 Task: Check the traffic conditions on Interstate 71 in Columbus.
Action: Key pressed <Key.caps_lock>I<Key.caps_lock>nterstate<Key.space>71,<Key.caps_lock>C<Key.caps_lock>olumbus
Screenshot: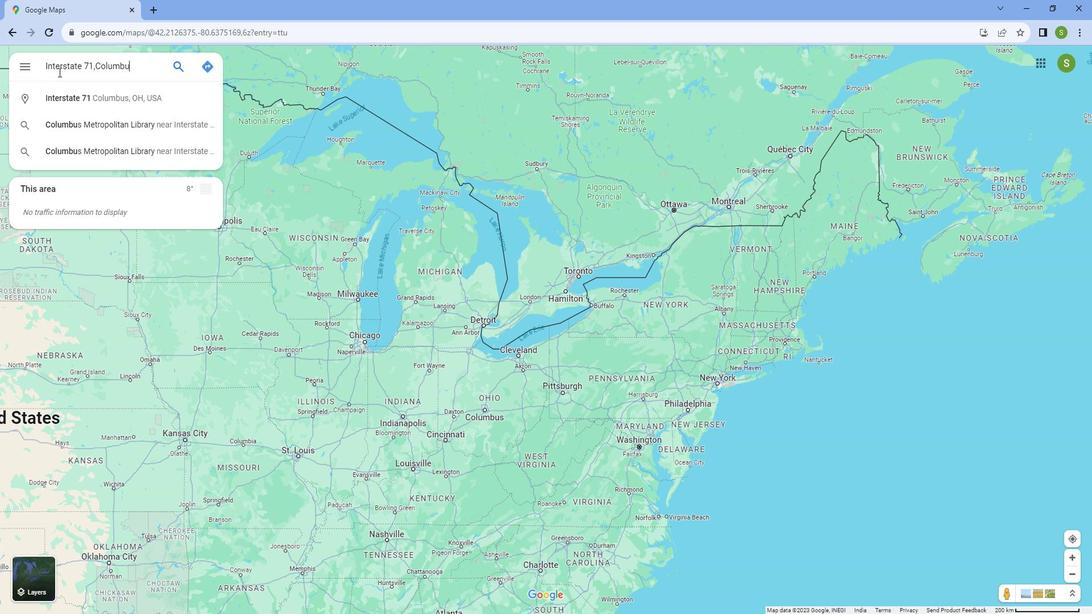 
Action: Mouse moved to (122, 92)
Screenshot: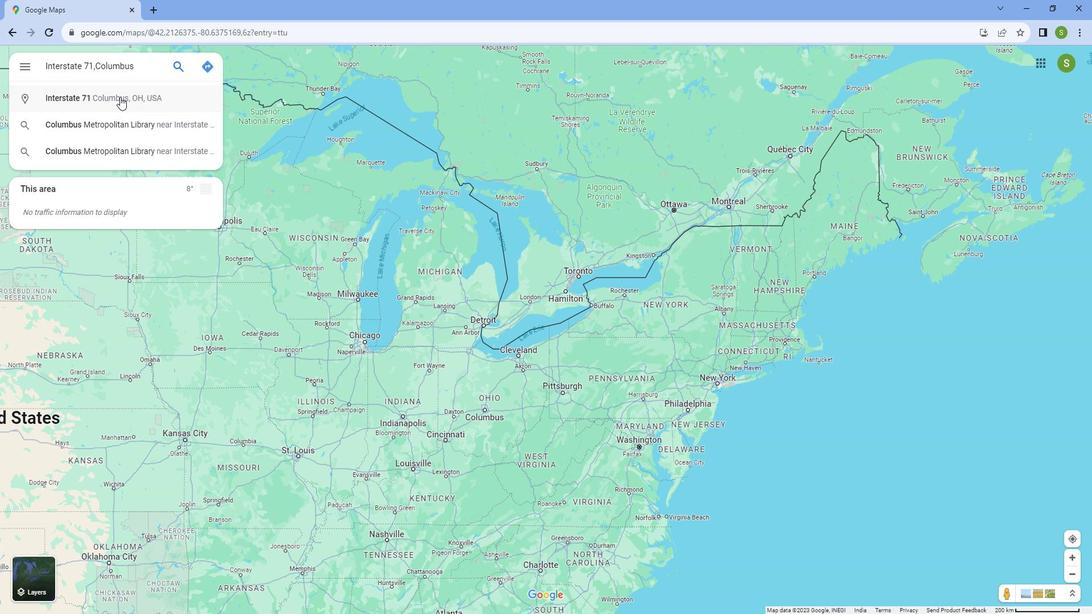 
Action: Mouse pressed left at (122, 92)
Screenshot: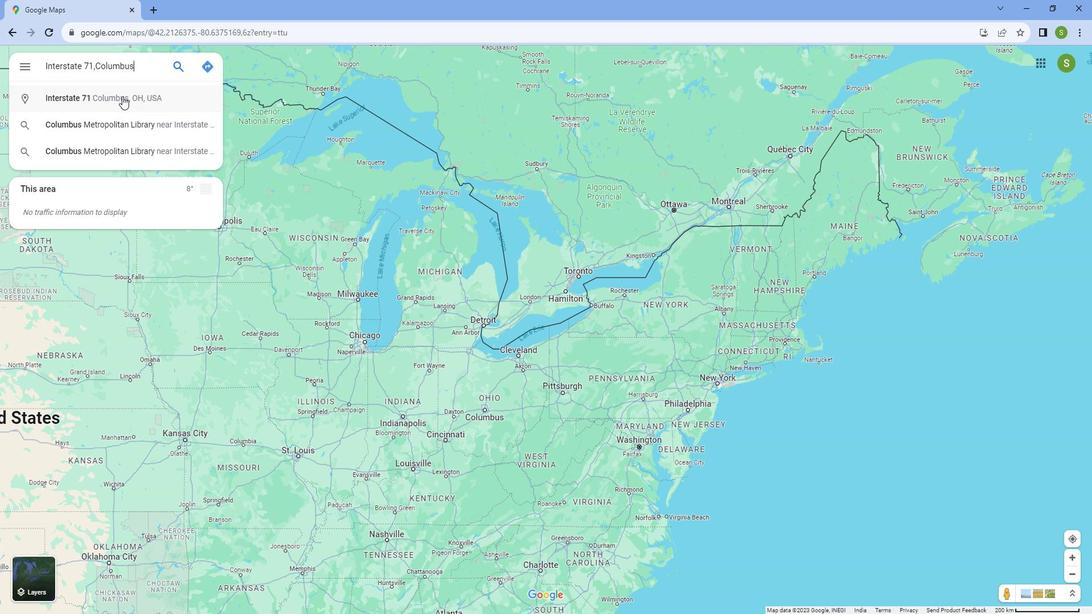 
Action: Mouse moved to (346, 557)
Screenshot: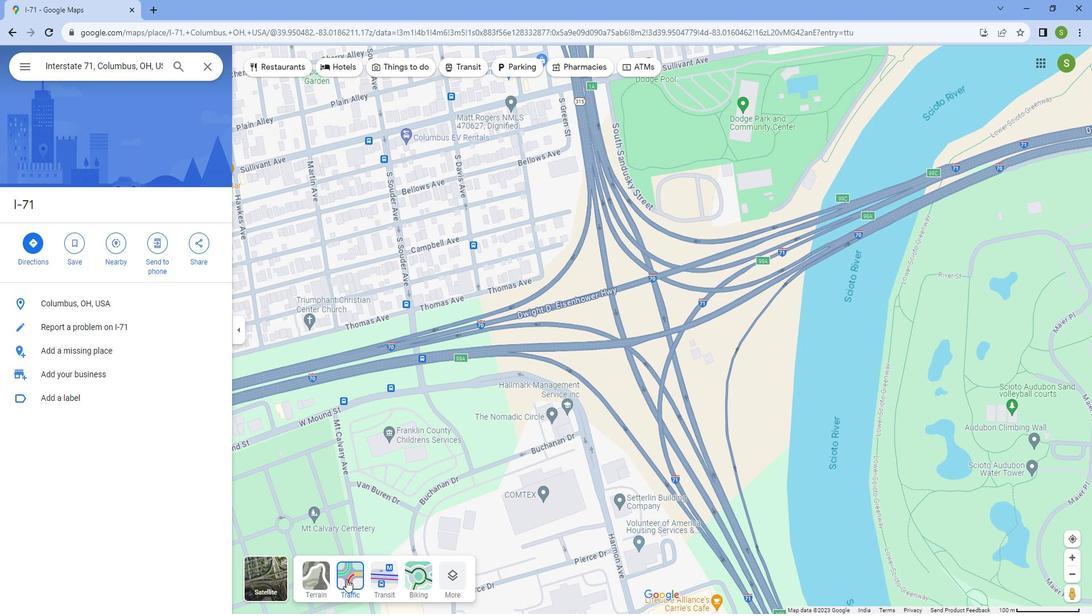 
Action: Mouse pressed left at (346, 557)
Screenshot: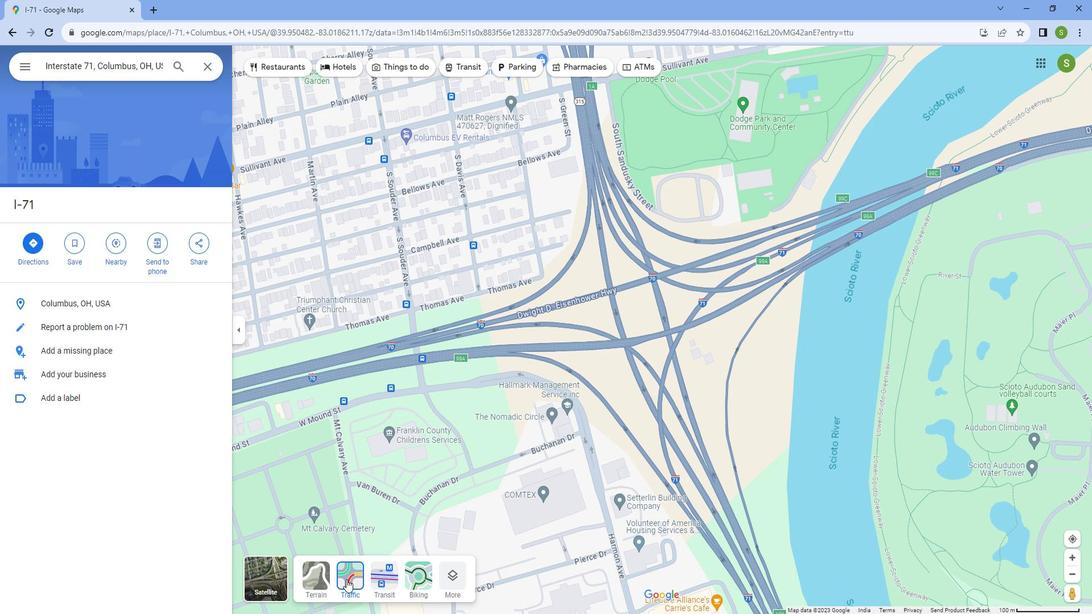 
Action: Mouse moved to (488, 376)
Screenshot: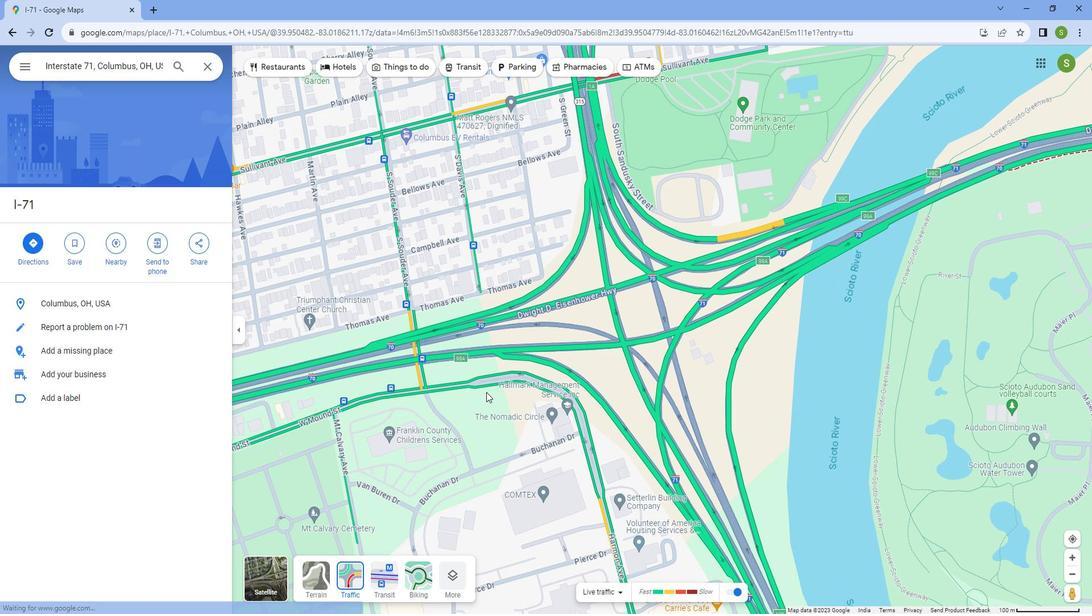
Action: Mouse scrolled (488, 375) with delta (0, 0)
Screenshot: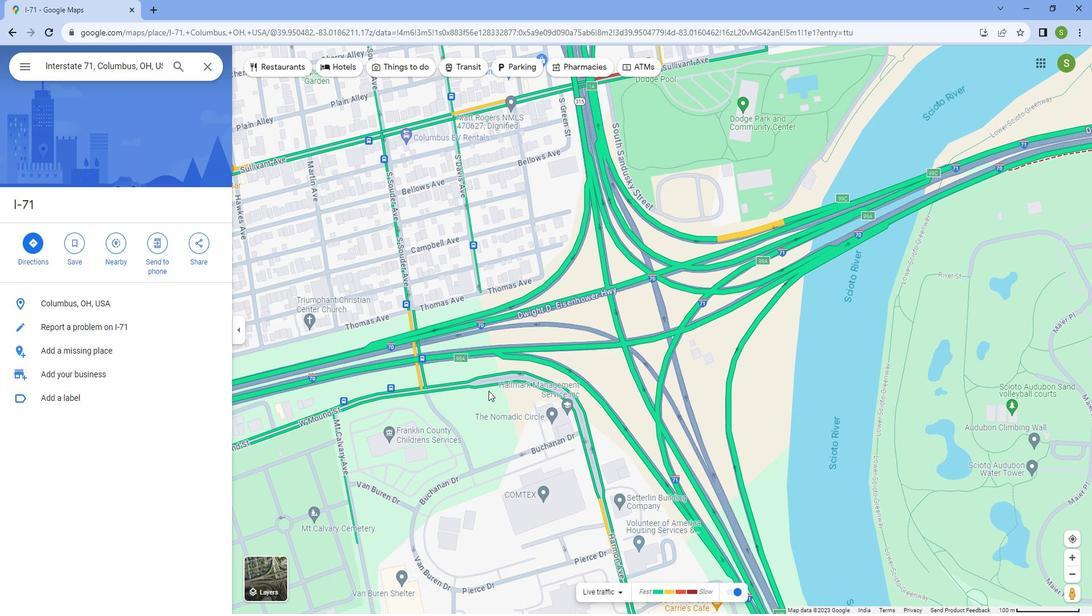 
Action: Mouse scrolled (488, 375) with delta (0, 0)
Screenshot: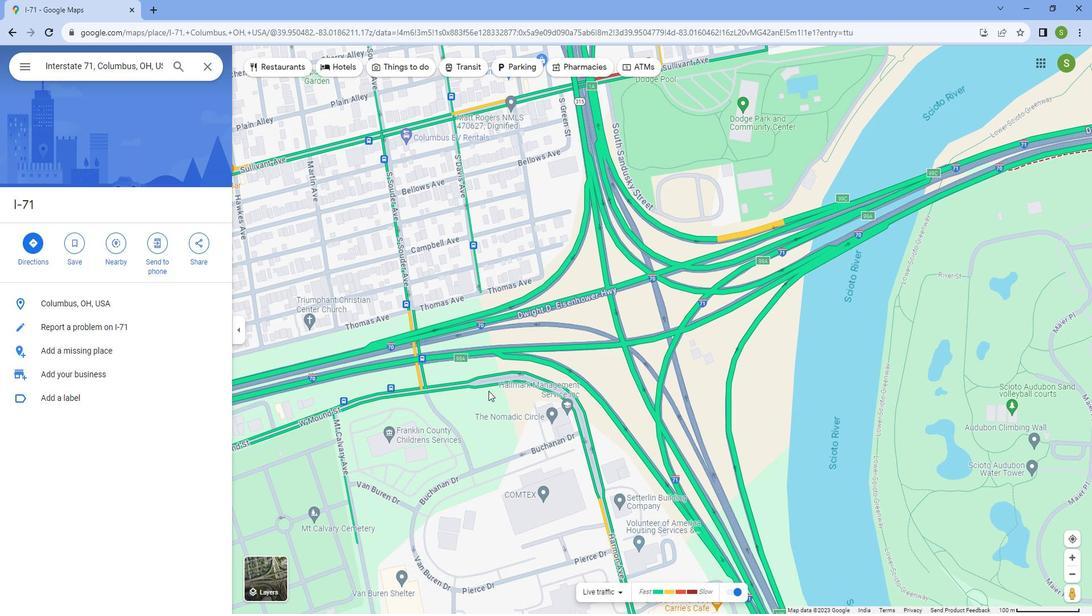 
Action: Mouse scrolled (488, 375) with delta (0, 0)
Screenshot: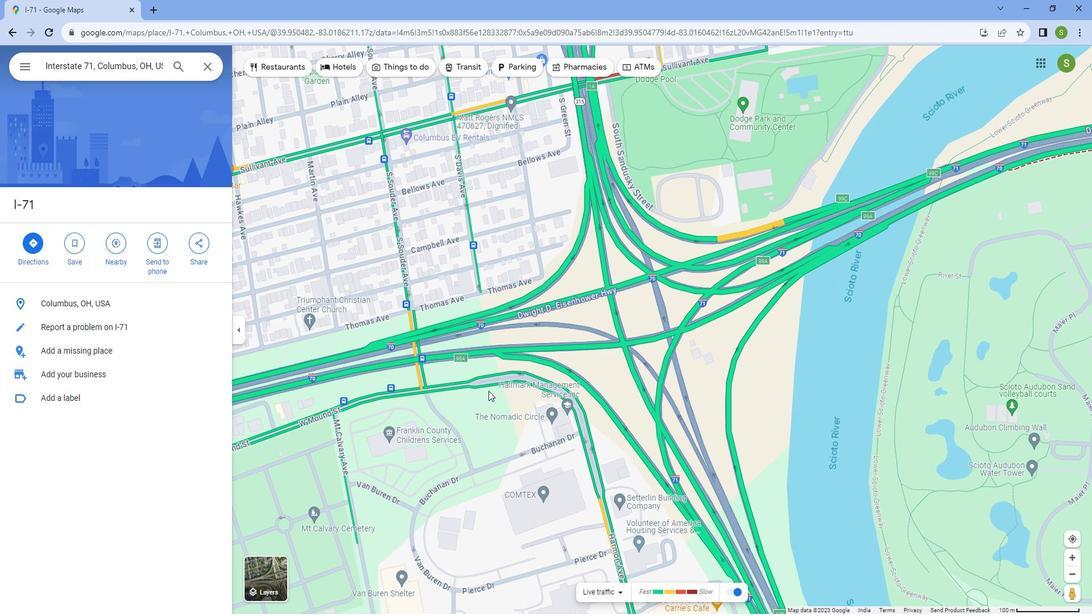 
Action: Mouse scrolled (488, 375) with delta (0, 0)
Screenshot: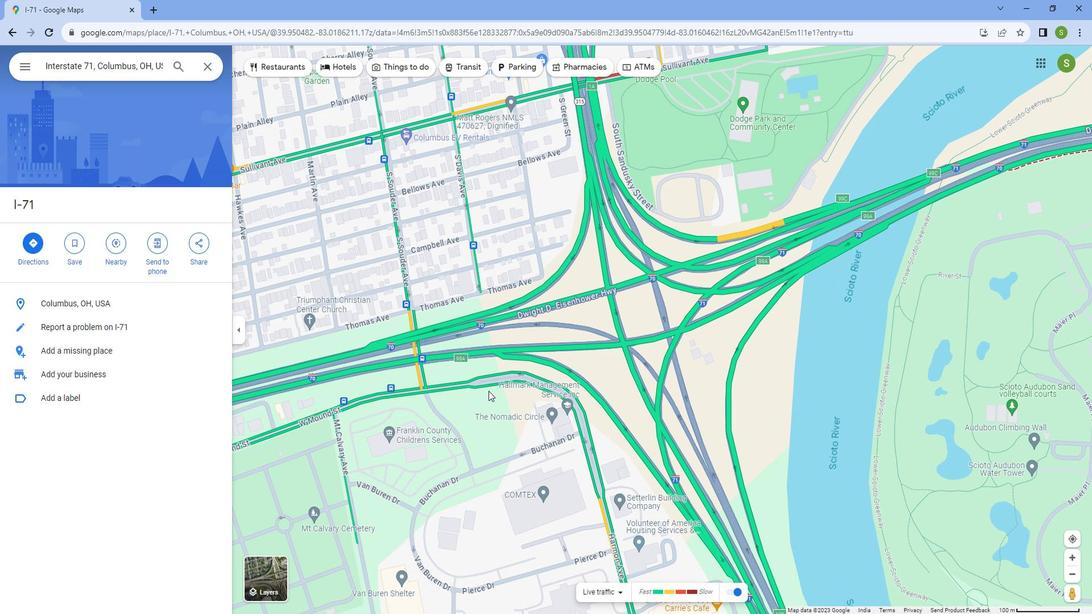 
Action: Mouse scrolled (488, 375) with delta (0, 0)
Screenshot: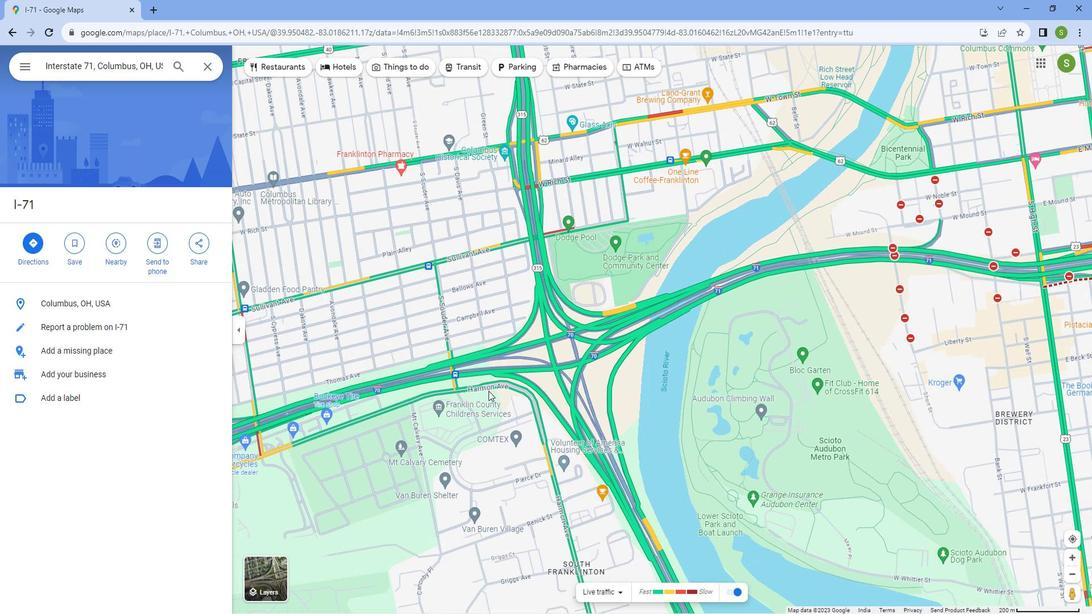 
Action: Mouse scrolled (488, 375) with delta (0, 0)
Screenshot: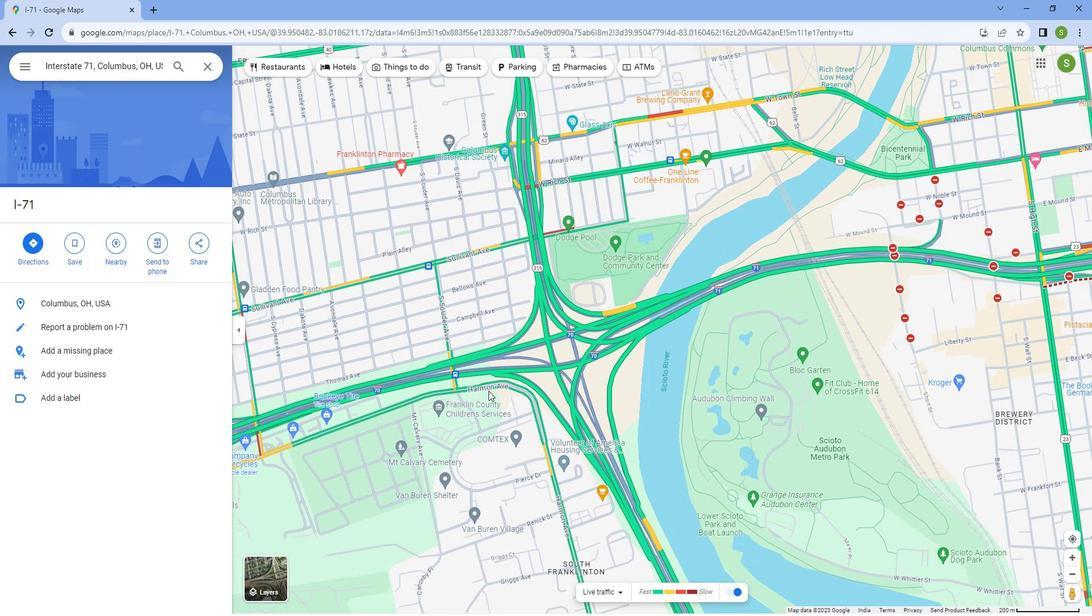 
Action: Mouse scrolled (488, 375) with delta (0, 0)
Screenshot: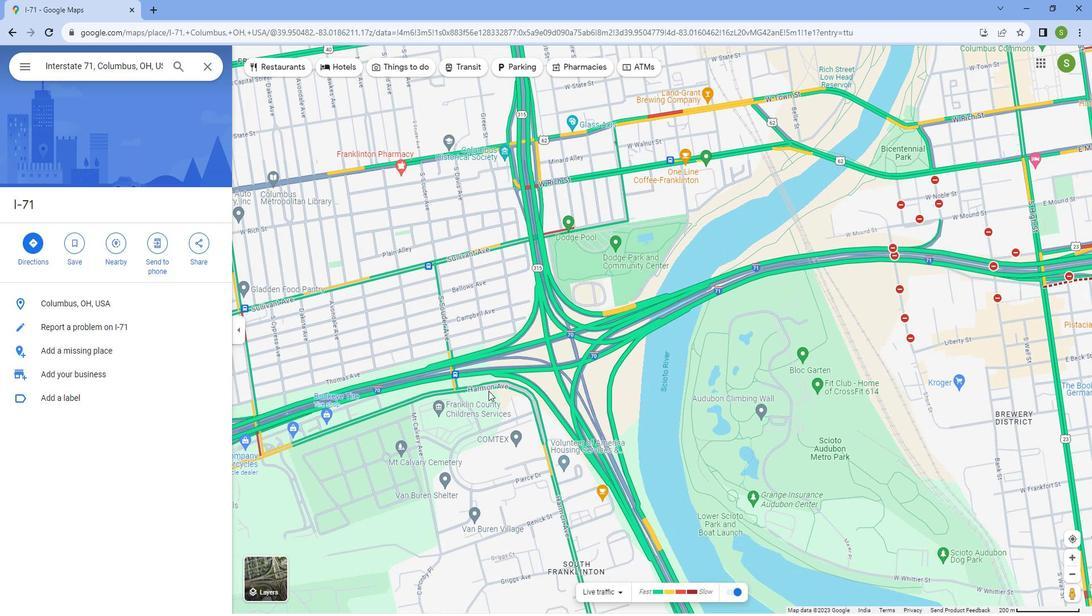 
Action: Mouse scrolled (488, 375) with delta (0, 0)
Screenshot: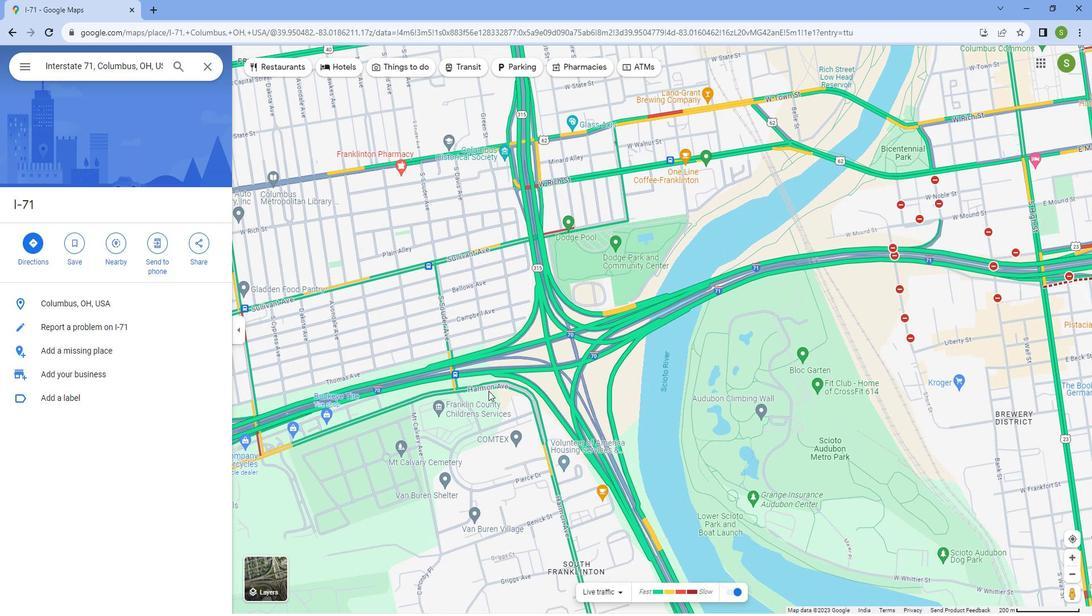 
Action: Mouse moved to (791, 354)
Screenshot: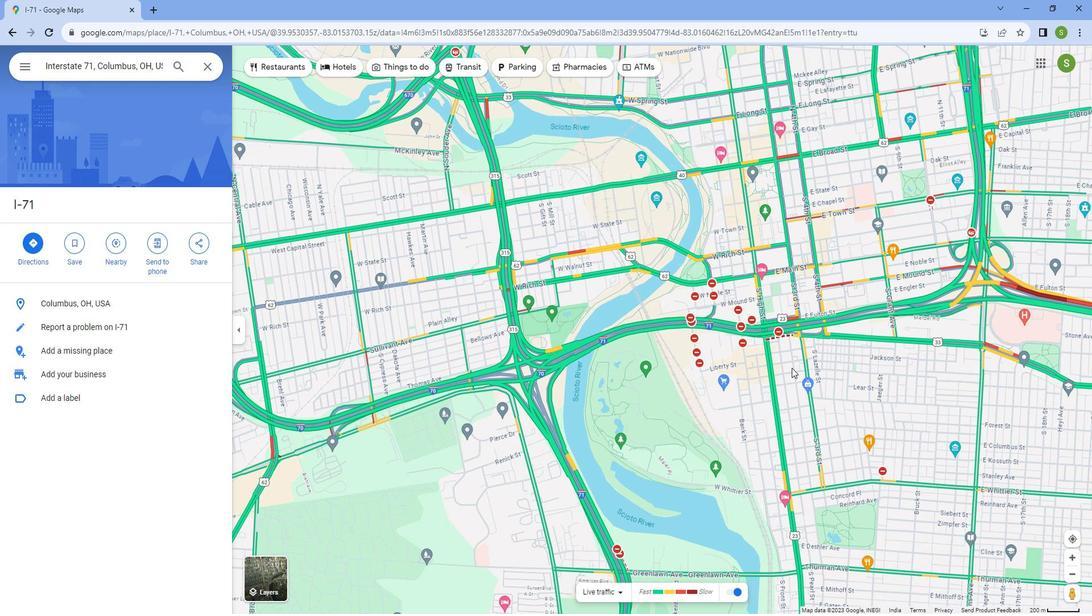 
Action: Mouse scrolled (791, 354) with delta (0, 0)
Screenshot: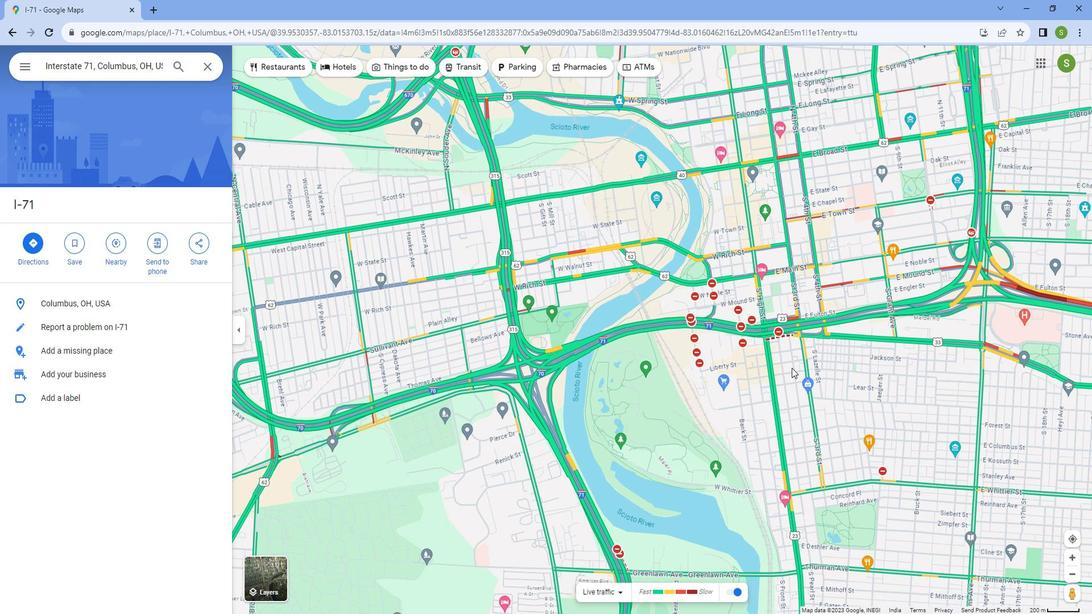 
Action: Mouse scrolled (791, 354) with delta (0, 0)
Screenshot: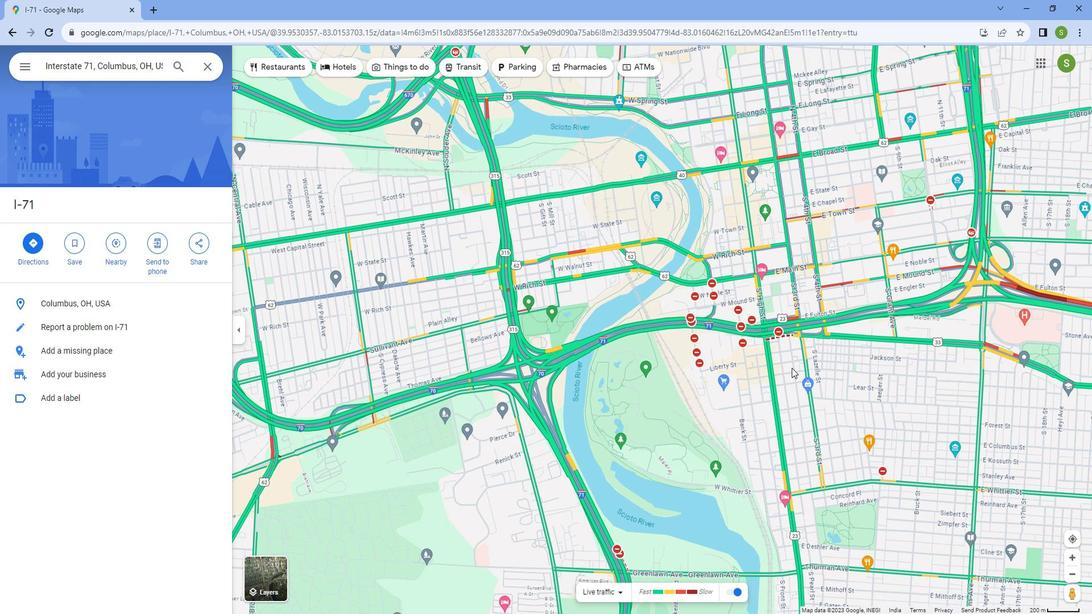 
Action: Mouse scrolled (791, 354) with delta (0, 0)
Screenshot: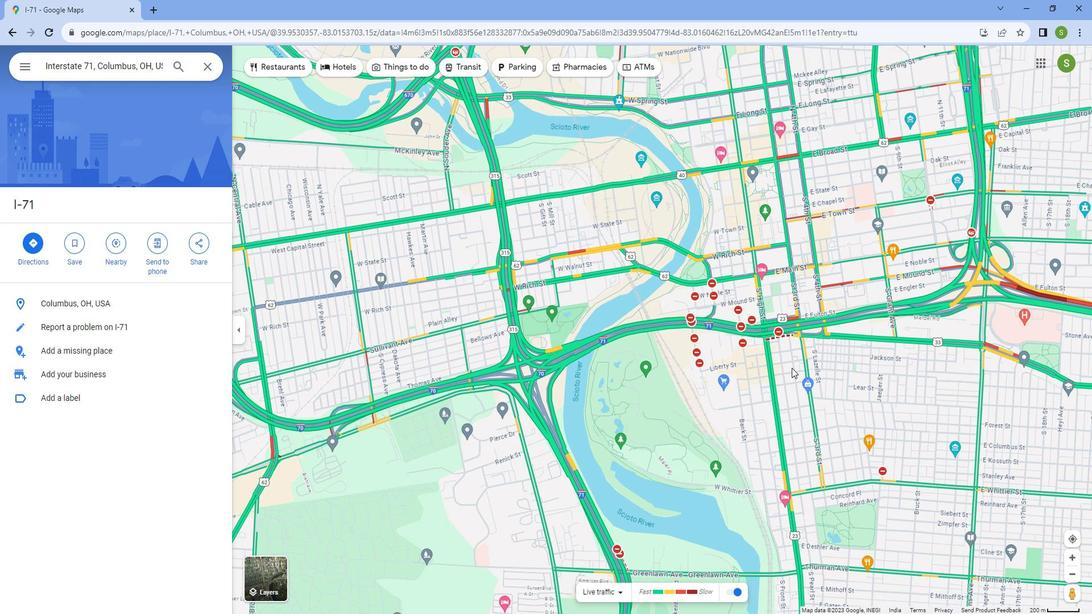 
Action: Mouse scrolled (791, 354) with delta (0, 0)
Screenshot: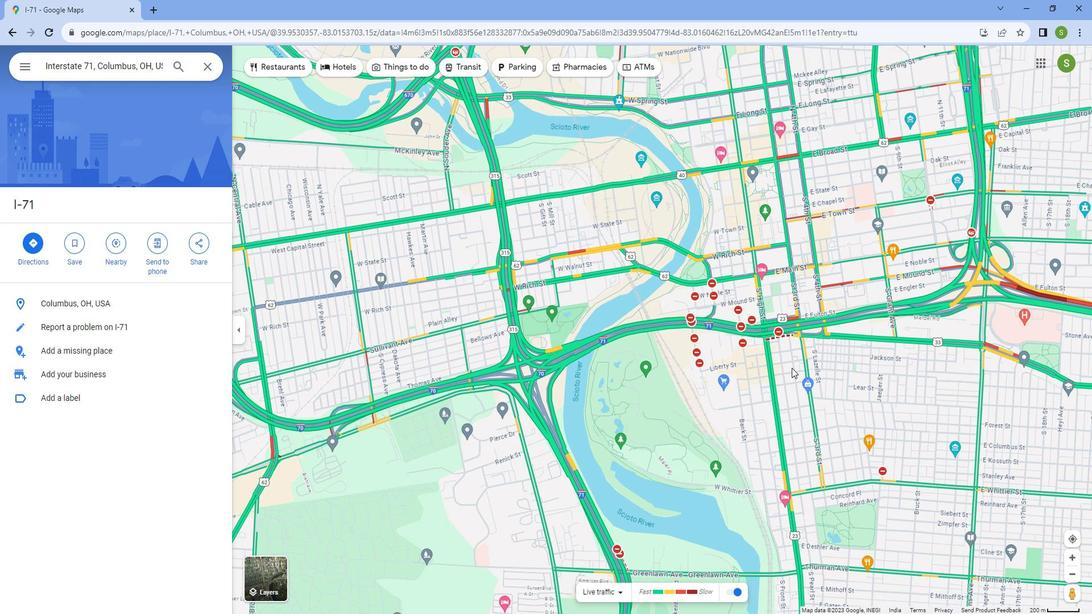 
Action: Mouse scrolled (791, 353) with delta (0, 0)
Screenshot: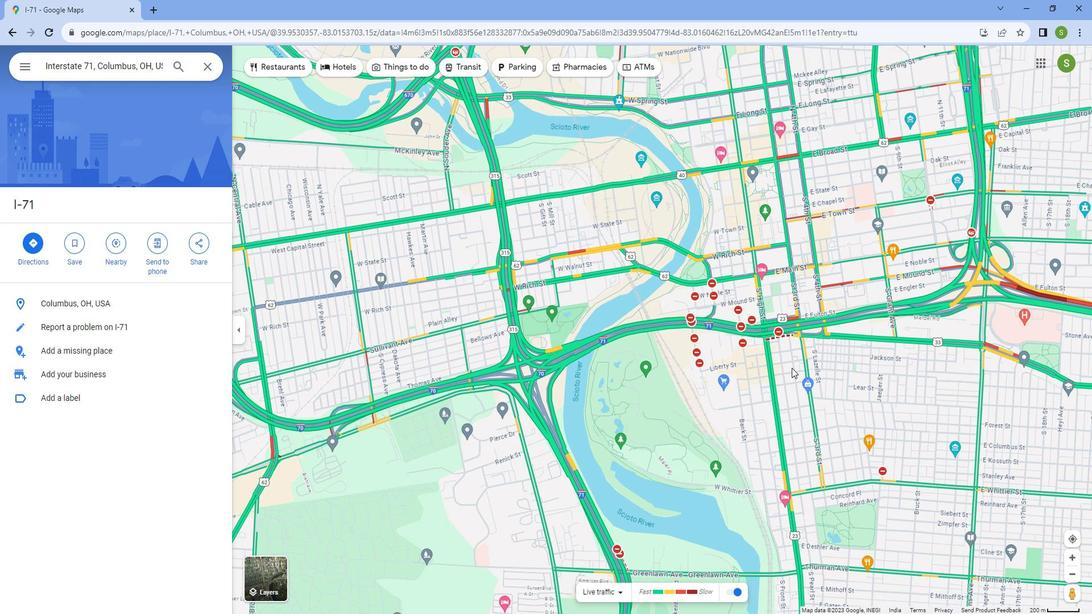
Action: Mouse moved to (718, 354)
Screenshot: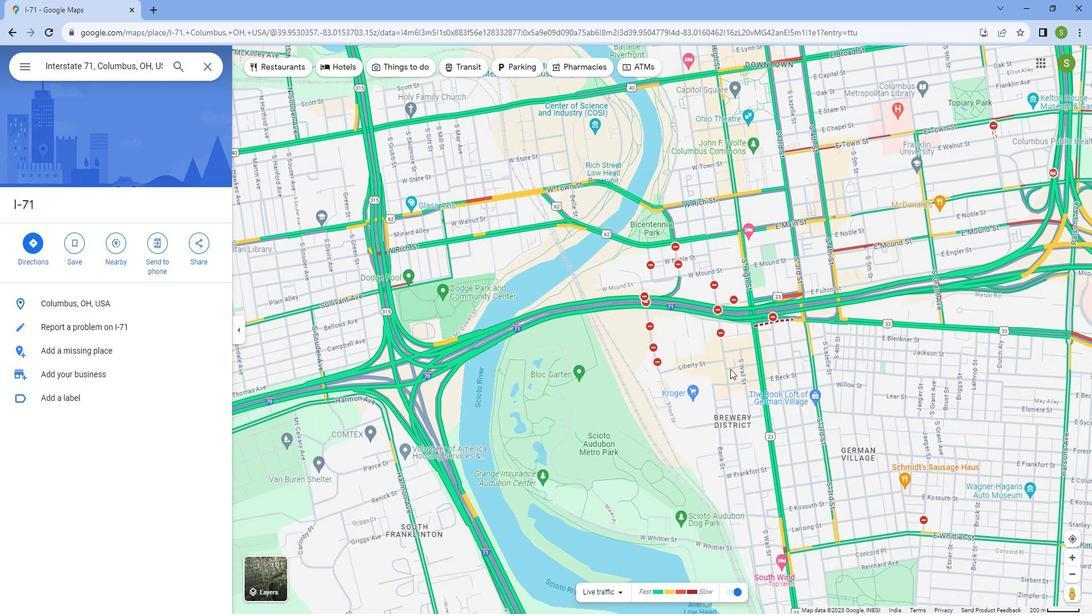 
Action: Mouse scrolled (718, 354) with delta (0, 0)
Screenshot: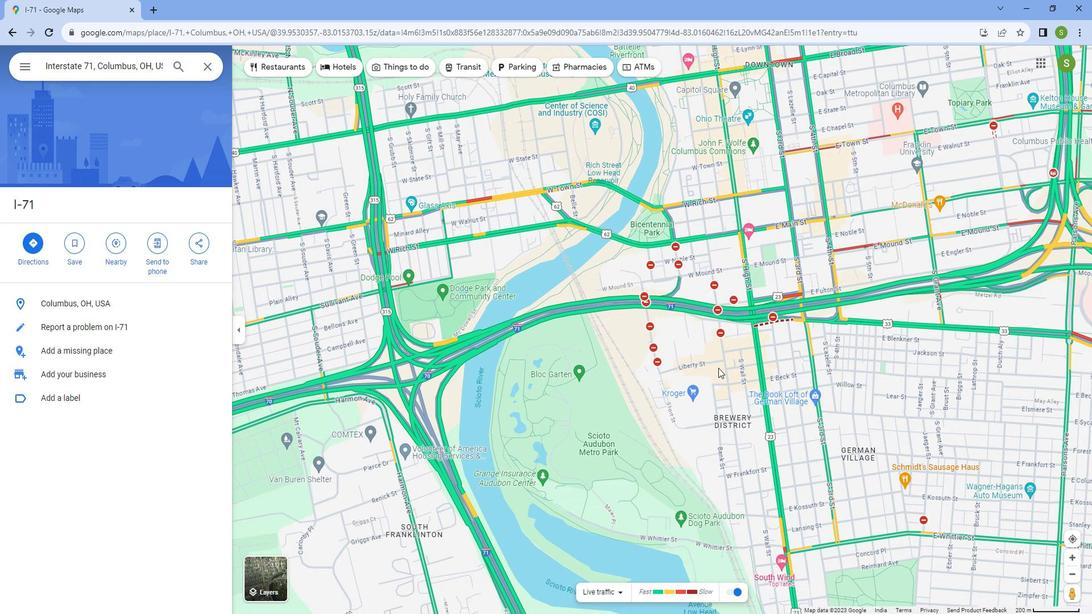 
Action: Mouse scrolled (718, 354) with delta (0, 0)
Screenshot: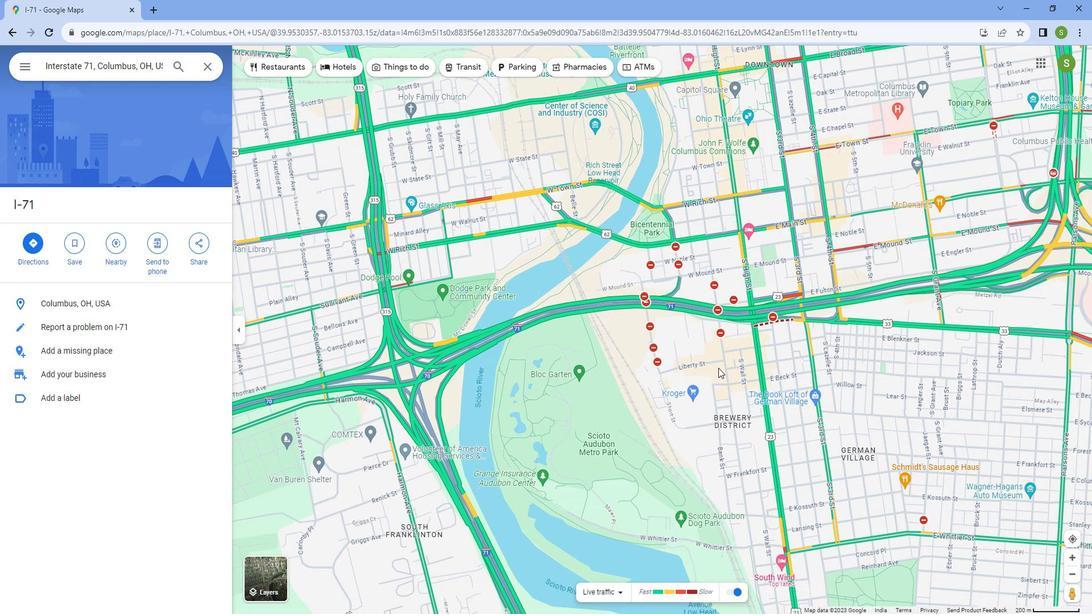 
Action: Mouse scrolled (718, 354) with delta (0, 0)
Screenshot: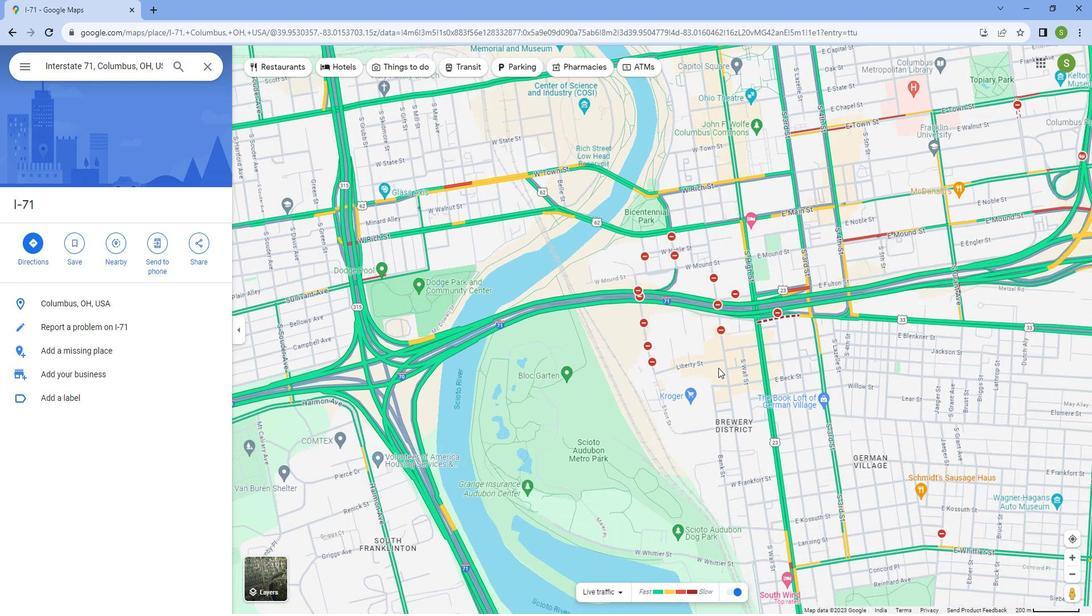 
Action: Mouse scrolled (718, 354) with delta (0, 0)
Screenshot: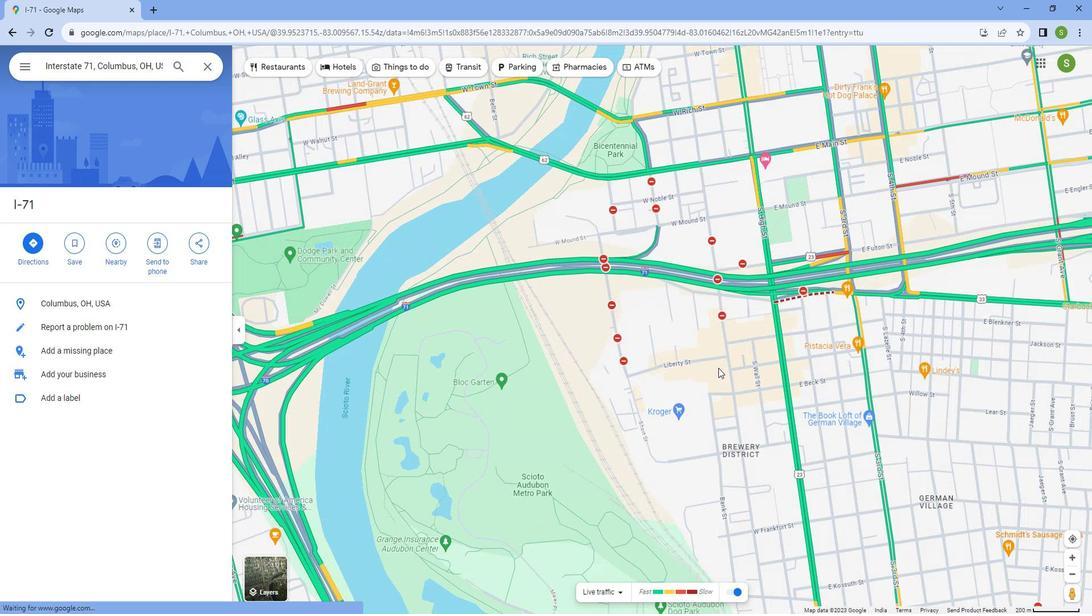 
Action: Mouse scrolled (718, 353) with delta (0, 0)
Screenshot: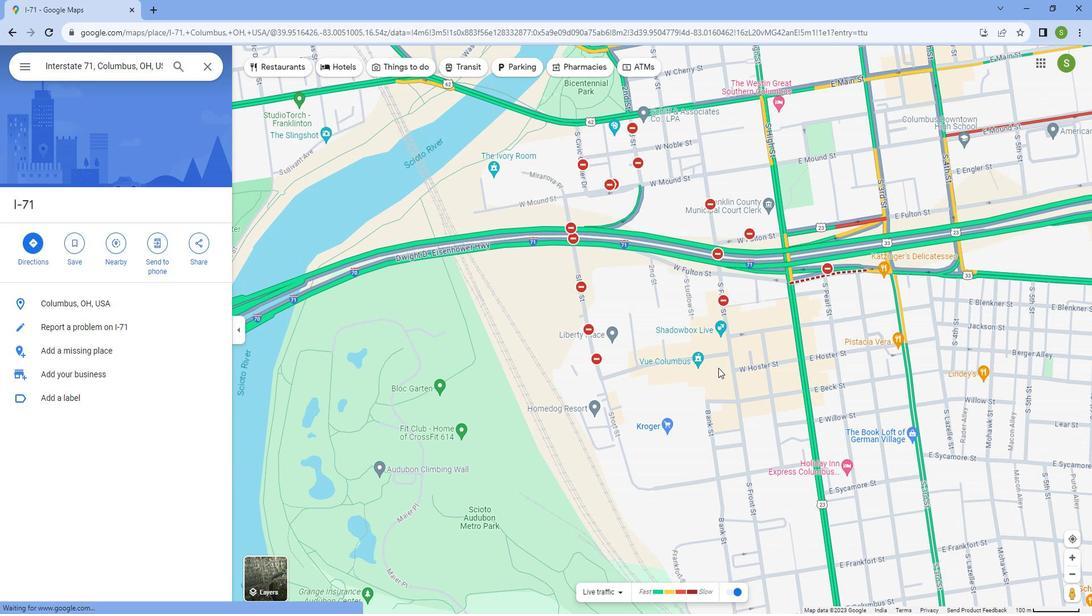 
Action: Mouse scrolled (718, 353) with delta (0, 0)
Screenshot: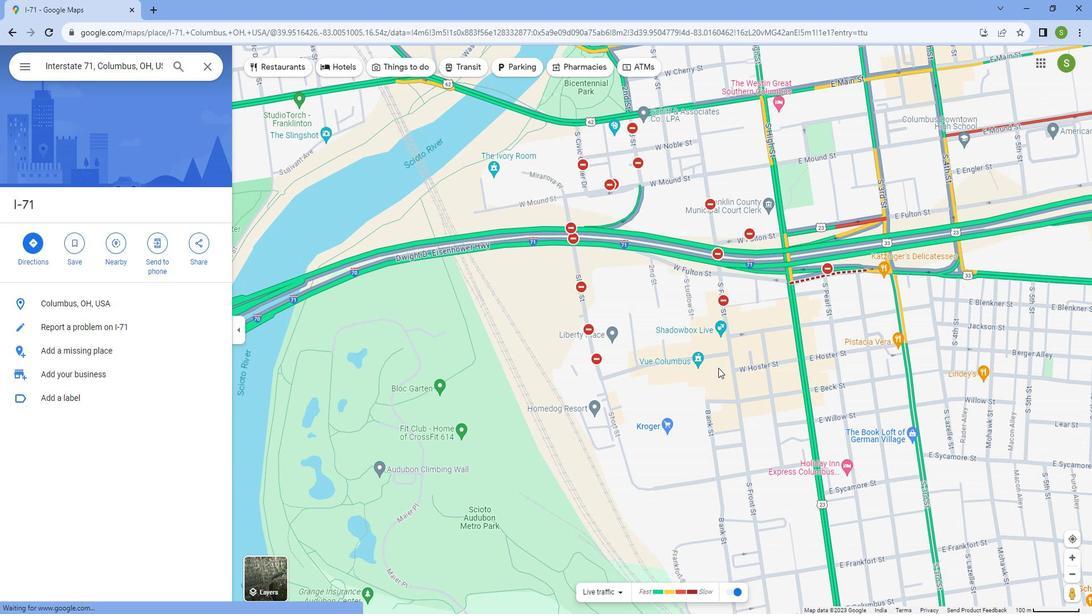 
Action: Mouse scrolled (718, 353) with delta (0, 0)
Screenshot: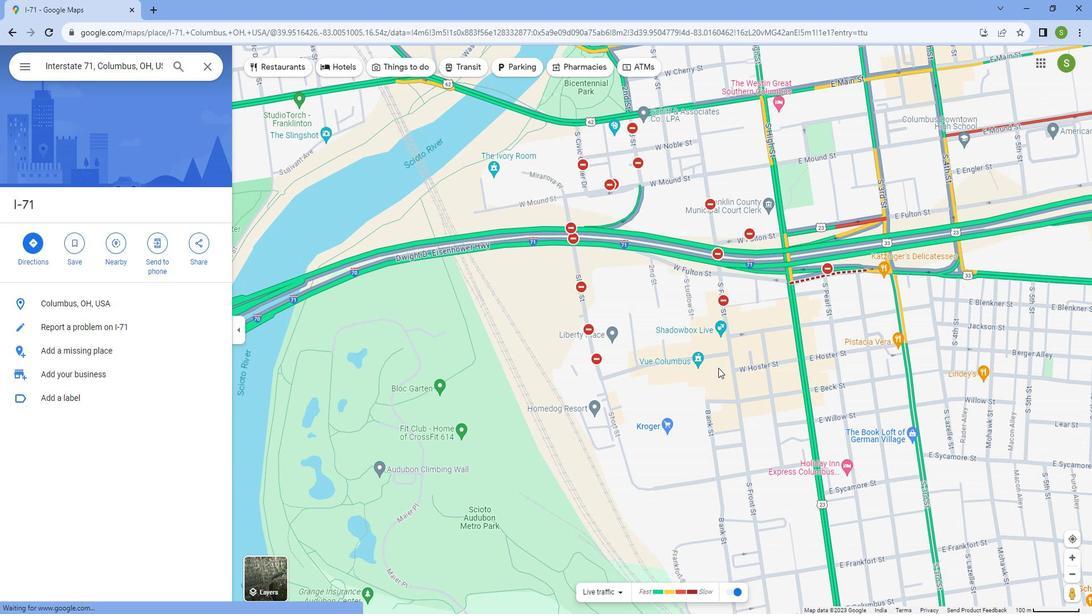 
Action: Mouse scrolled (718, 353) with delta (0, 0)
Screenshot: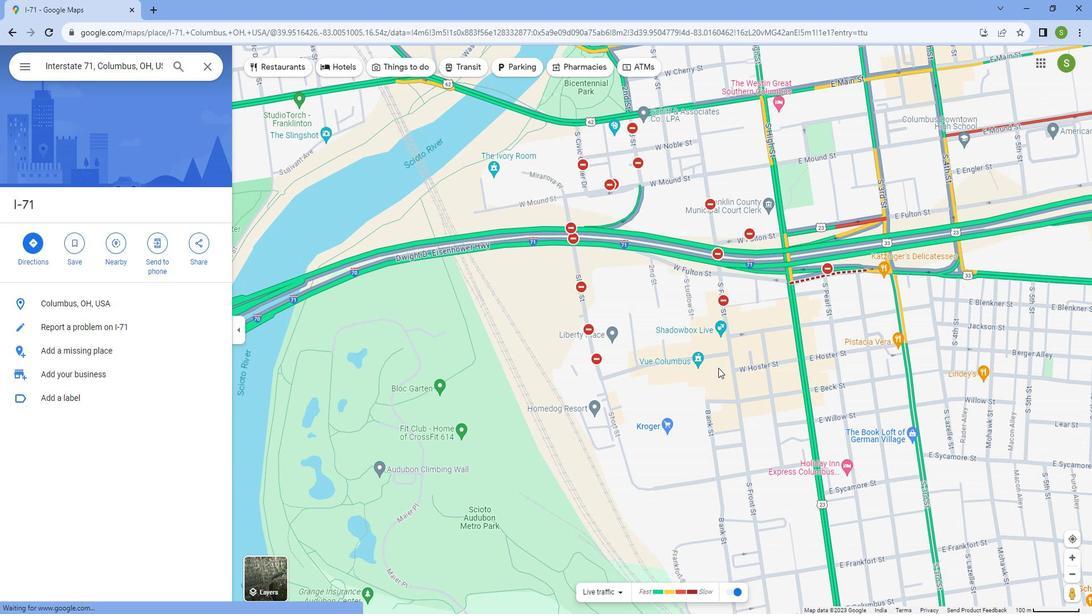 
Action: Mouse scrolled (718, 353) with delta (0, 0)
Screenshot: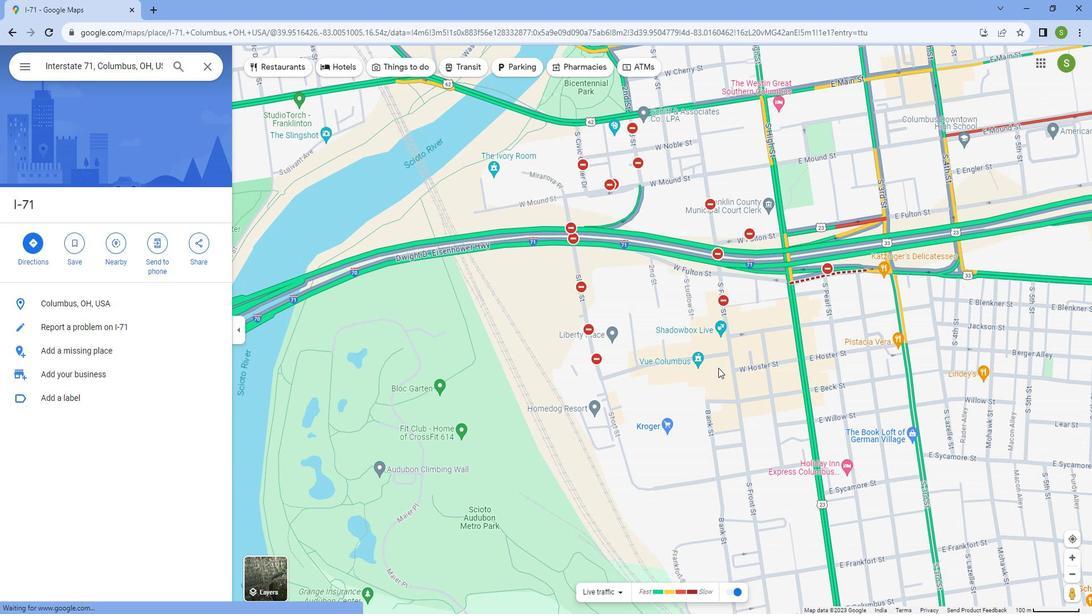 
Action: Mouse scrolled (718, 353) with delta (0, 0)
Screenshot: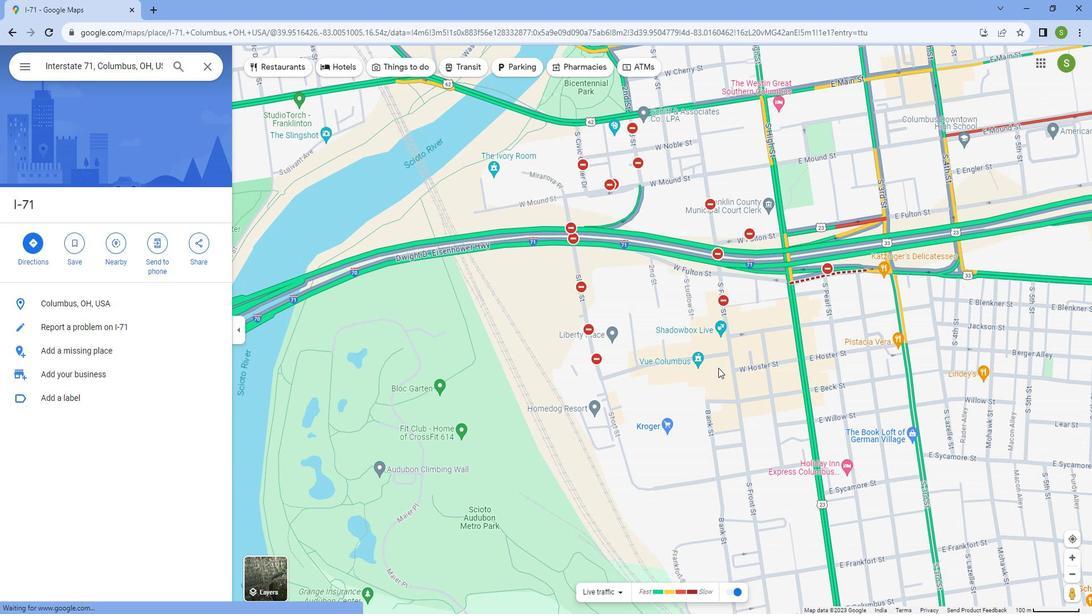 
Action: Mouse scrolled (718, 353) with delta (0, 0)
Screenshot: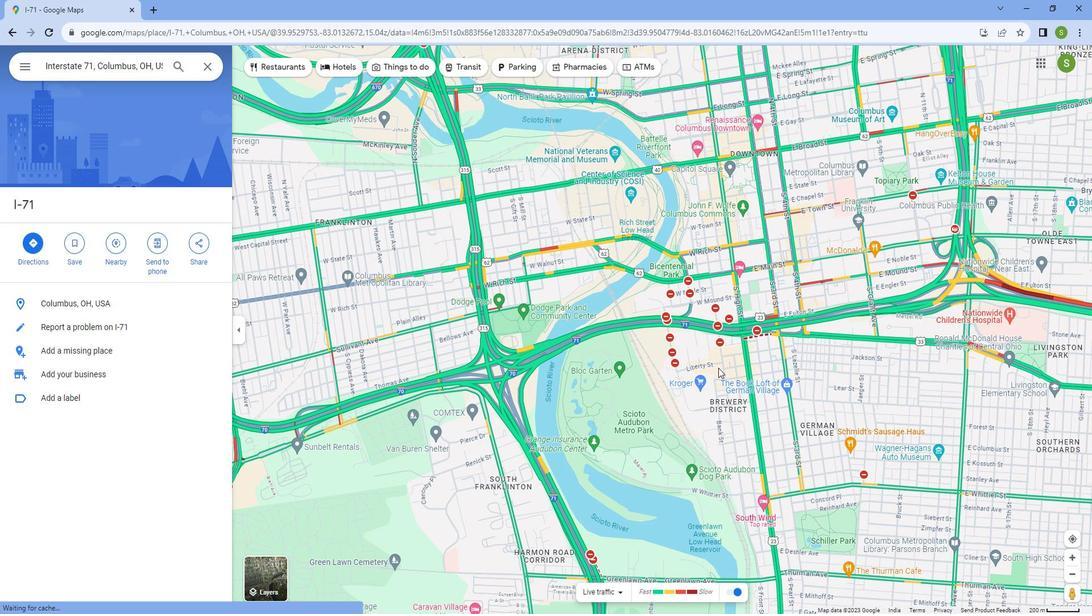 
Action: Mouse scrolled (718, 353) with delta (0, 0)
Screenshot: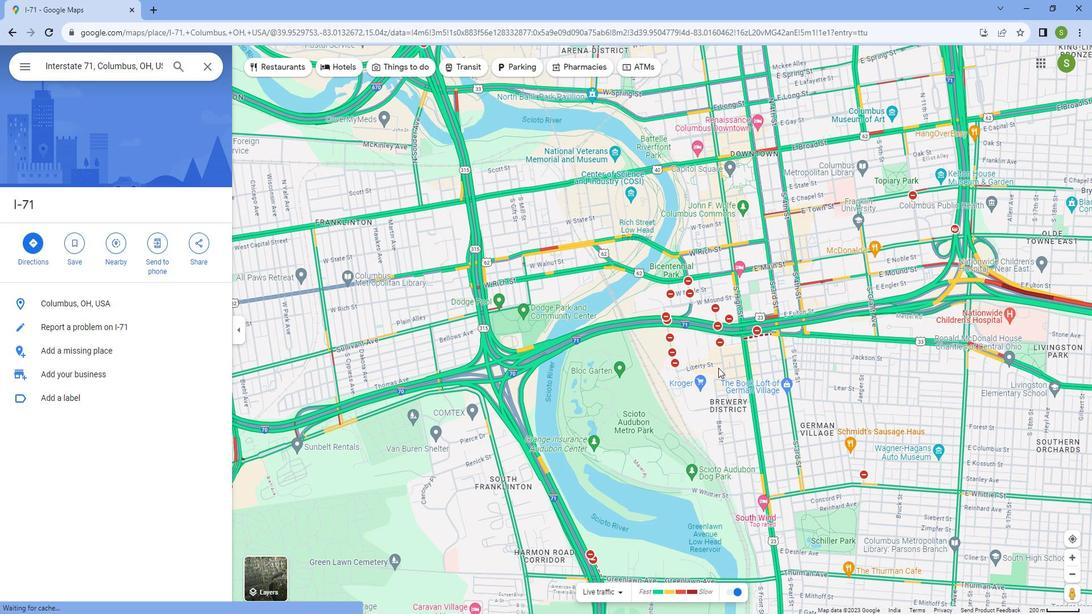 
Action: Mouse moved to (402, 329)
Screenshot: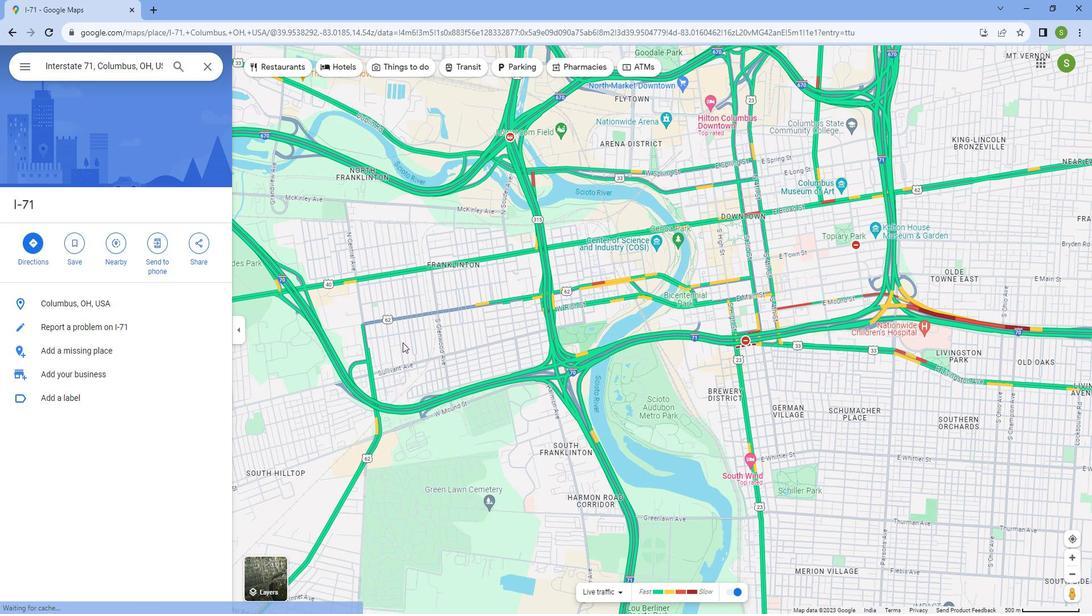 
Action: Mouse scrolled (402, 330) with delta (0, 0)
Screenshot: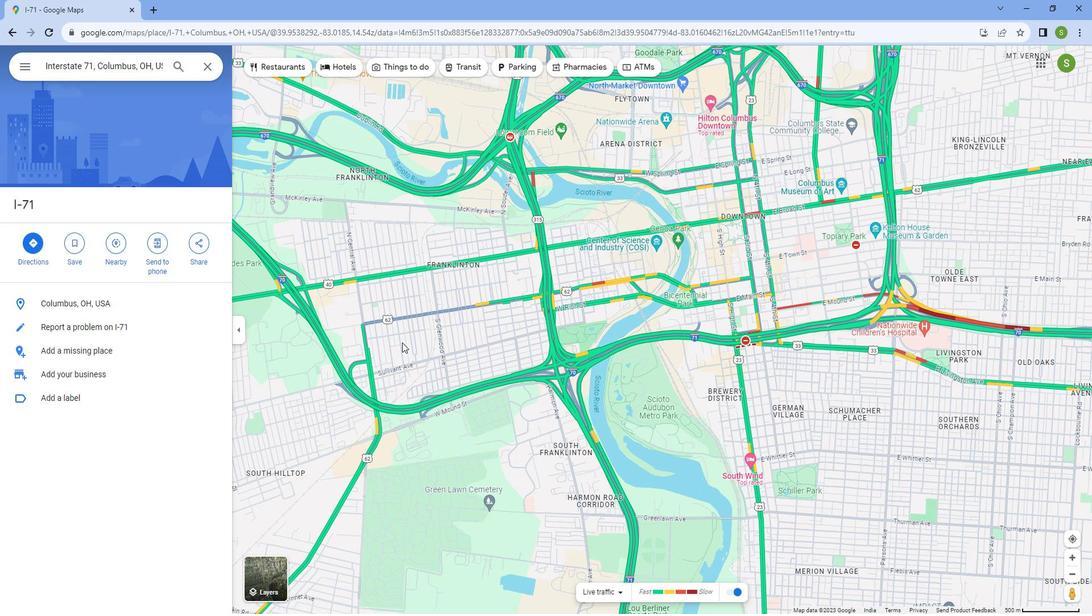 
Action: Mouse scrolled (402, 330) with delta (0, 0)
Screenshot: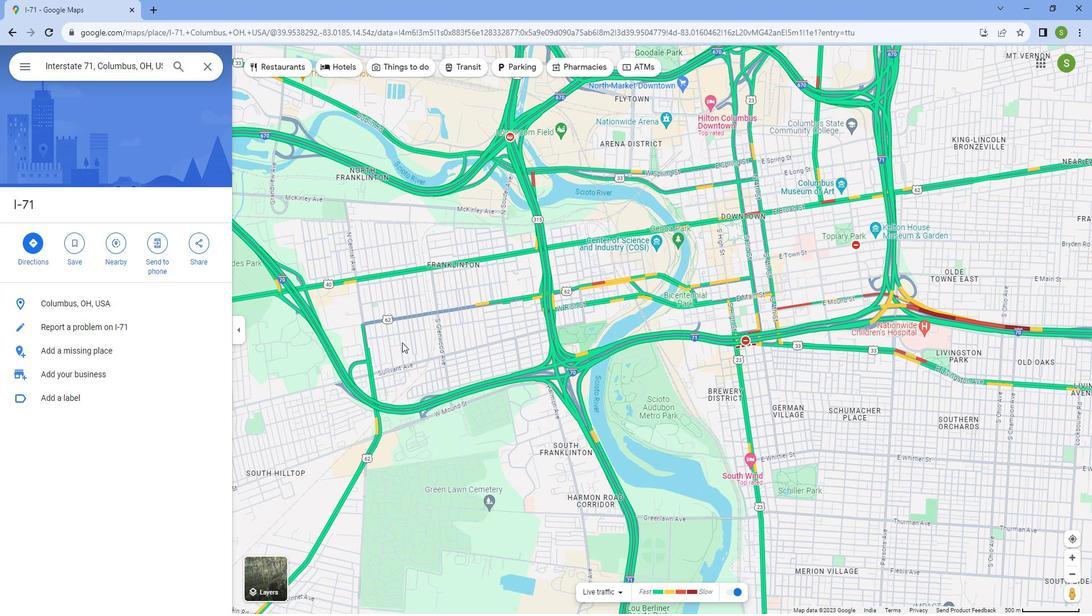 
Action: Mouse scrolled (402, 330) with delta (0, 0)
Screenshot: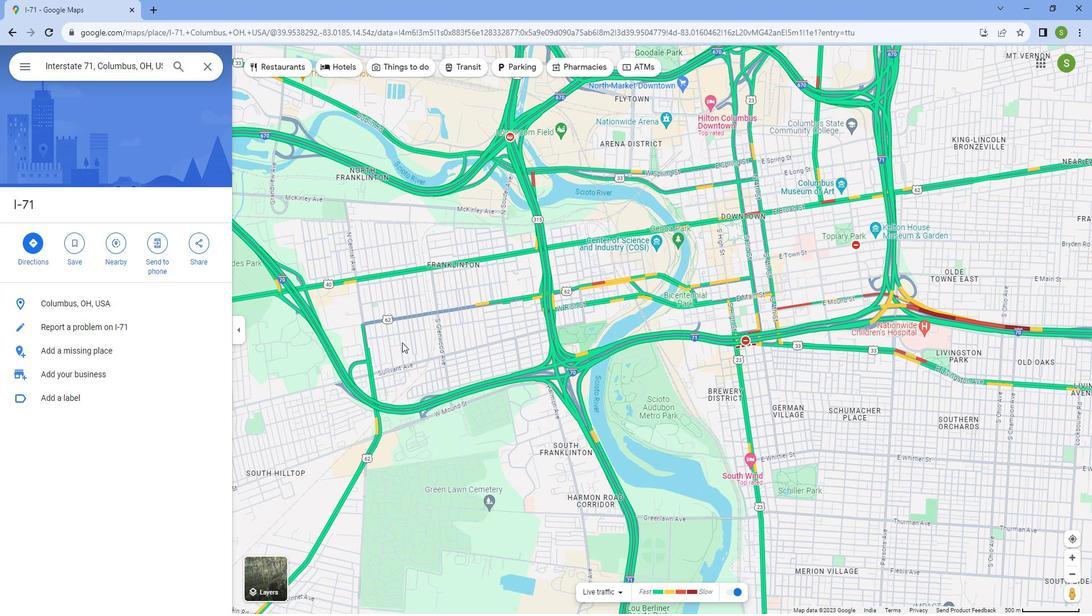 
Action: Mouse scrolled (402, 330) with delta (0, 0)
Screenshot: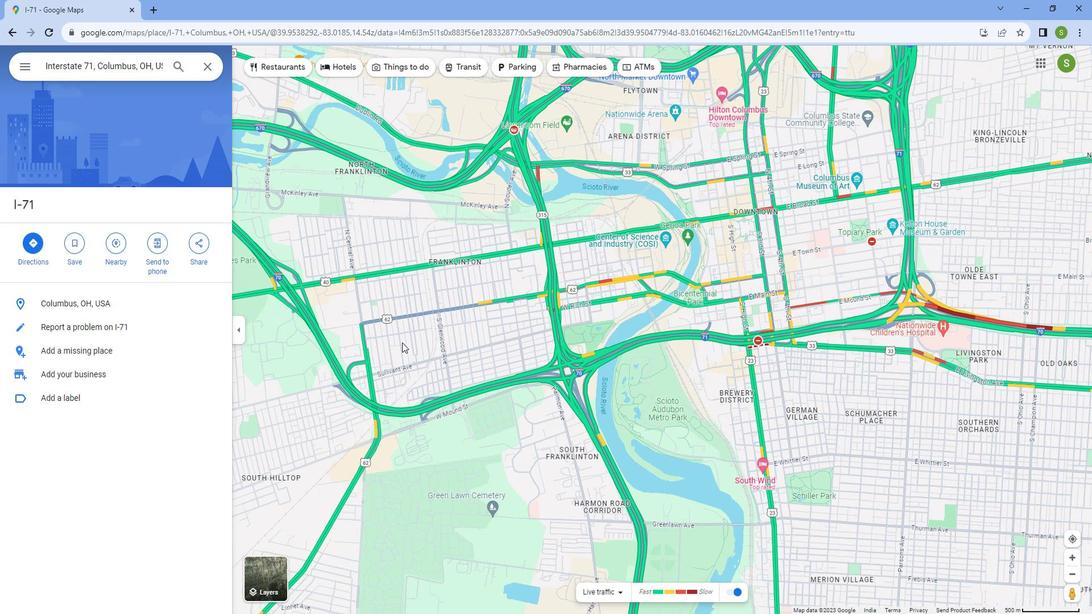 
Action: Mouse scrolled (402, 330) with delta (0, 0)
Screenshot: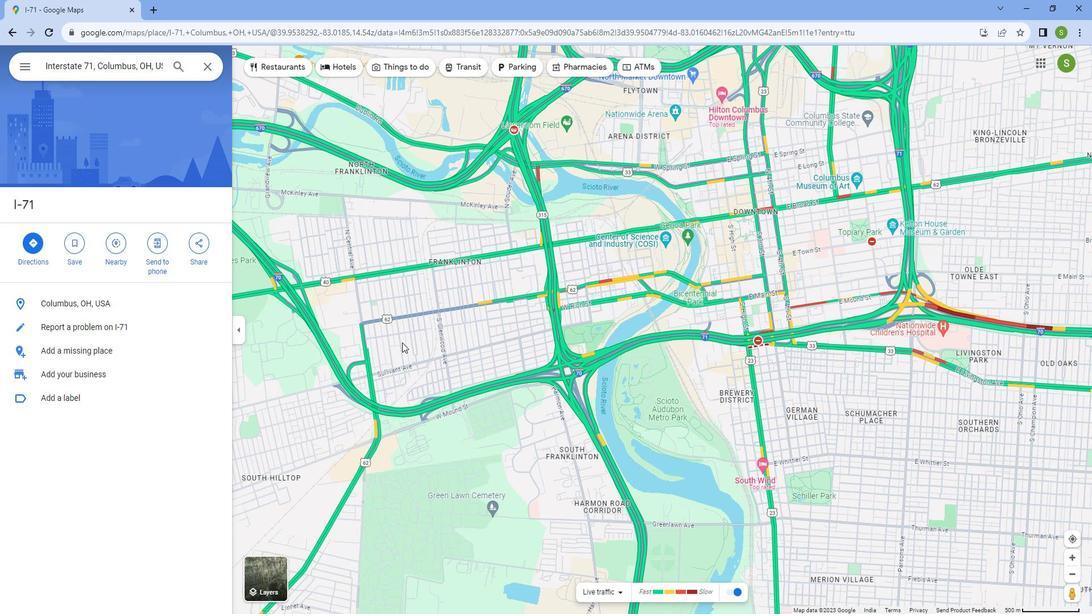 
Action: Mouse scrolled (402, 329) with delta (0, 0)
Screenshot: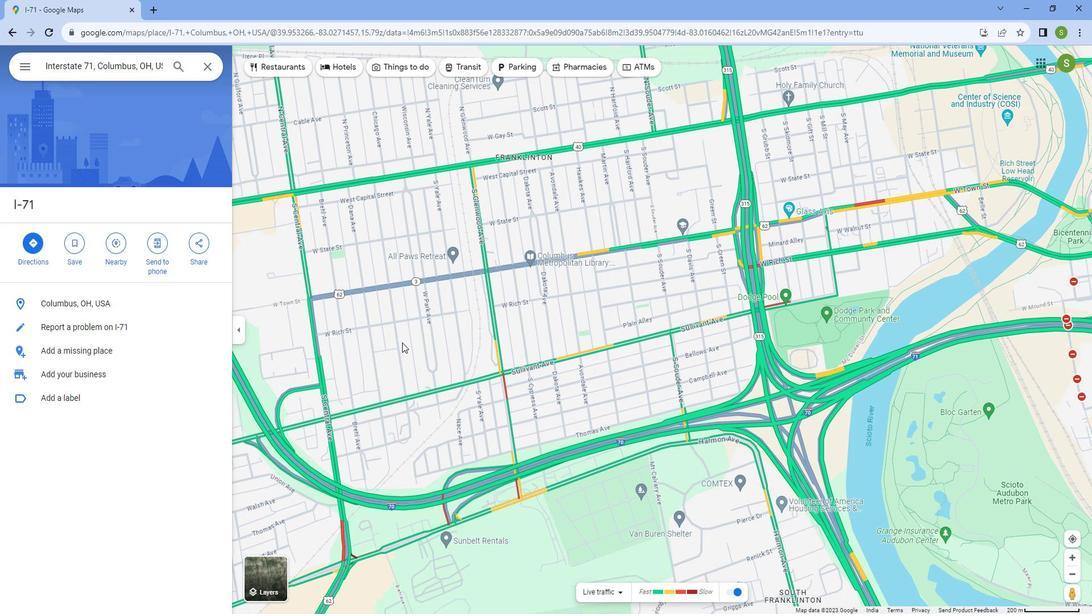 
Action: Mouse scrolled (402, 329) with delta (0, 0)
Screenshot: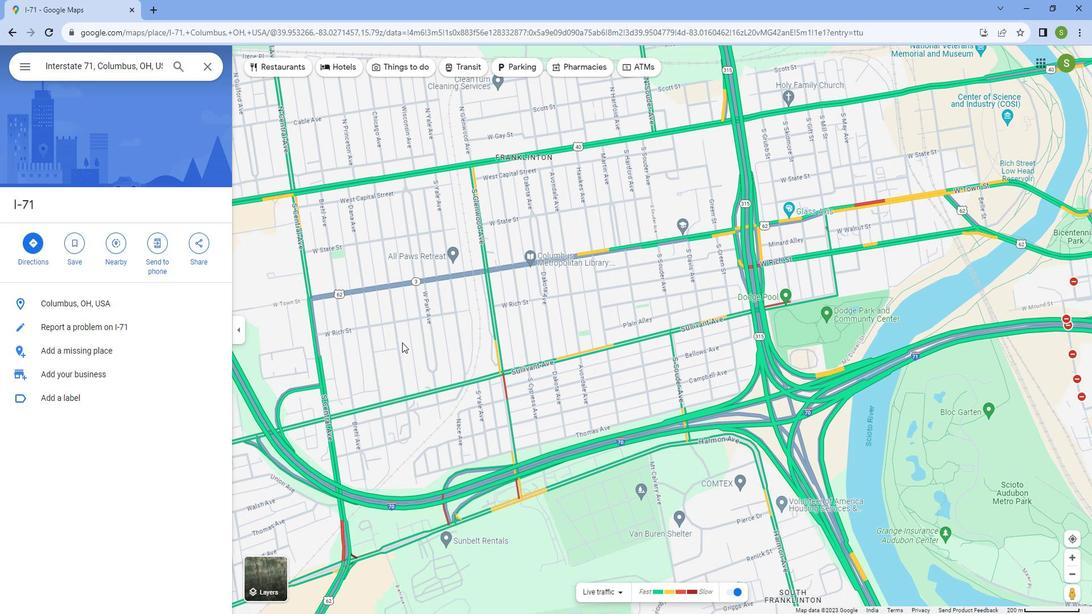 
Action: Mouse scrolled (402, 329) with delta (0, 0)
Screenshot: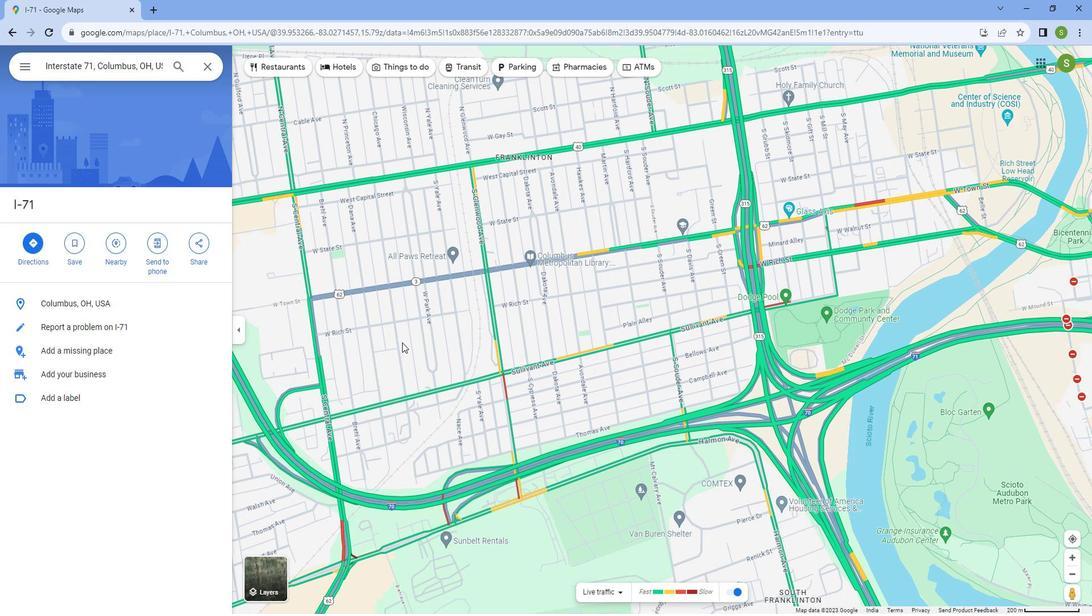 
Action: Mouse scrolled (402, 329) with delta (0, 0)
Screenshot: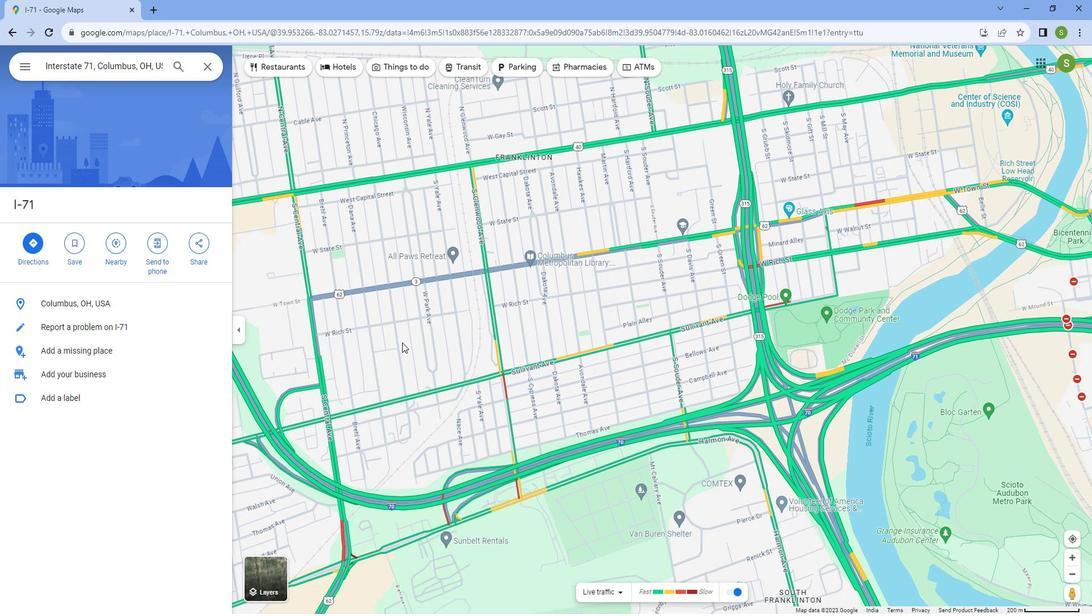 
Action: Mouse moved to (599, 352)
Screenshot: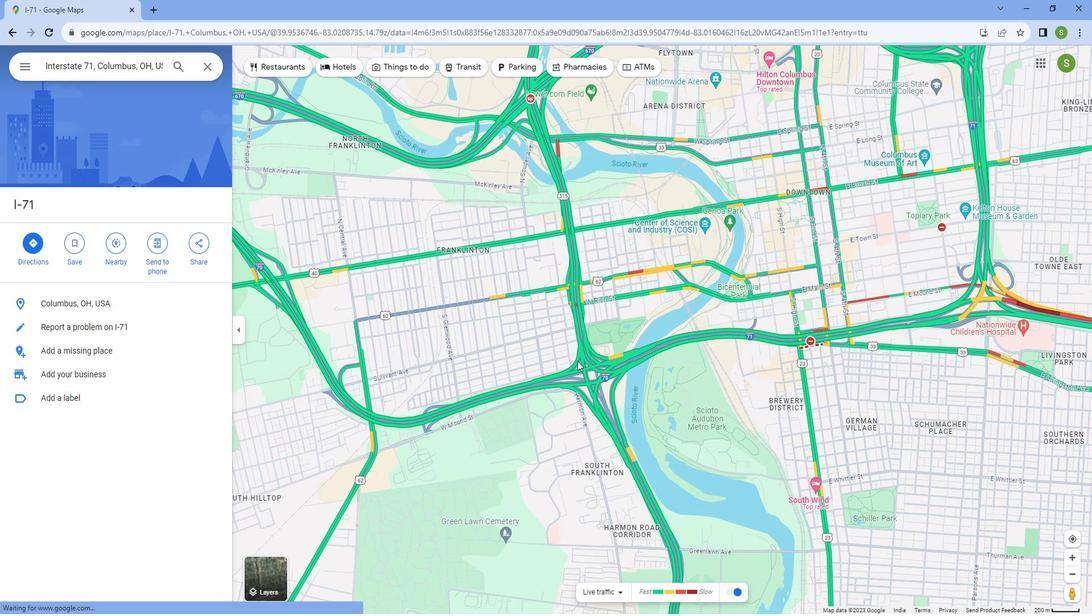 
Action: Mouse scrolled (599, 352) with delta (0, 0)
Screenshot: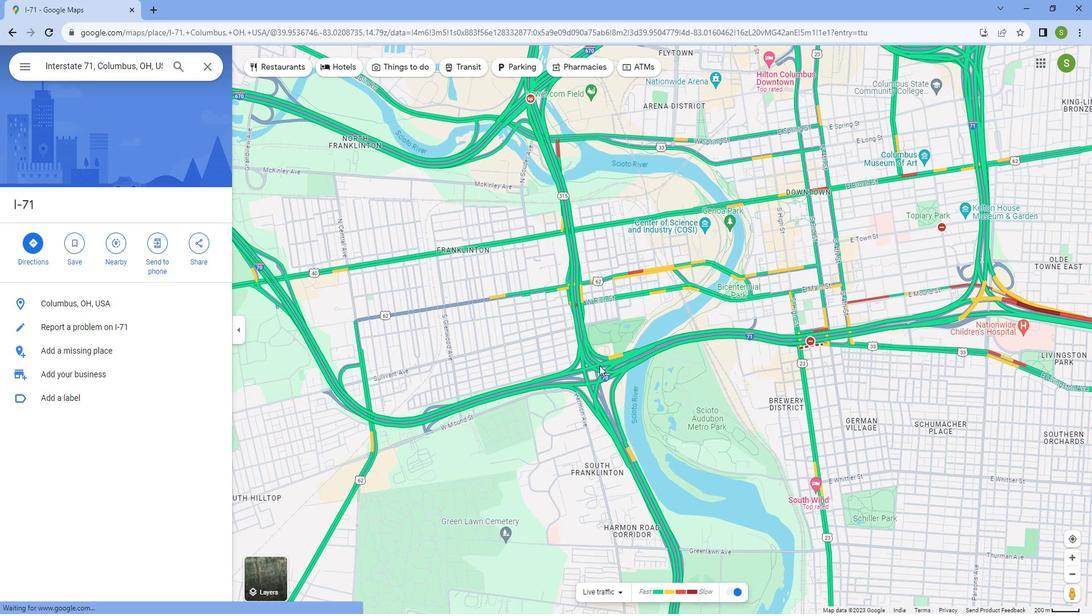 
Action: Mouse scrolled (599, 352) with delta (0, 0)
Screenshot: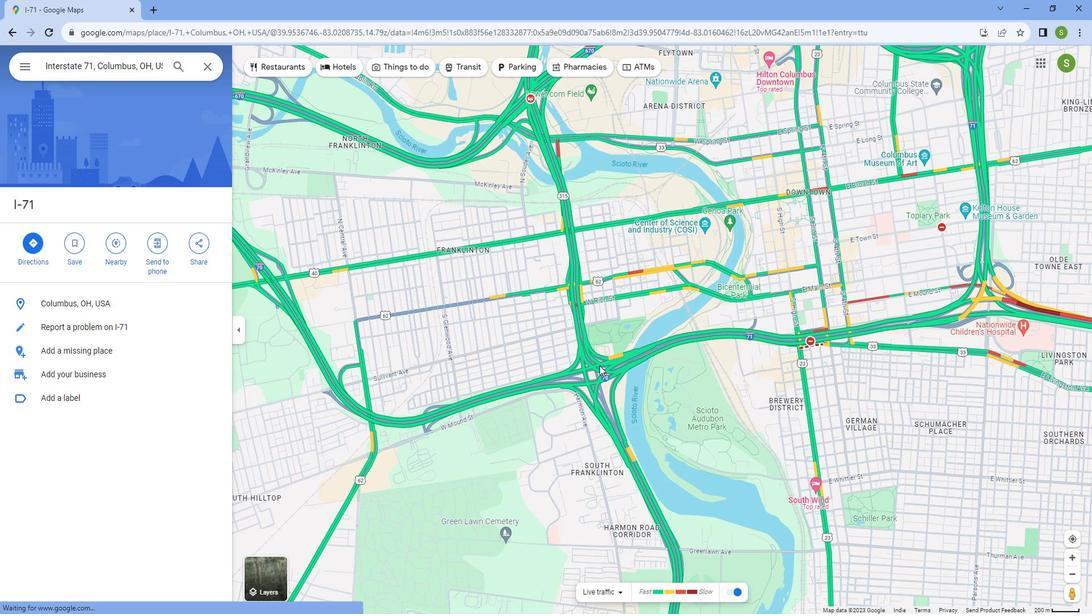 
Action: Mouse scrolled (599, 352) with delta (0, 0)
Screenshot: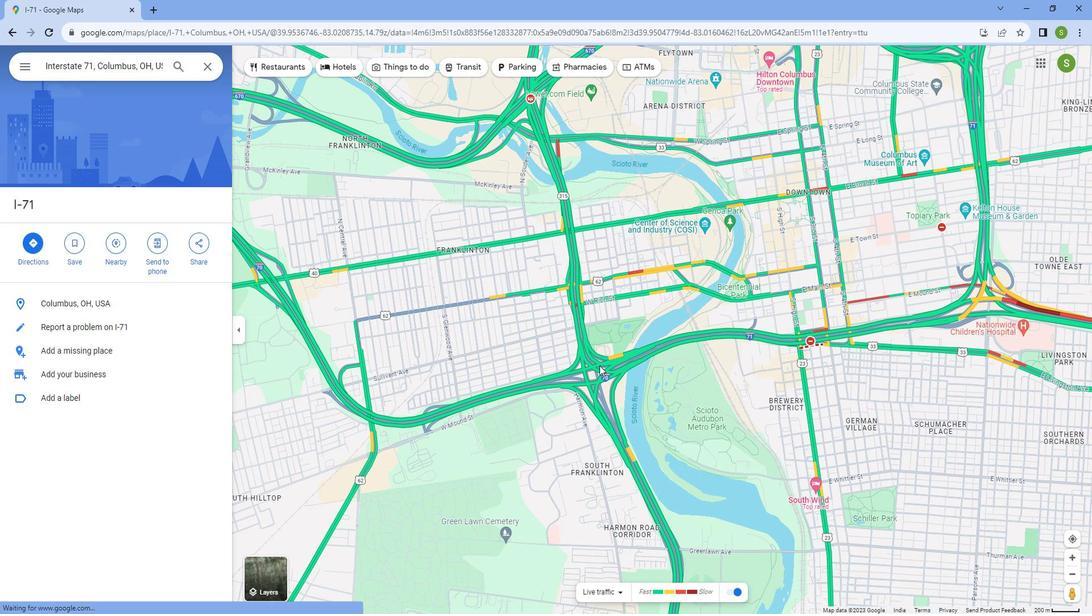 
Action: Mouse moved to (568, 357)
Screenshot: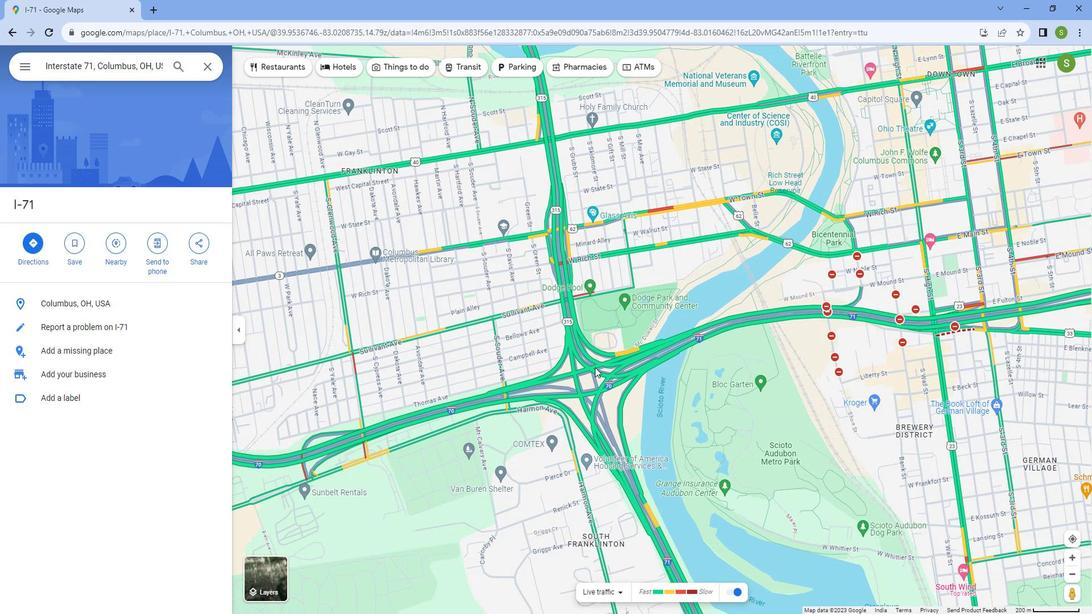 
Action: Mouse scrolled (568, 358) with delta (0, 0)
Screenshot: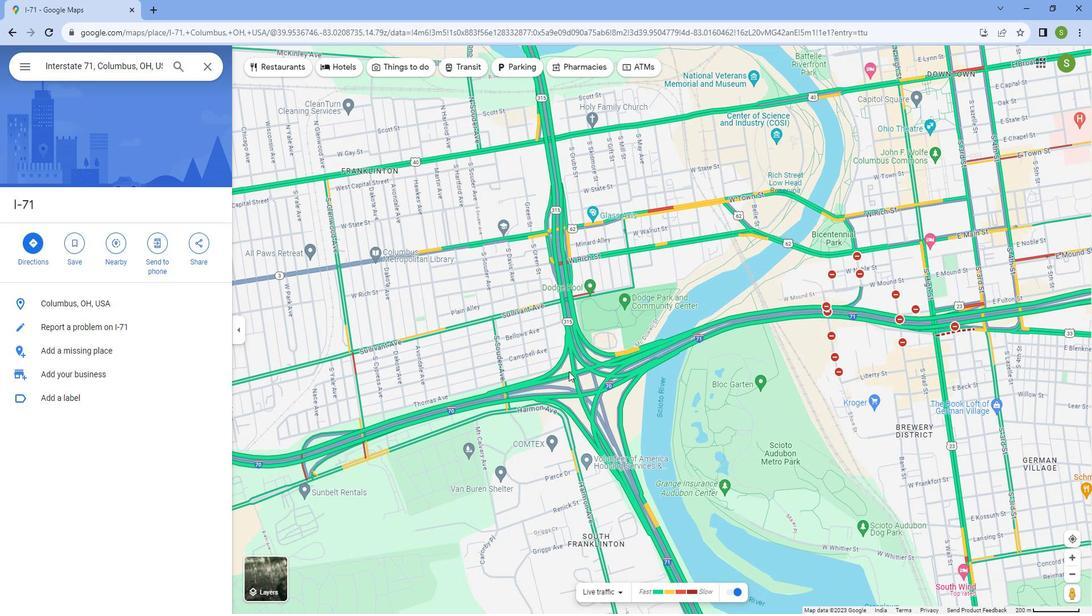 
Action: Mouse scrolled (568, 358) with delta (0, 0)
Screenshot: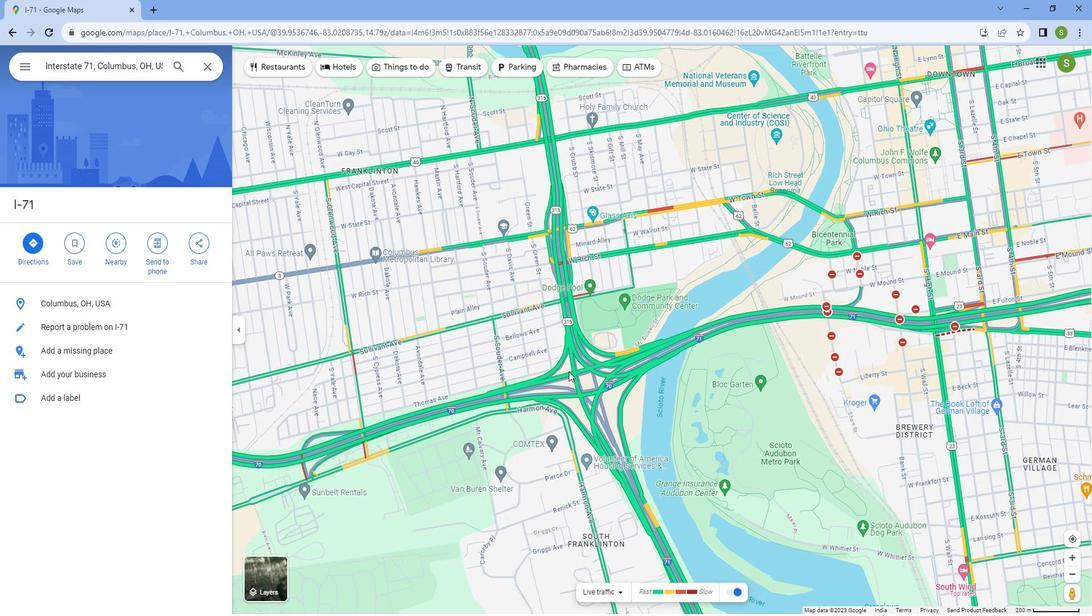 
Action: Mouse scrolled (568, 358) with delta (0, 0)
Screenshot: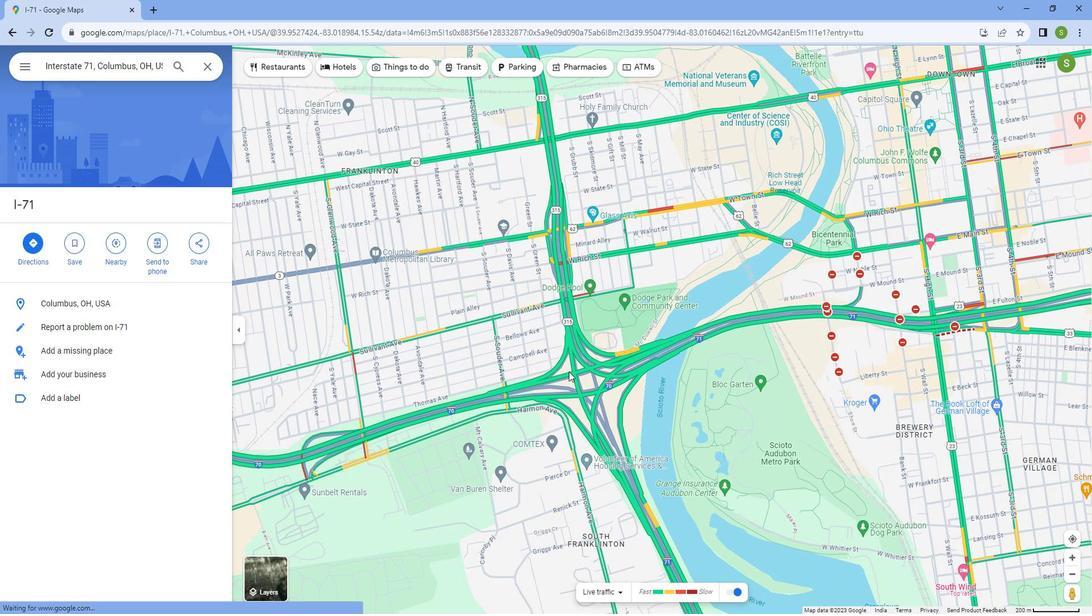 
Action: Mouse scrolled (568, 358) with delta (0, 0)
Screenshot: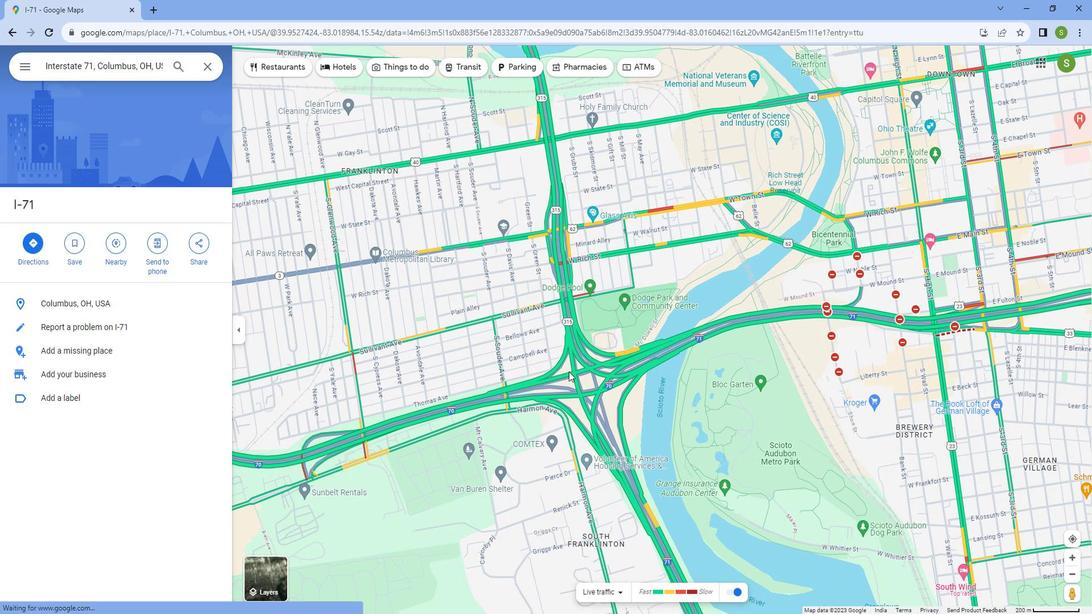 
Action: Mouse scrolled (568, 358) with delta (0, 0)
Screenshot: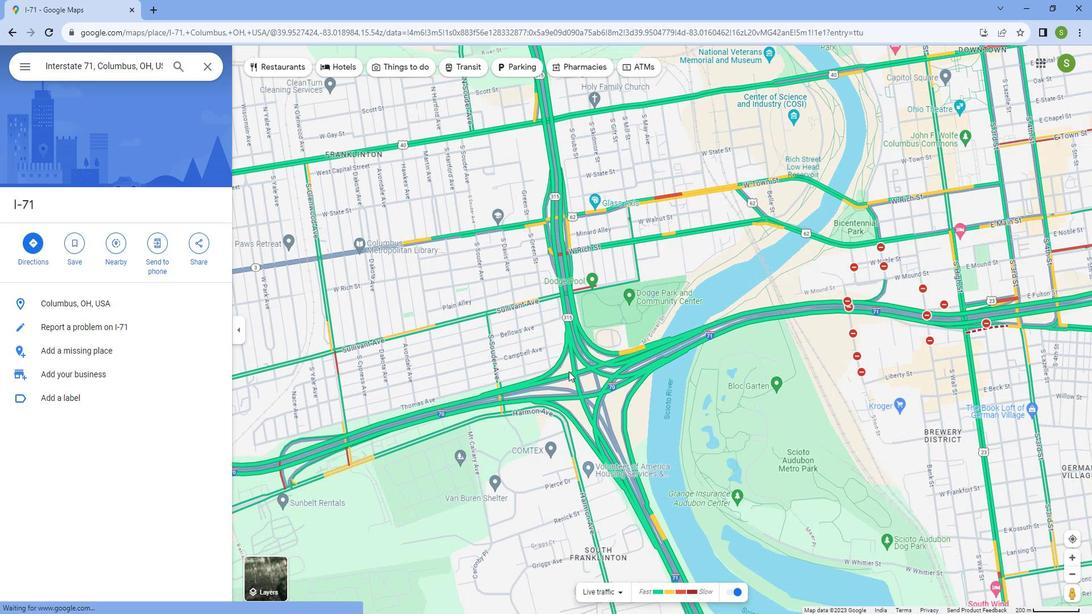 
Action: Mouse scrolled (568, 358) with delta (0, 0)
Screenshot: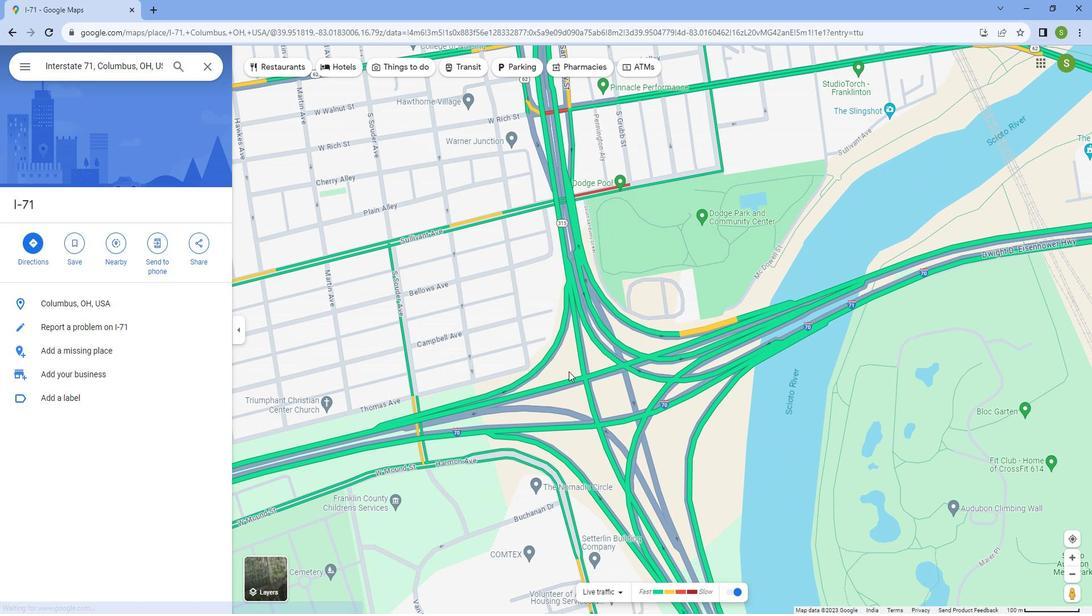 
Action: Mouse scrolled (568, 358) with delta (0, 0)
Screenshot: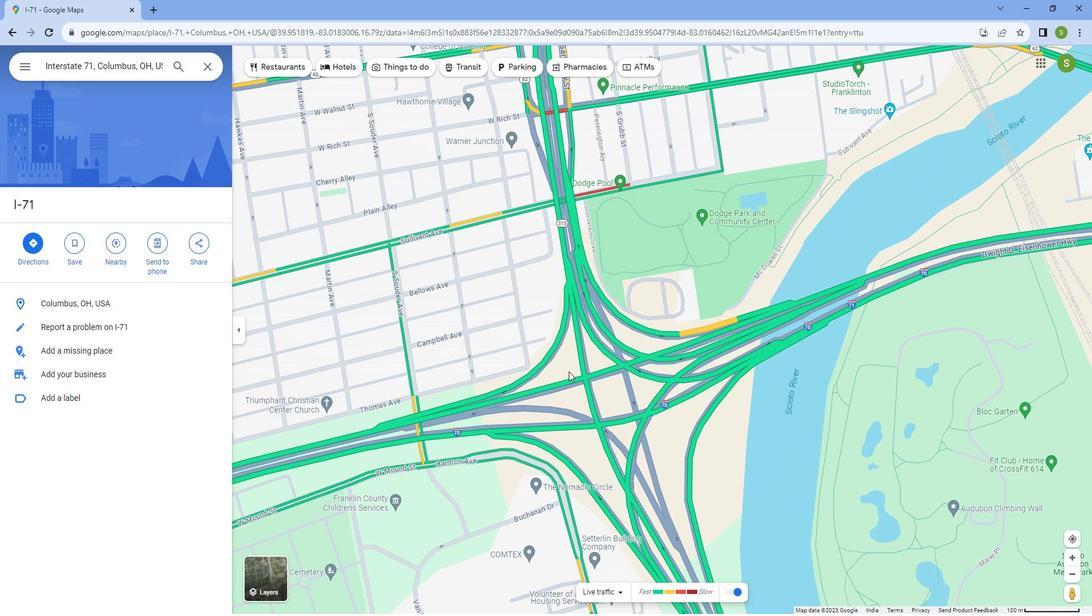 
Action: Mouse scrolled (568, 358) with delta (0, 0)
Screenshot: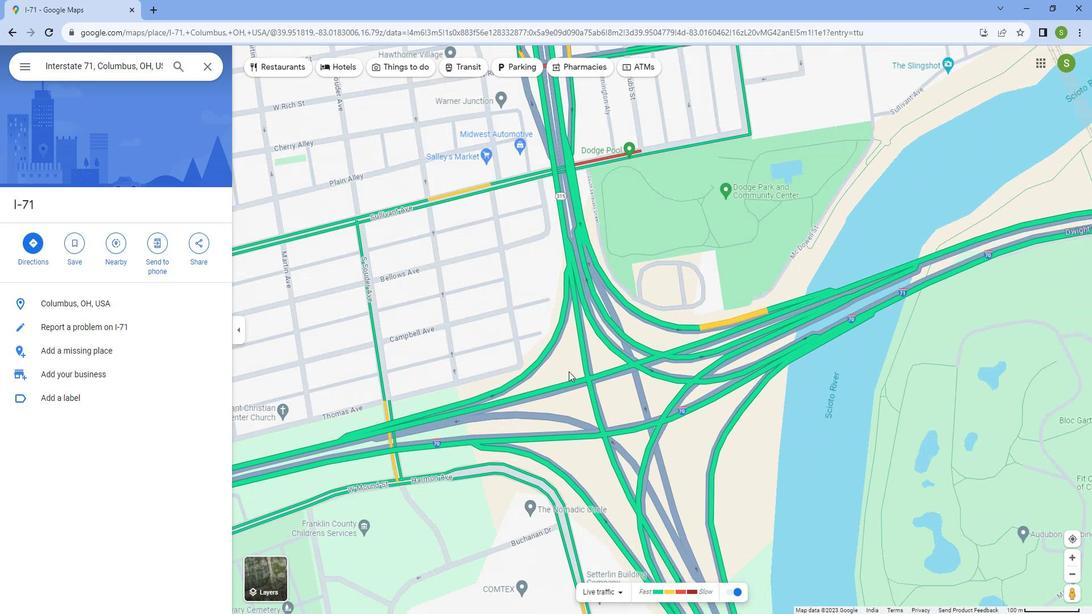 
Action: Mouse moved to (338, 413)
Screenshot: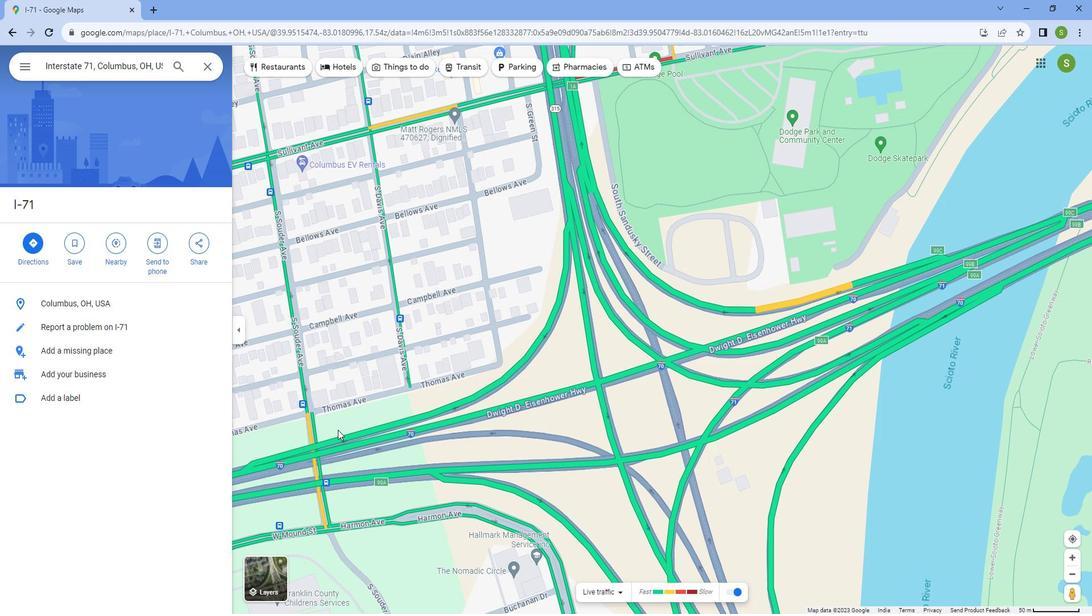 
Action: Mouse pressed left at (338, 413)
Screenshot: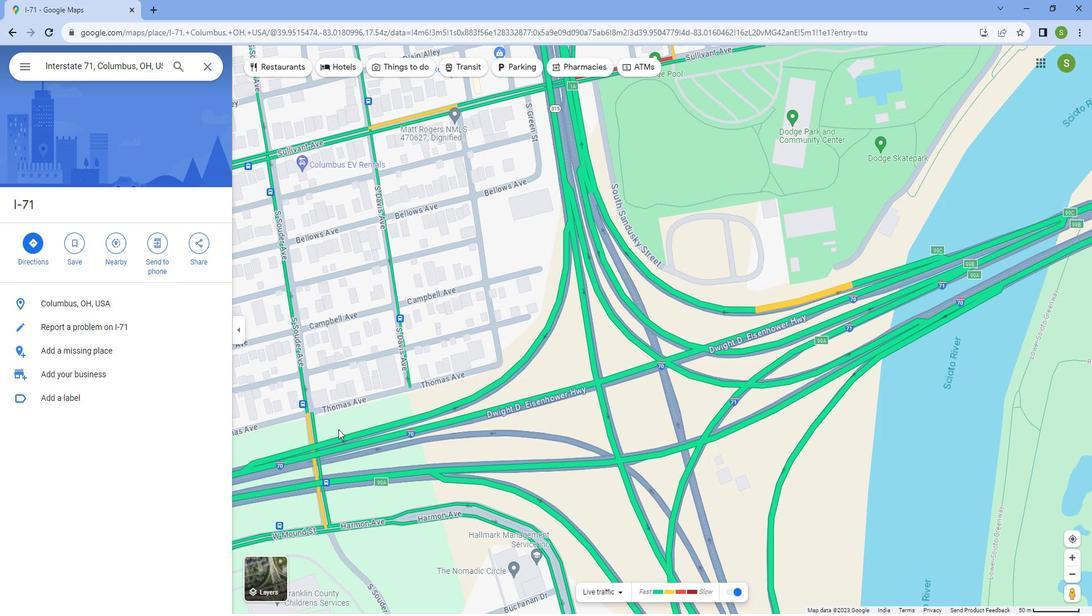 
Action: Mouse moved to (530, 393)
Screenshot: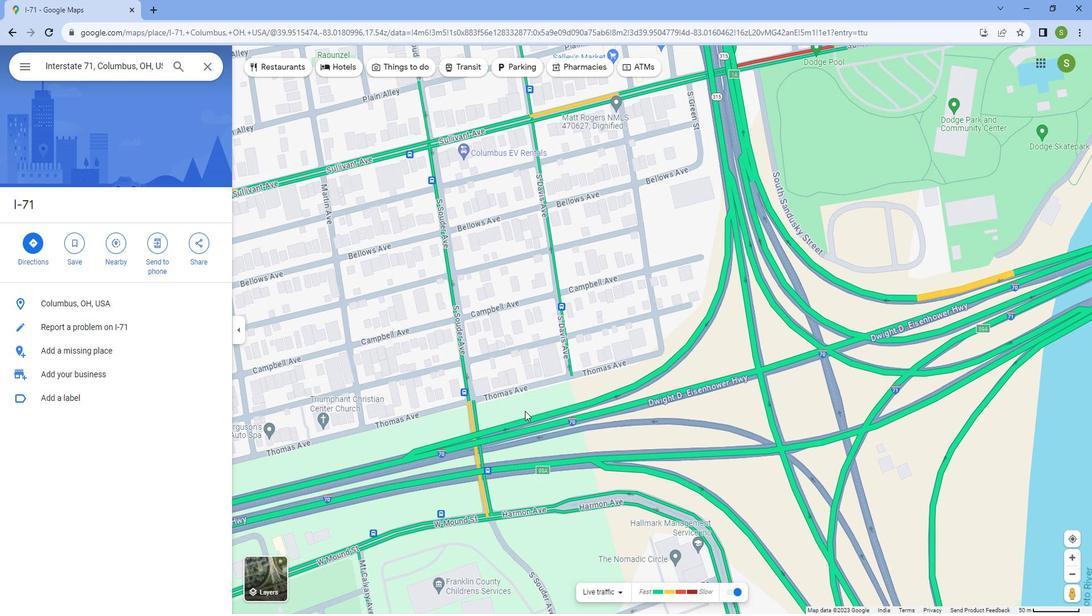
Action: Mouse scrolled (530, 393) with delta (0, 0)
Screenshot: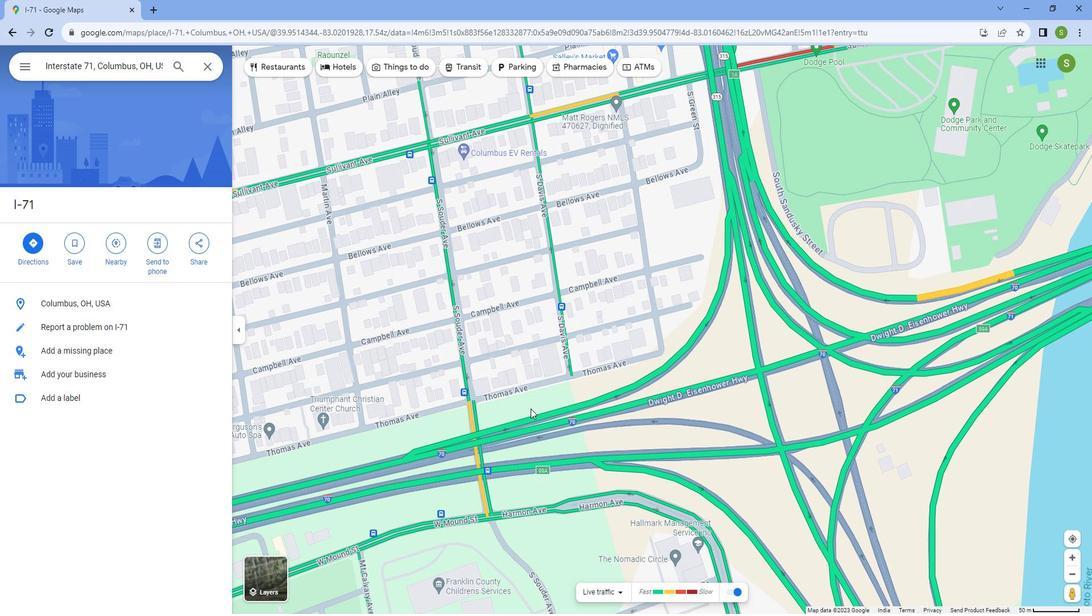 
Action: Mouse scrolled (530, 393) with delta (0, 0)
Screenshot: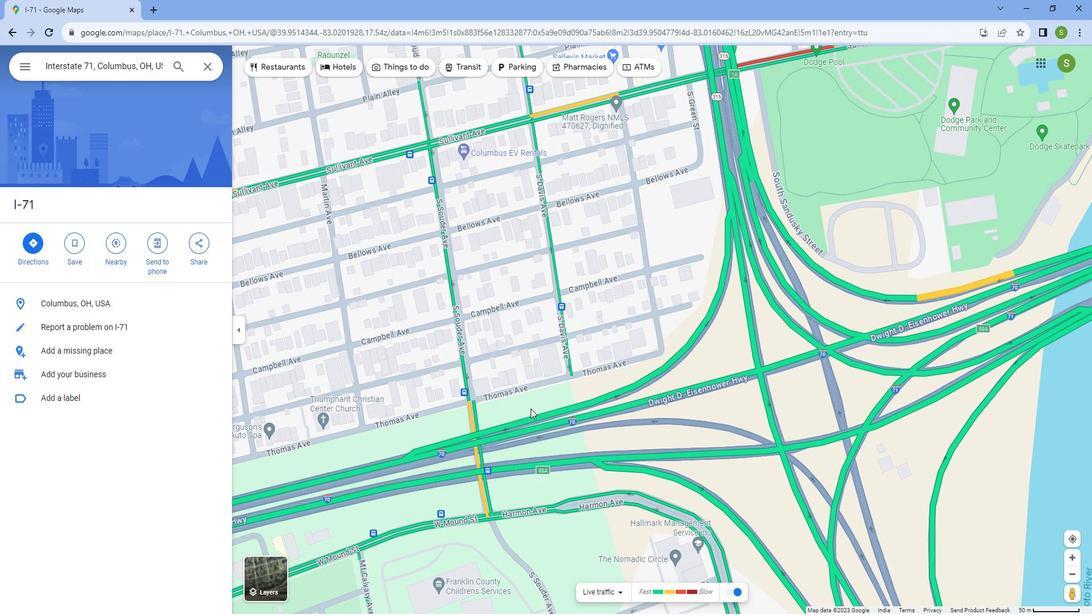 
Action: Mouse scrolled (530, 393) with delta (0, 0)
Screenshot: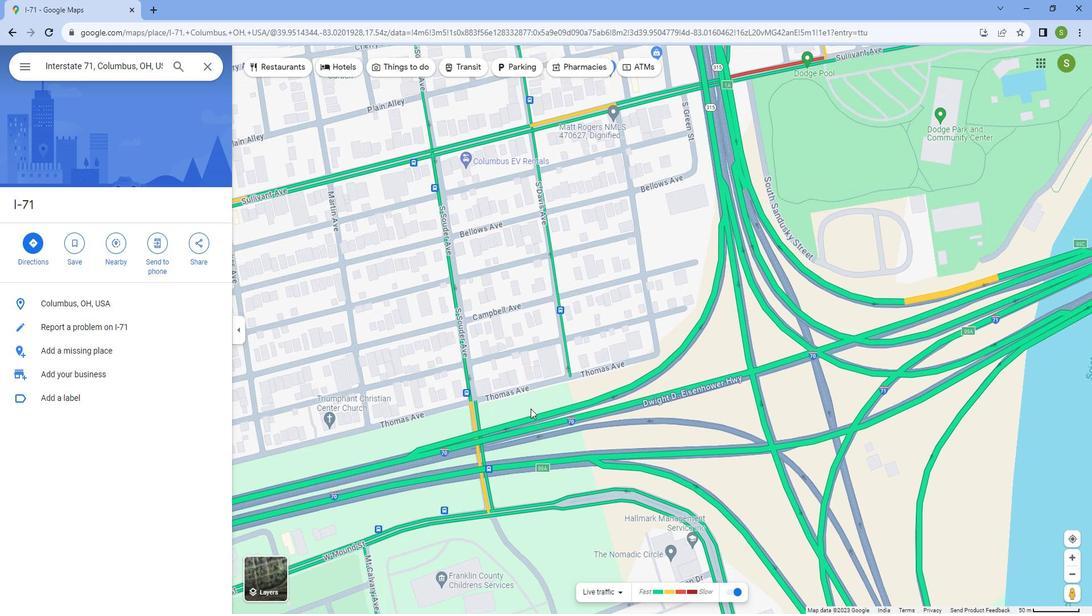 
Action: Mouse scrolled (530, 394) with delta (0, 0)
Screenshot: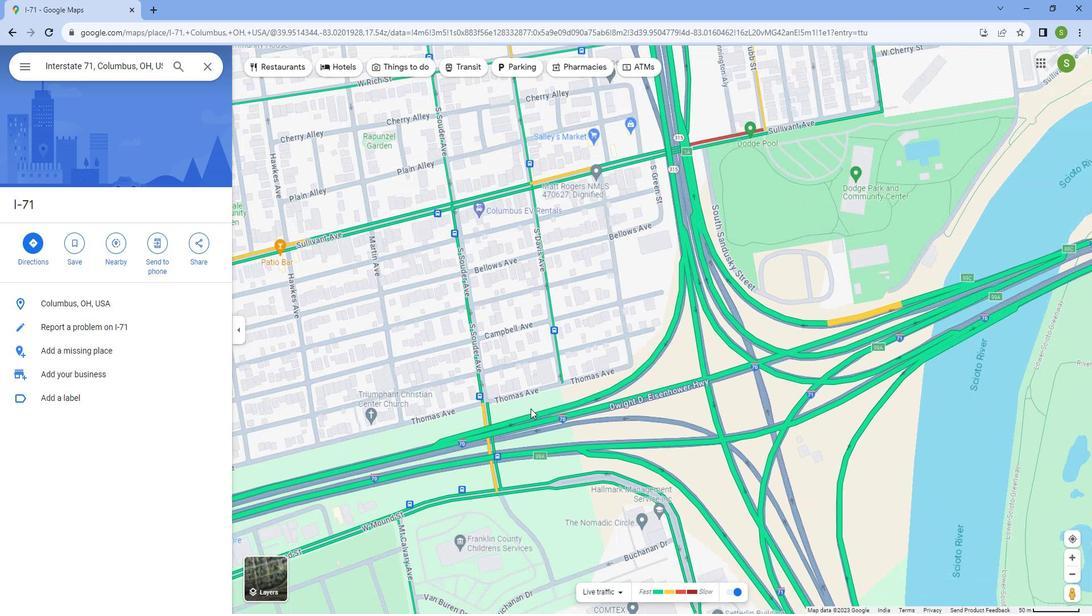 
Action: Mouse scrolled (530, 394) with delta (0, 0)
Screenshot: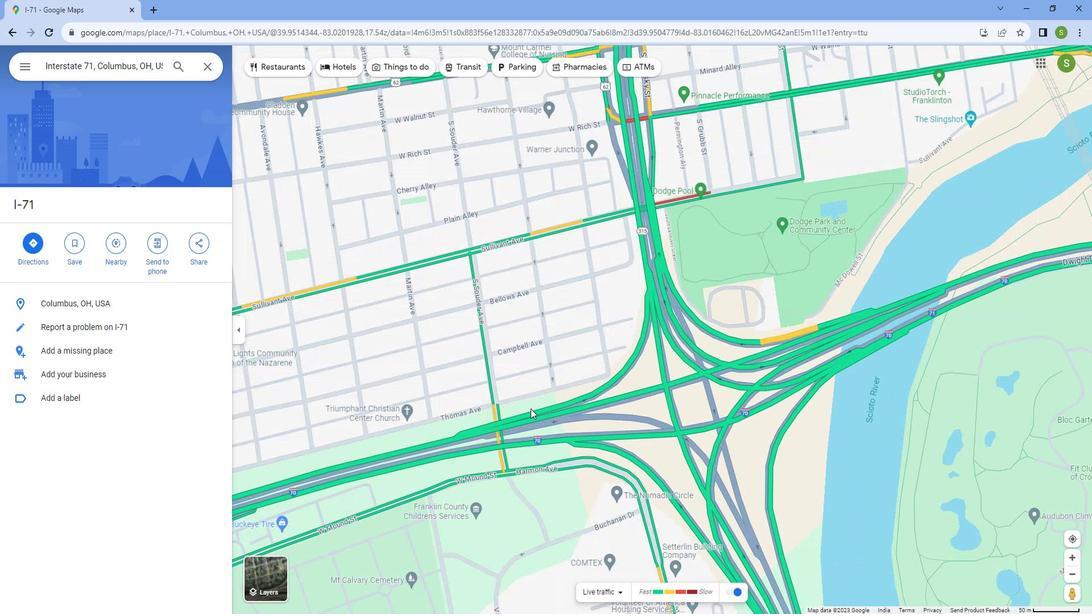 
Action: Mouse scrolled (530, 394) with delta (0, 0)
Screenshot: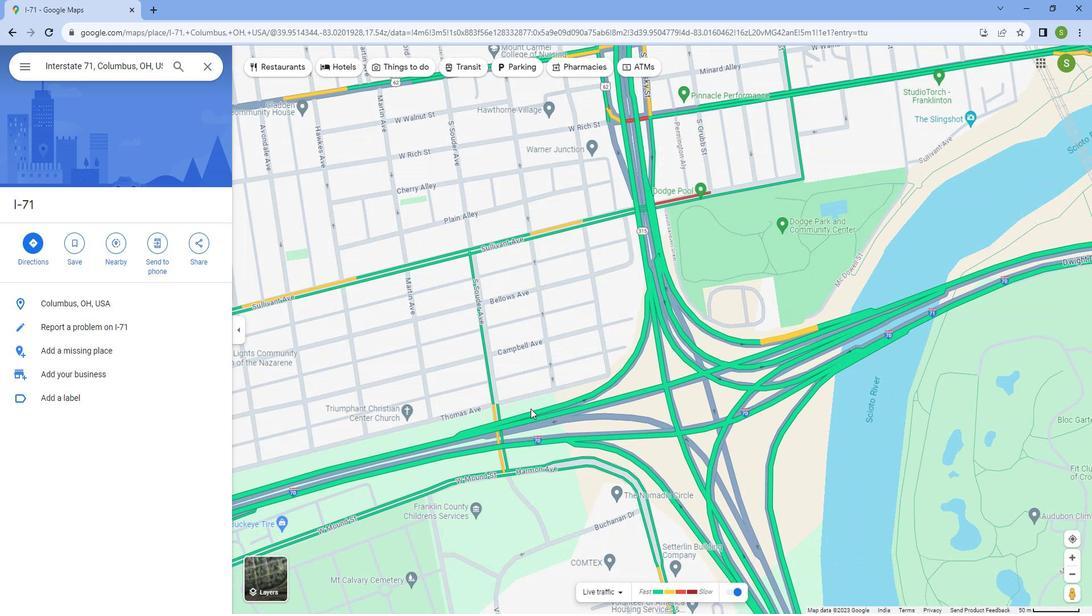 
Action: Mouse scrolled (530, 394) with delta (0, 0)
Screenshot: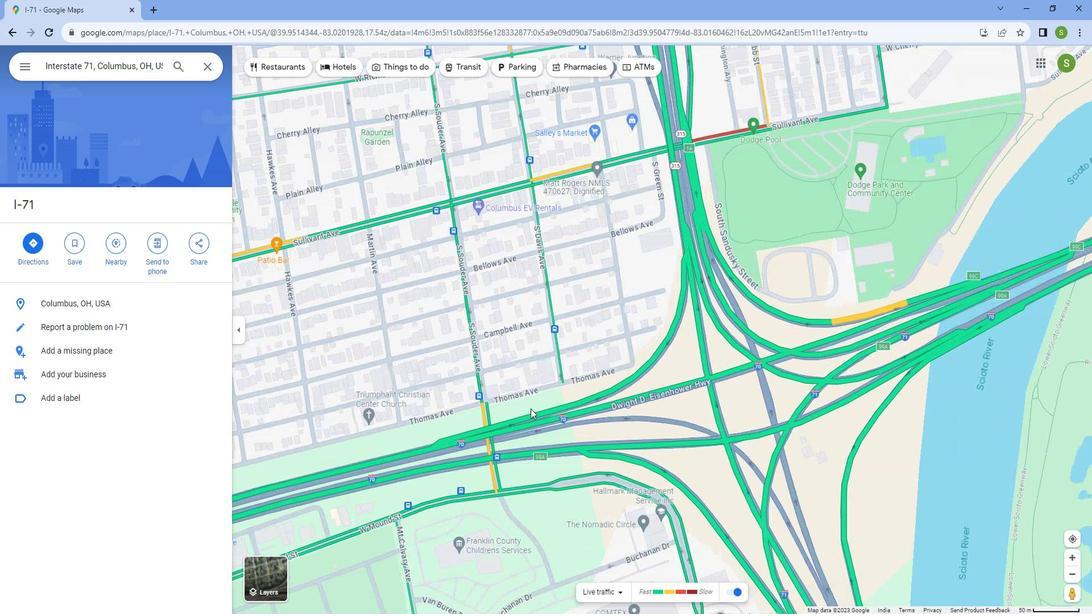 
Action: Mouse scrolled (530, 394) with delta (0, 0)
Screenshot: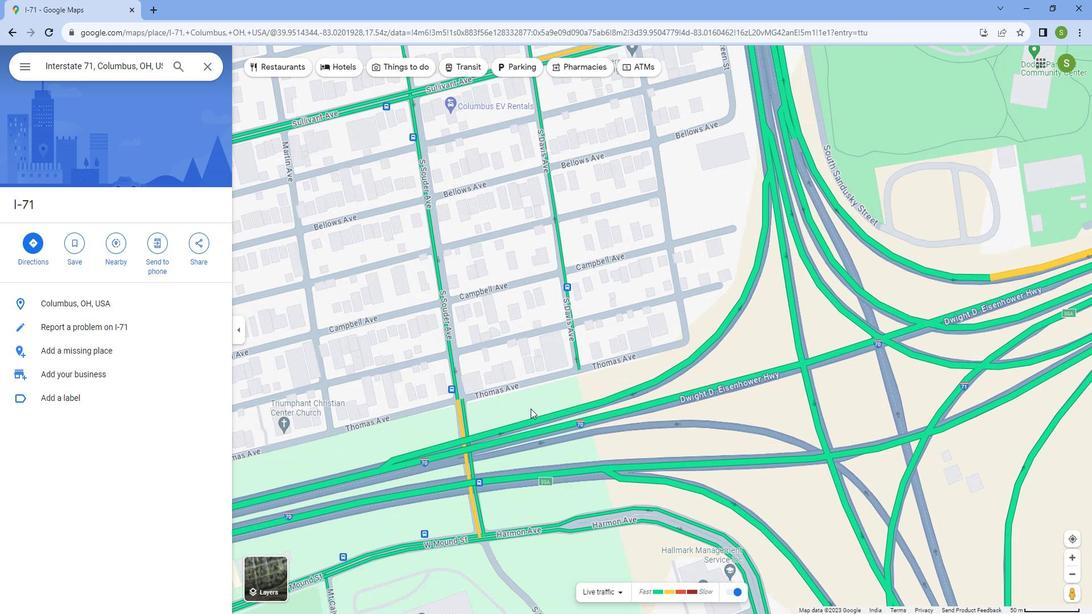 
Action: Mouse scrolled (530, 394) with delta (0, 0)
Screenshot: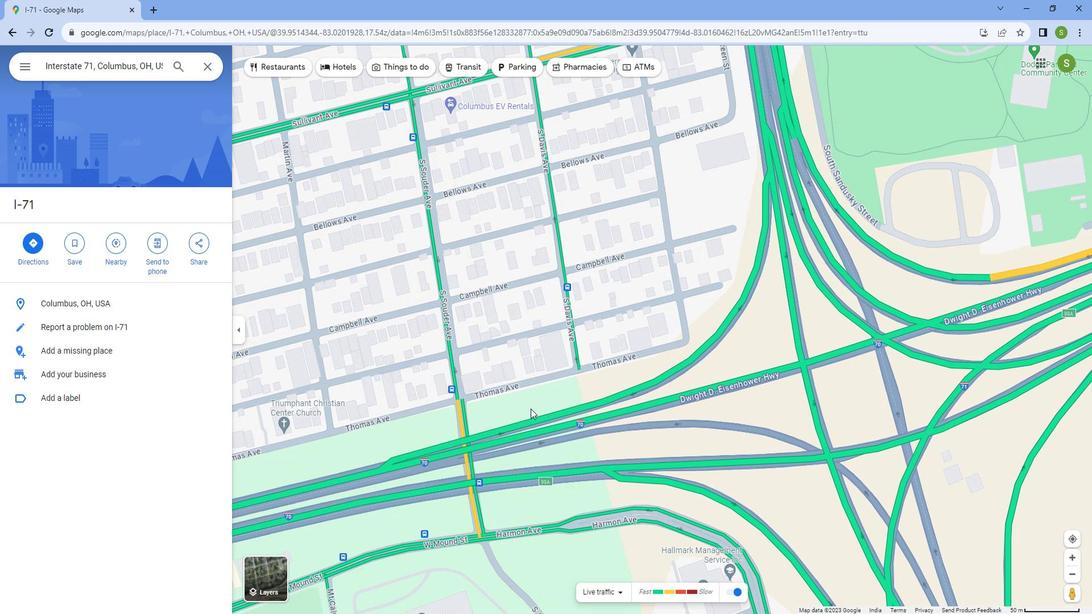 
Action: Mouse scrolled (530, 394) with delta (0, 0)
Screenshot: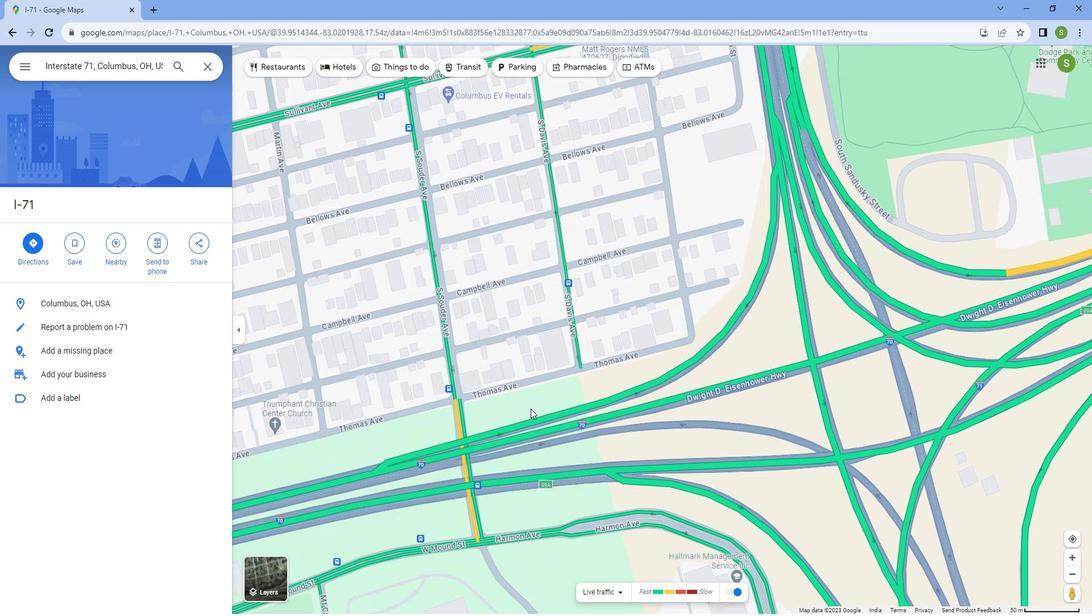 
Action: Mouse scrolled (530, 394) with delta (0, 0)
Screenshot: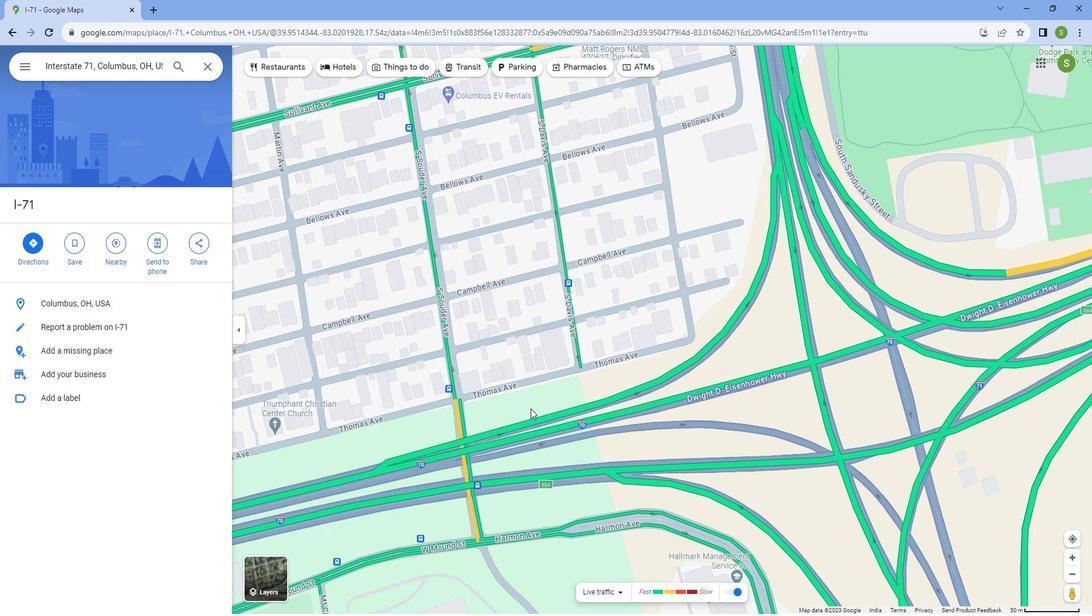 
Action: Mouse scrolled (530, 393) with delta (0, 0)
Screenshot: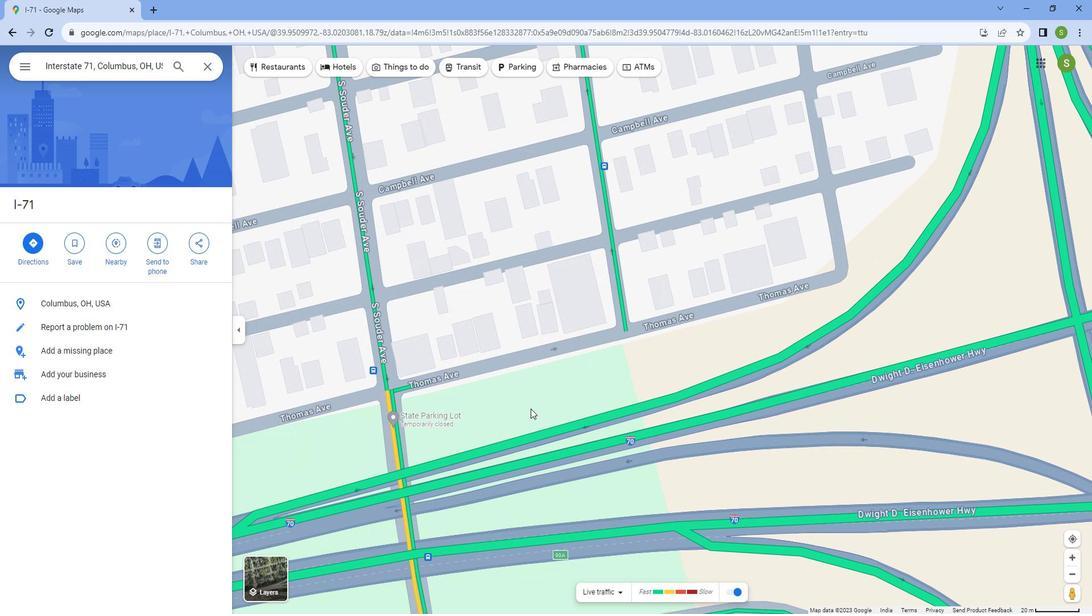 
Action: Mouse scrolled (530, 393) with delta (0, 0)
Screenshot: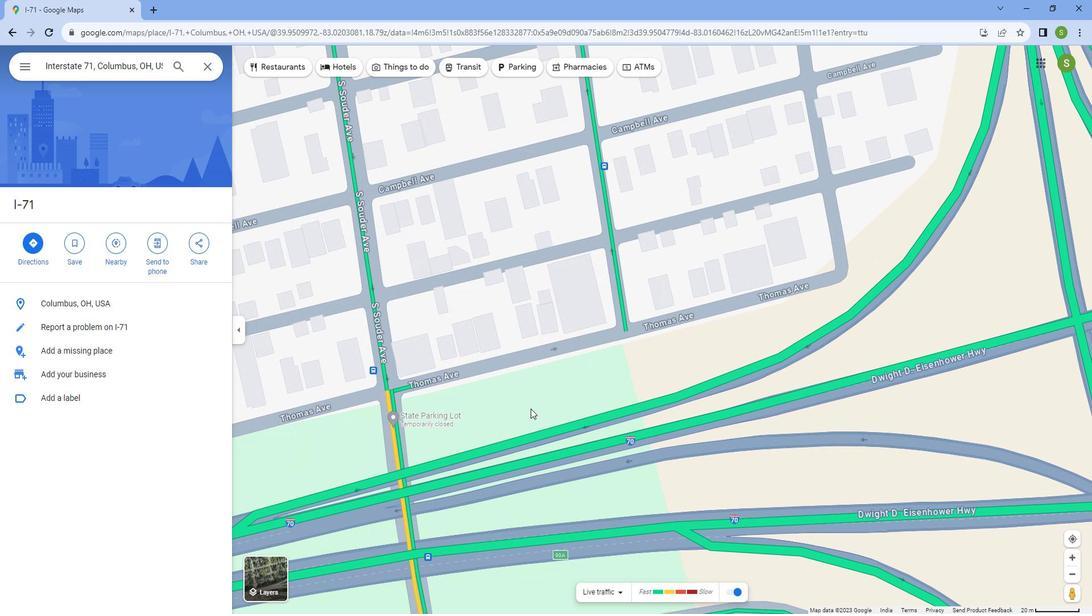 
Action: Mouse scrolled (530, 393) with delta (0, 0)
Screenshot: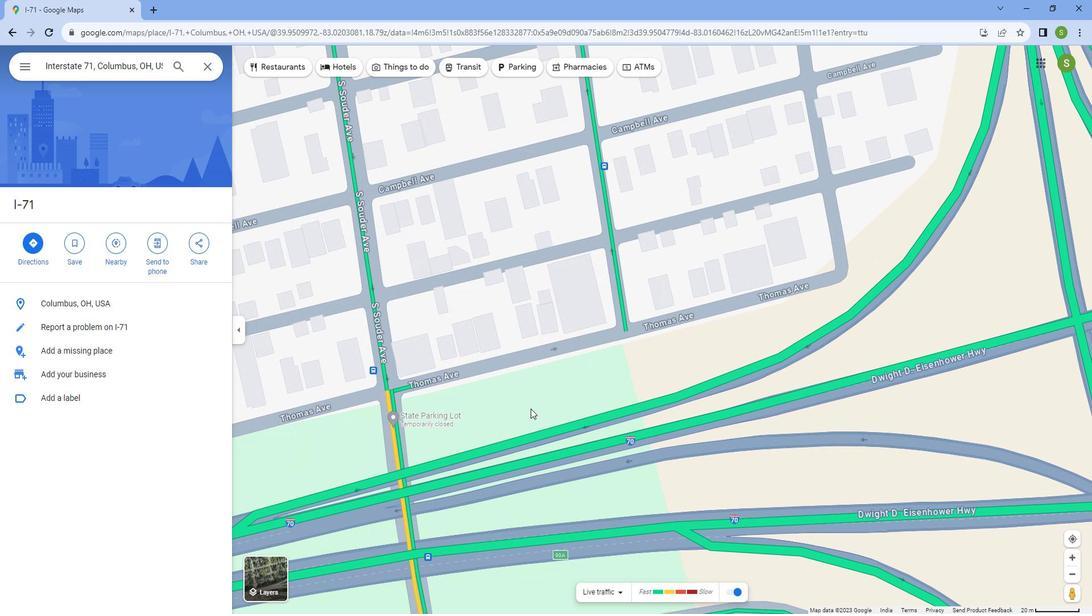 
Action: Mouse scrolled (530, 393) with delta (0, 0)
Screenshot: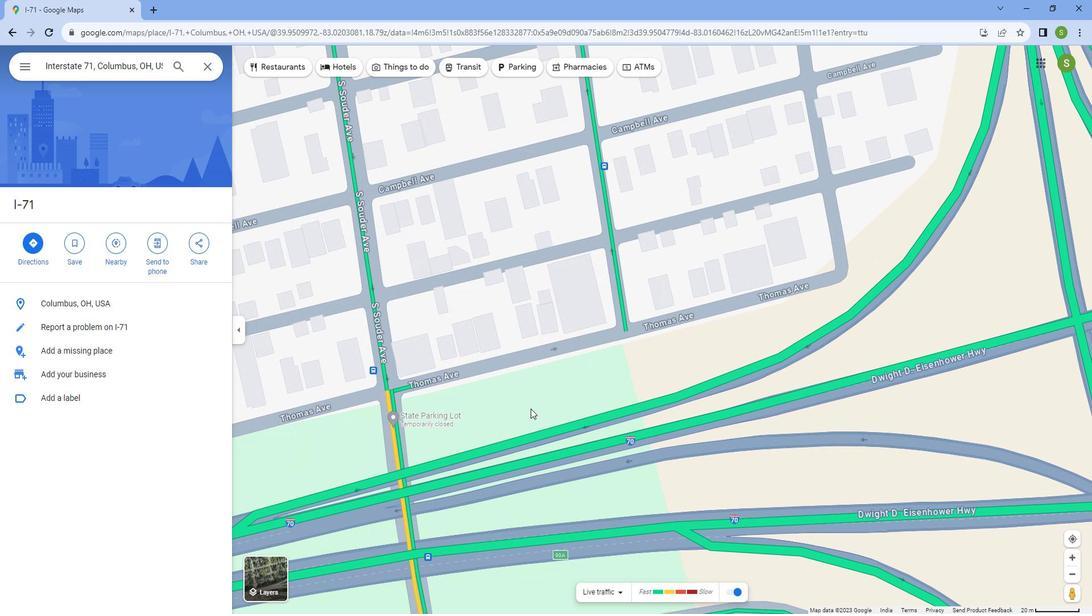 
Action: Mouse scrolled (530, 393) with delta (0, 0)
Screenshot: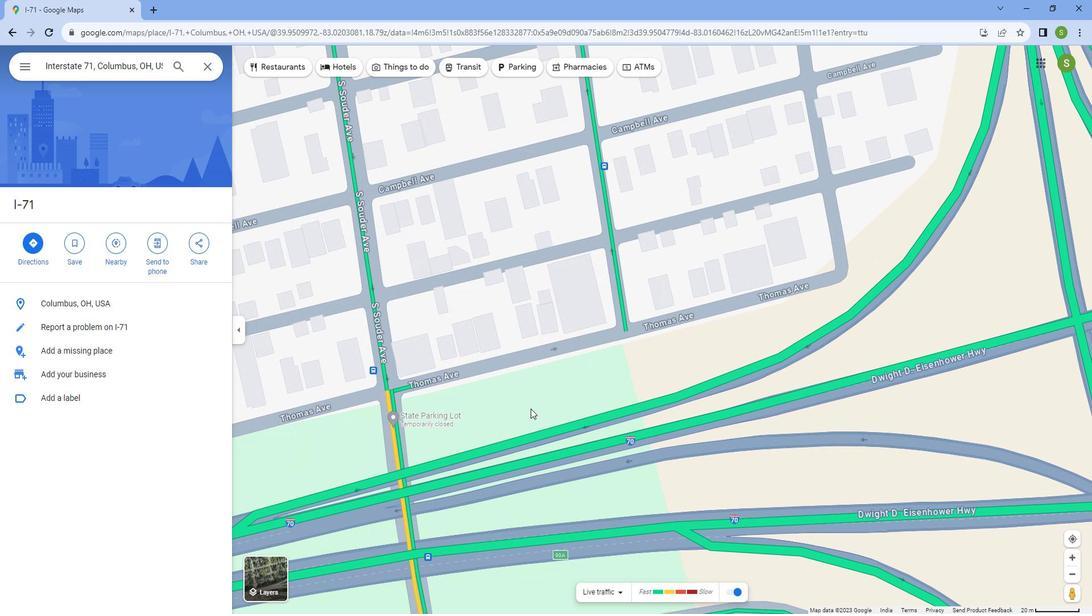 
Action: Mouse scrolled (530, 393) with delta (0, 0)
Screenshot: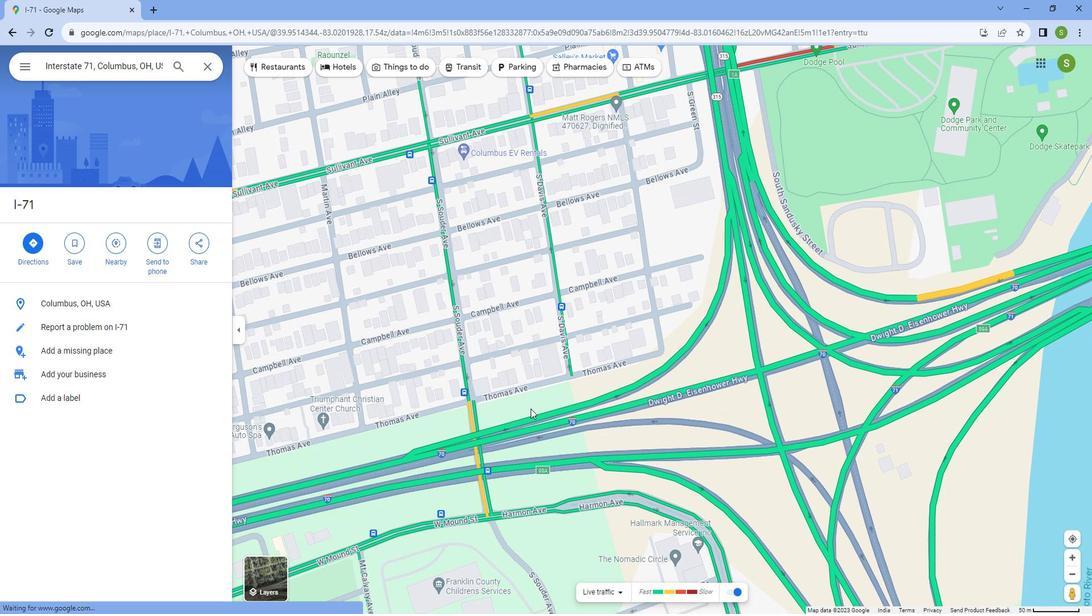 
Action: Mouse scrolled (530, 393) with delta (0, 0)
Screenshot: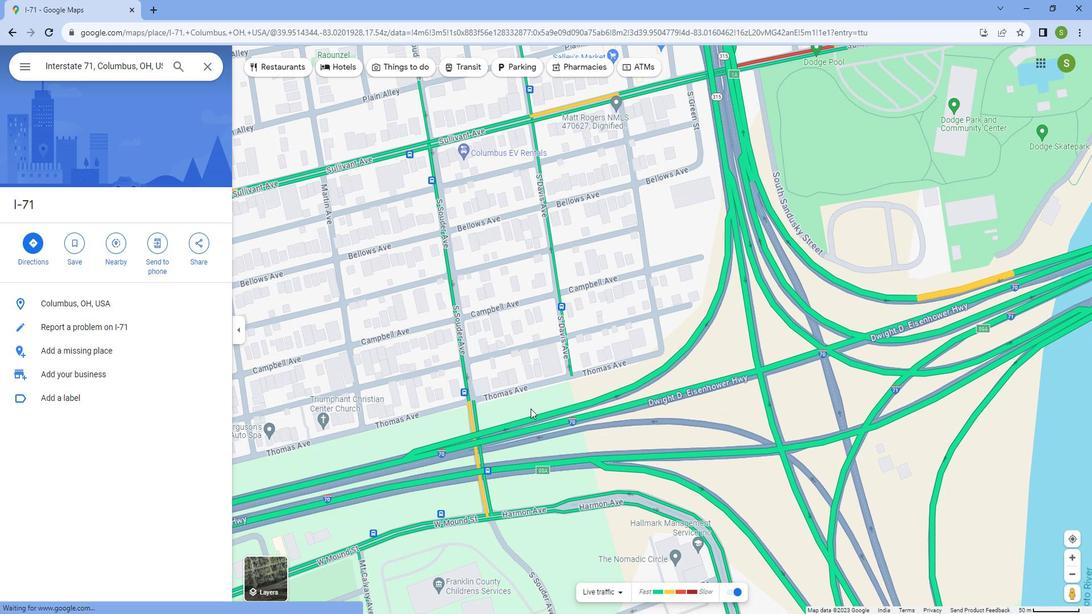 
Action: Mouse scrolled (530, 393) with delta (0, 0)
Screenshot: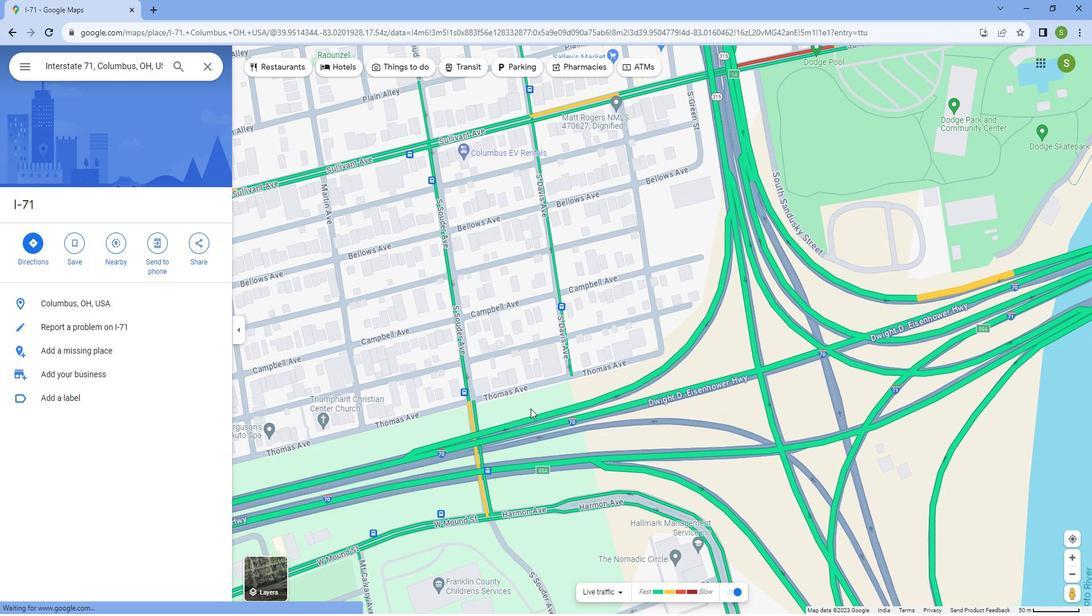 
Action: Mouse scrolled (530, 393) with delta (0, 0)
Screenshot: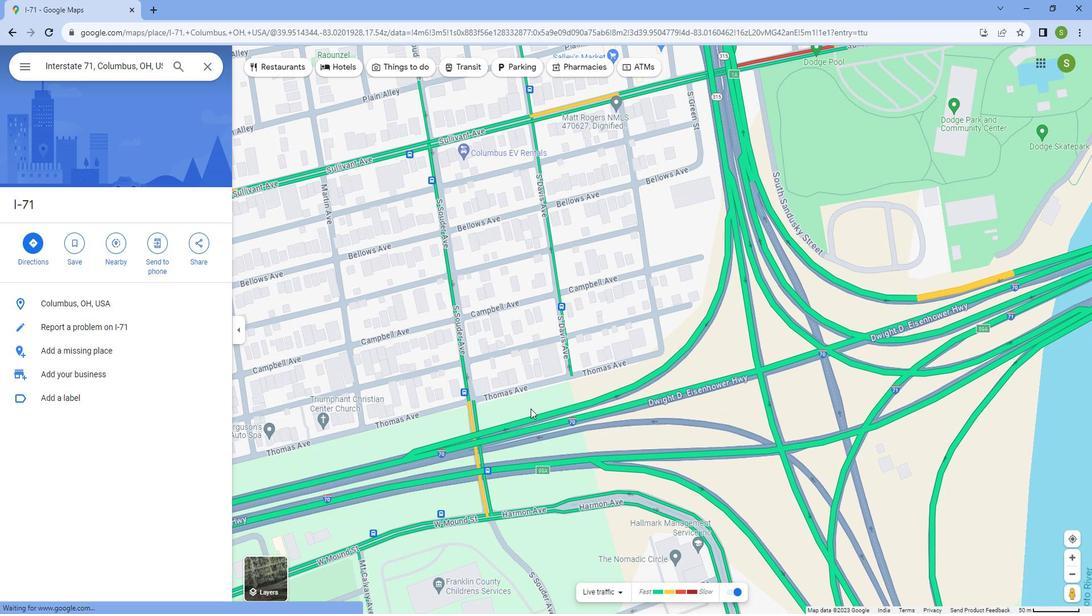 
Action: Mouse scrolled (530, 393) with delta (0, 0)
Screenshot: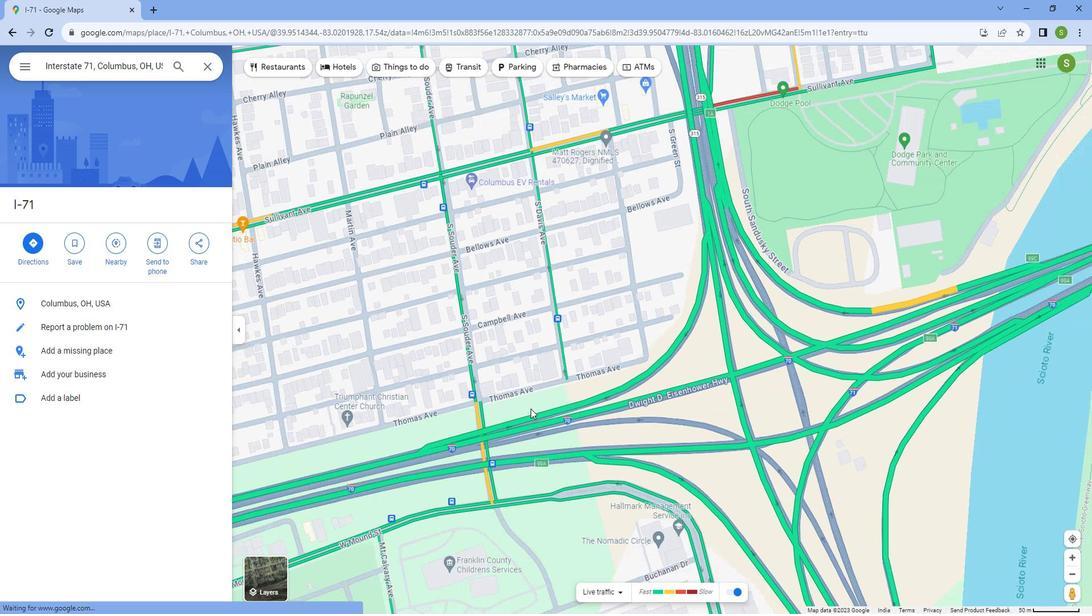 
Action: Mouse moved to (745, 93)
Screenshot: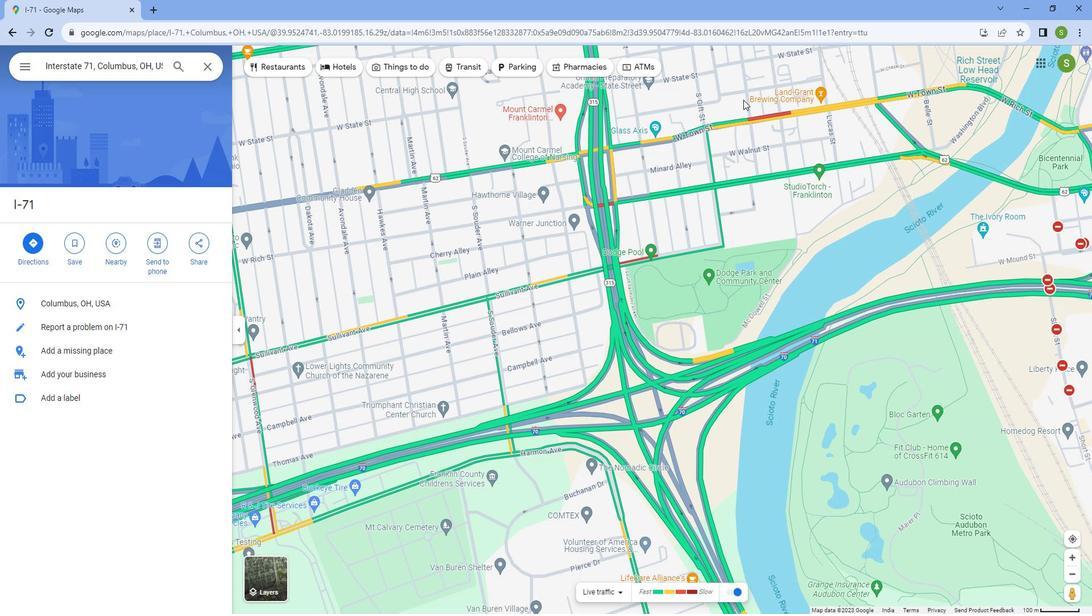 
Action: Mouse scrolled (745, 93) with delta (0, 0)
Screenshot: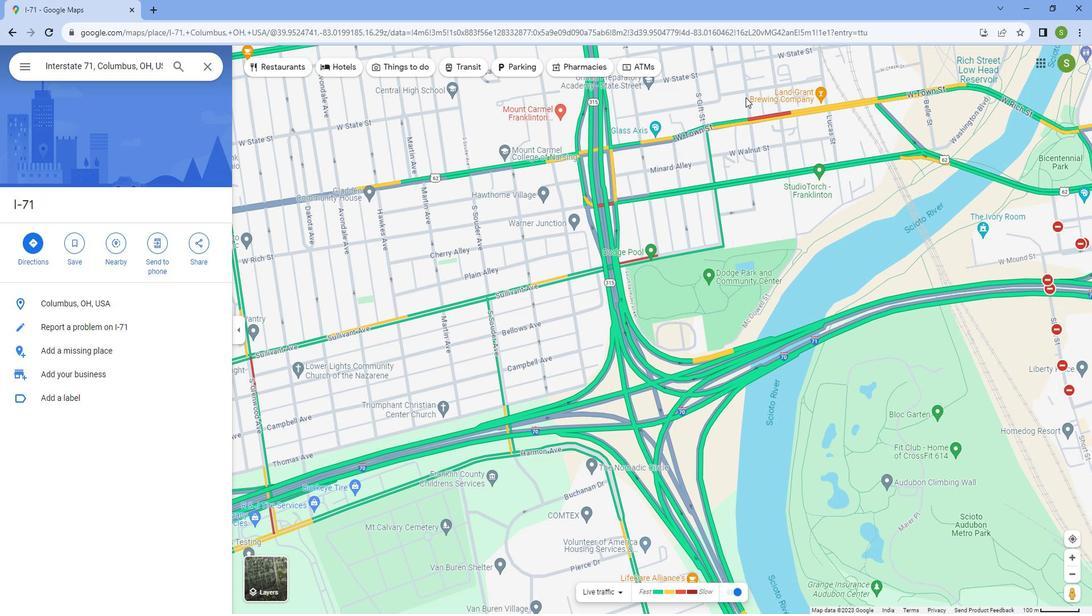 
Action: Mouse scrolled (745, 93) with delta (0, 0)
Screenshot: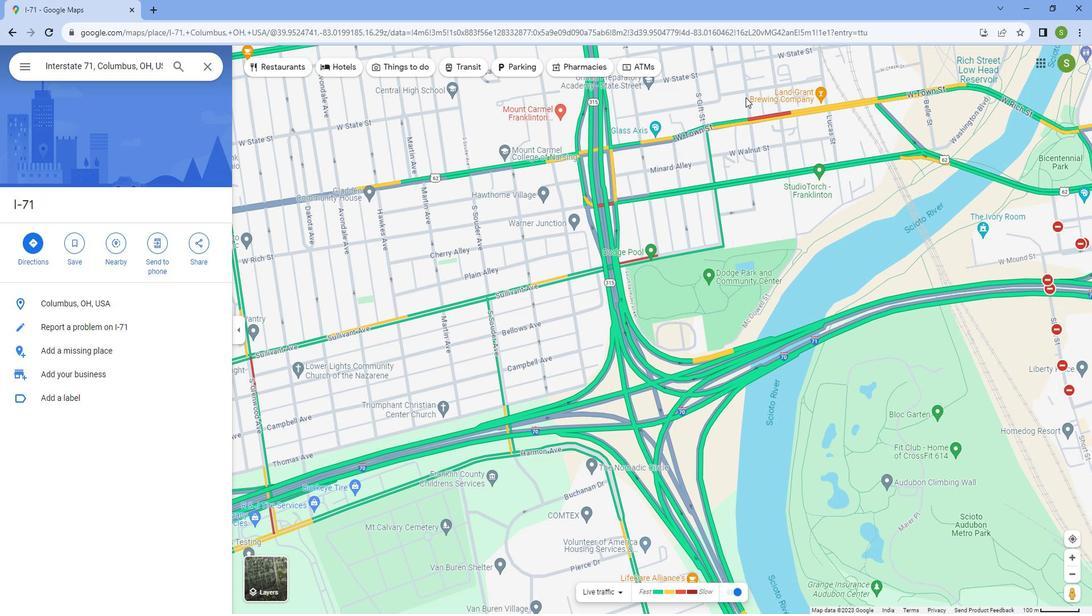 
Action: Mouse scrolled (745, 93) with delta (0, 0)
Screenshot: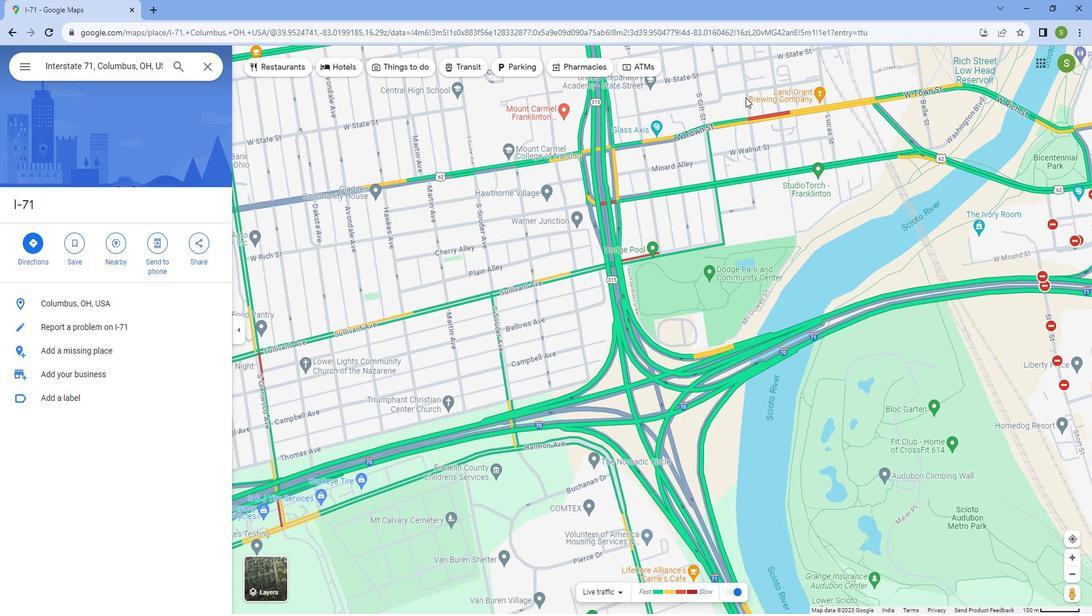 
Action: Mouse scrolled (745, 93) with delta (0, 0)
Screenshot: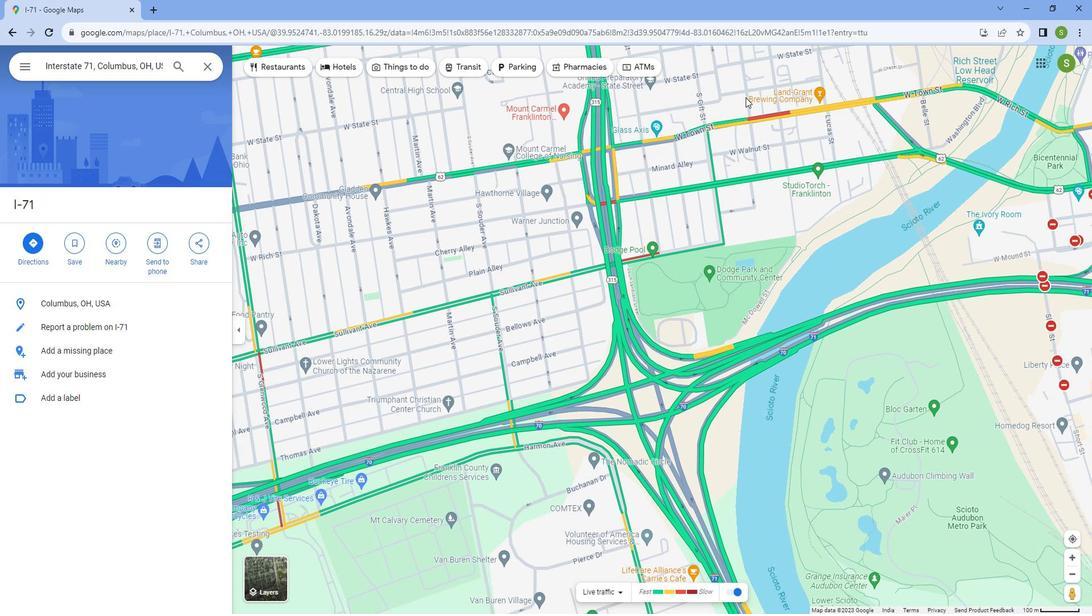 
Action: Mouse moved to (701, 66)
Screenshot: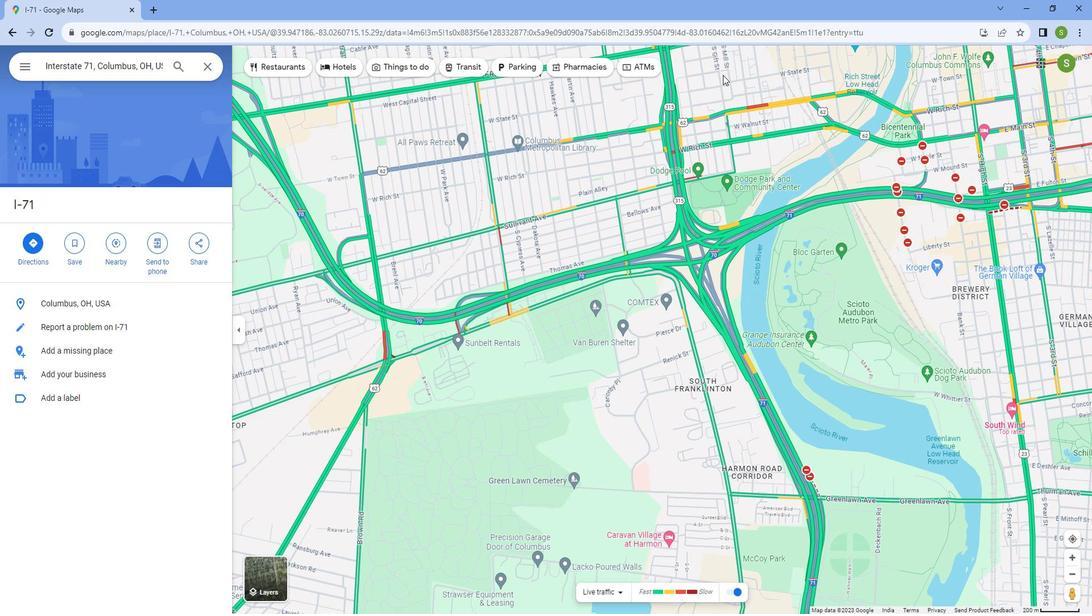 
Action: Mouse scrolled (701, 67) with delta (0, 0)
Screenshot: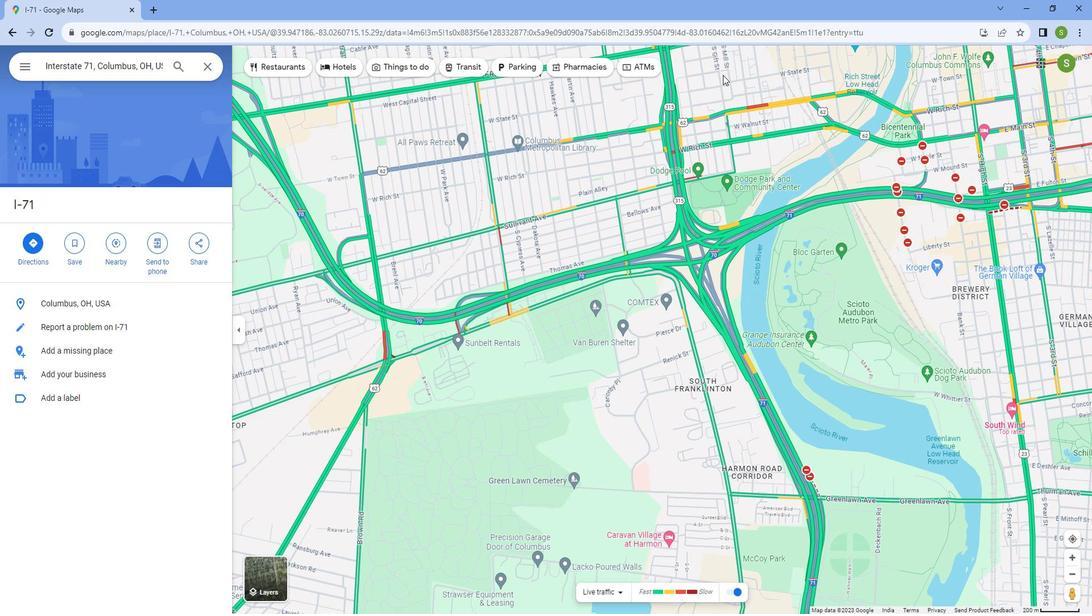 
Action: Mouse moved to (696, 64)
Screenshot: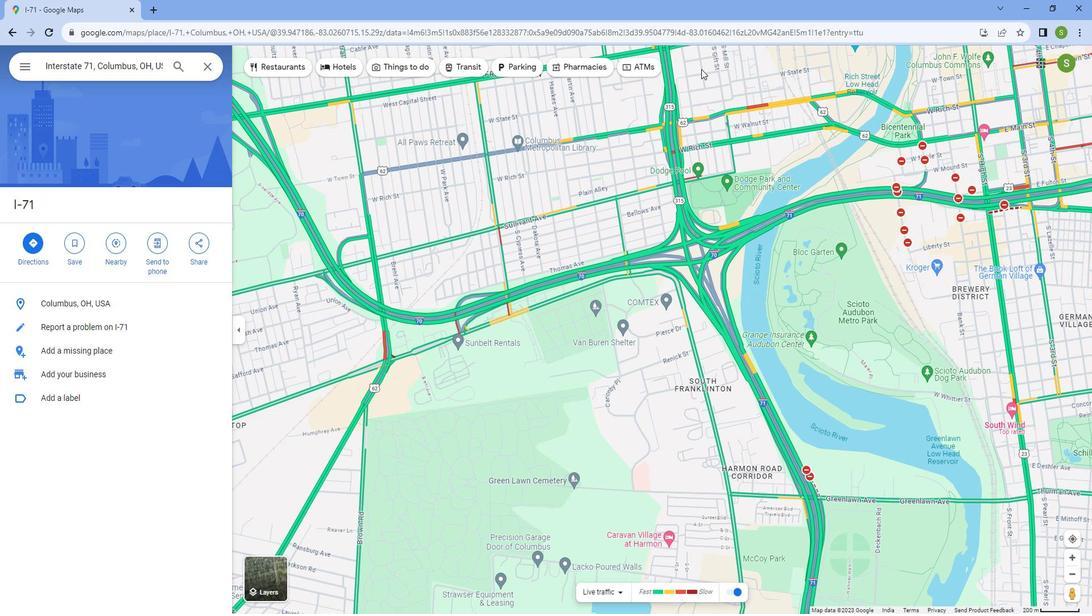 
Action: Mouse scrolled (696, 64) with delta (0, 0)
Screenshot: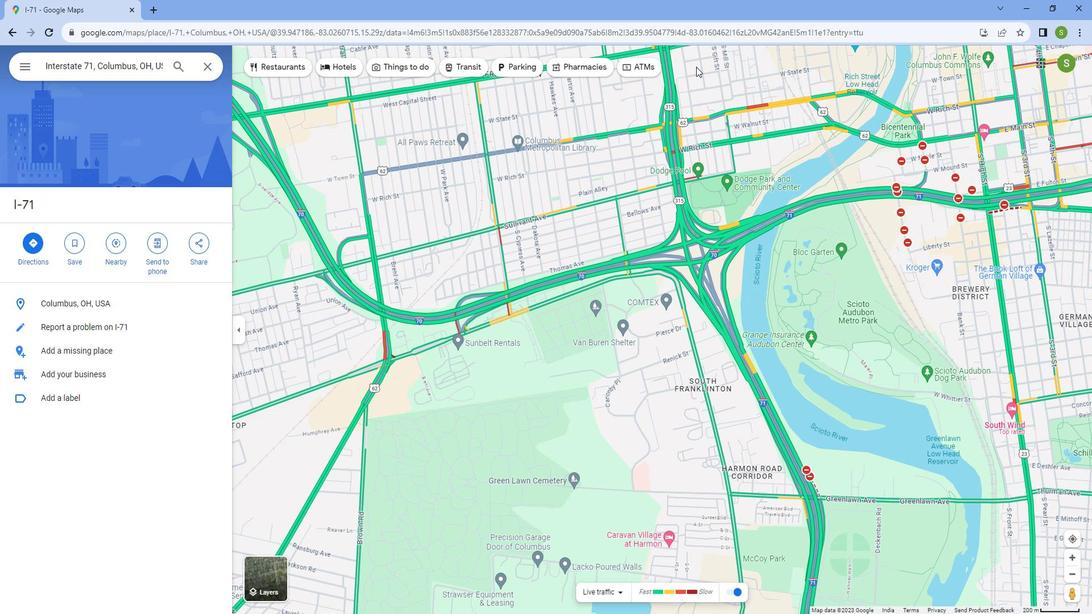
Action: Mouse scrolled (696, 64) with delta (0, 0)
Screenshot: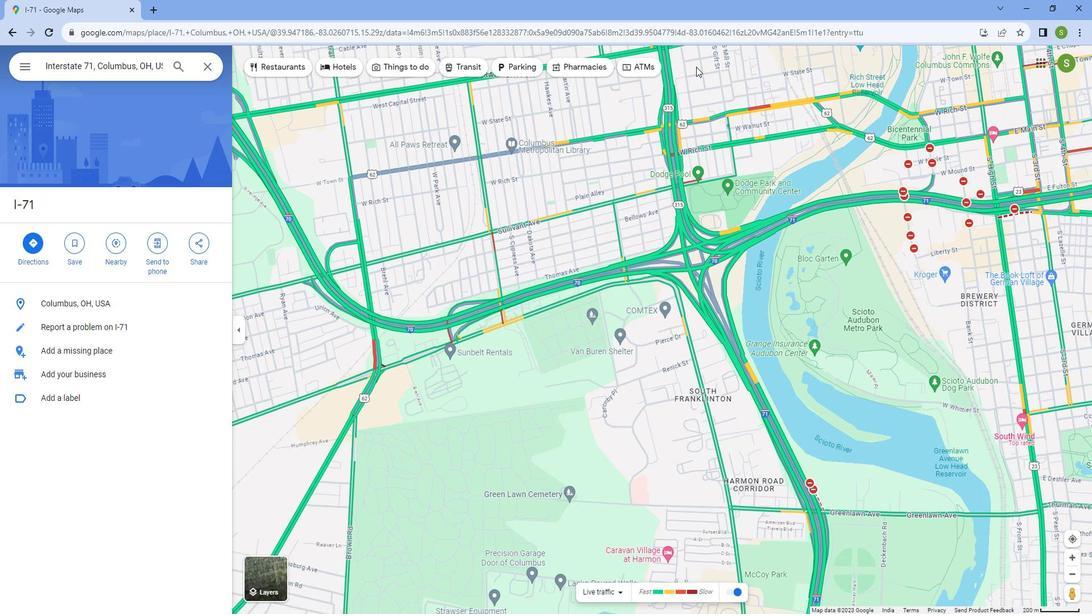 
Action: Mouse scrolled (696, 64) with delta (0, 0)
Screenshot: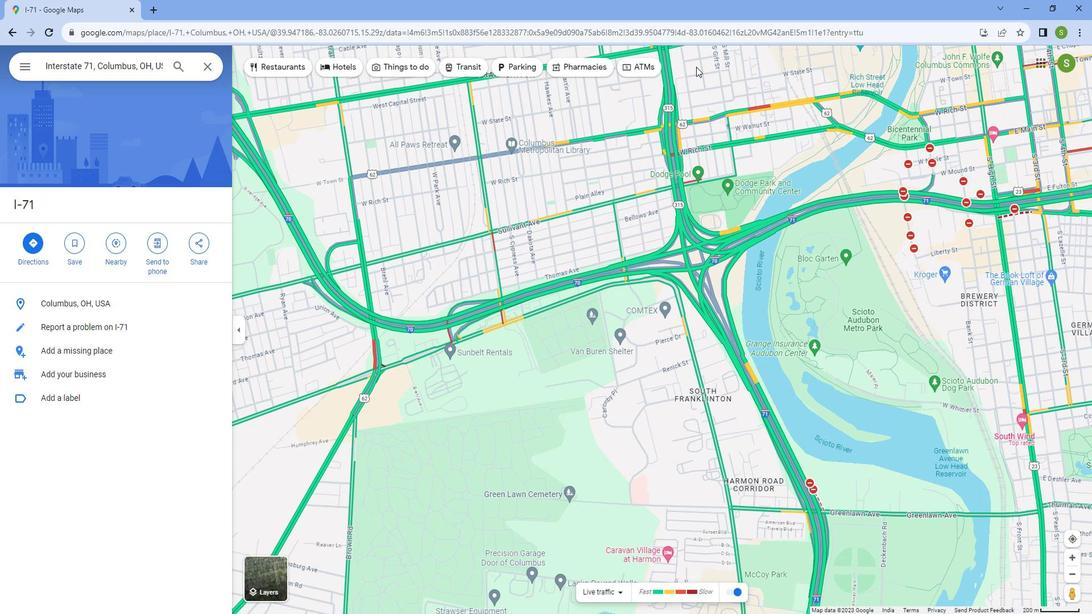 
Action: Mouse moved to (692, 64)
Screenshot: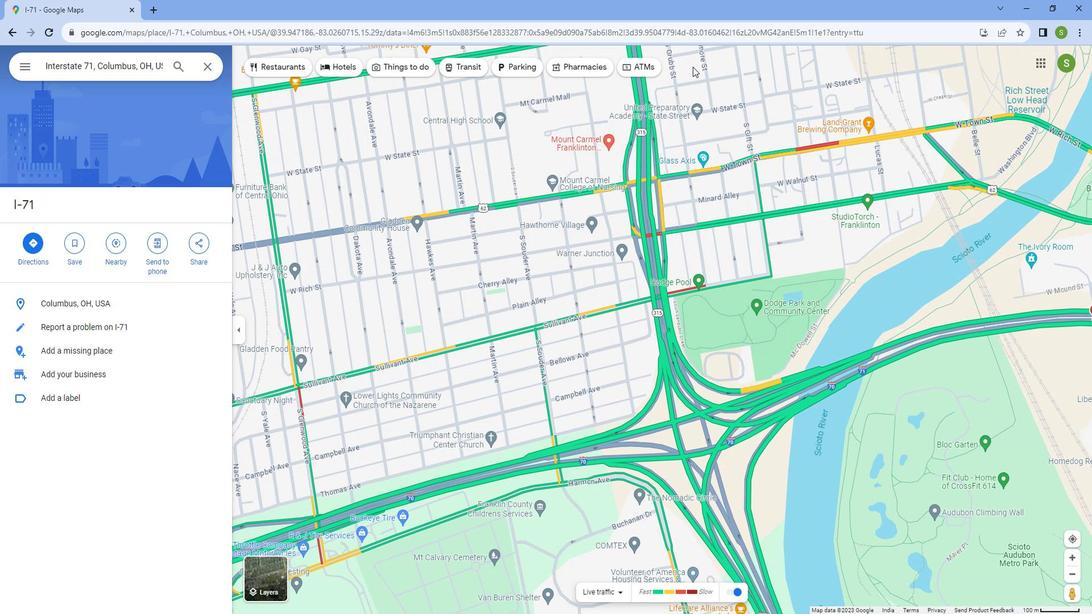 
Action: Mouse scrolled (692, 64) with delta (0, 0)
Screenshot: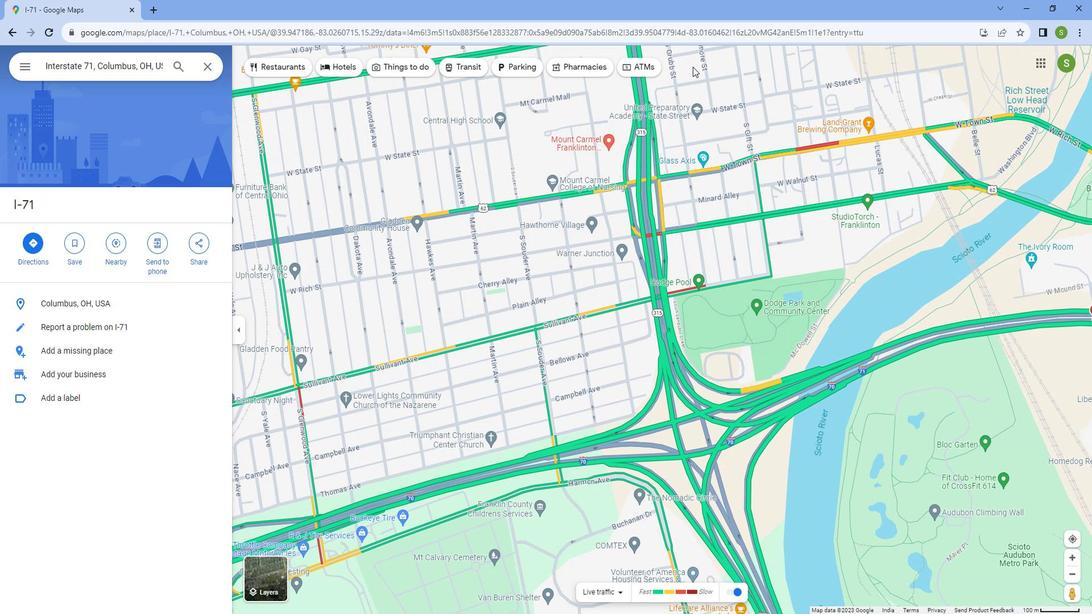 
Action: Mouse scrolled (692, 64) with delta (0, 0)
Screenshot: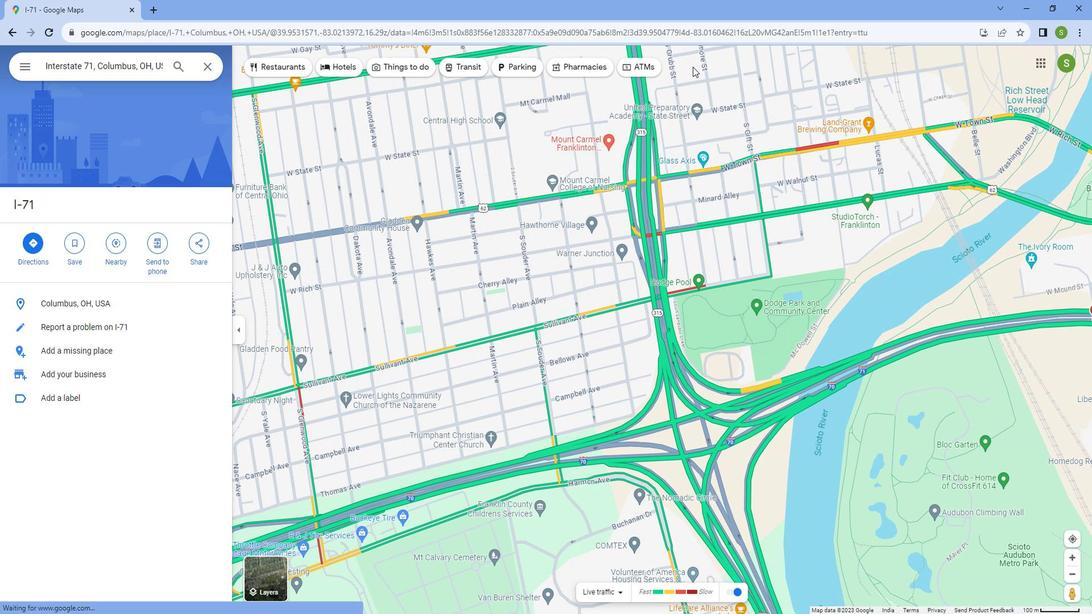 
Action: Mouse scrolled (692, 64) with delta (0, 0)
Screenshot: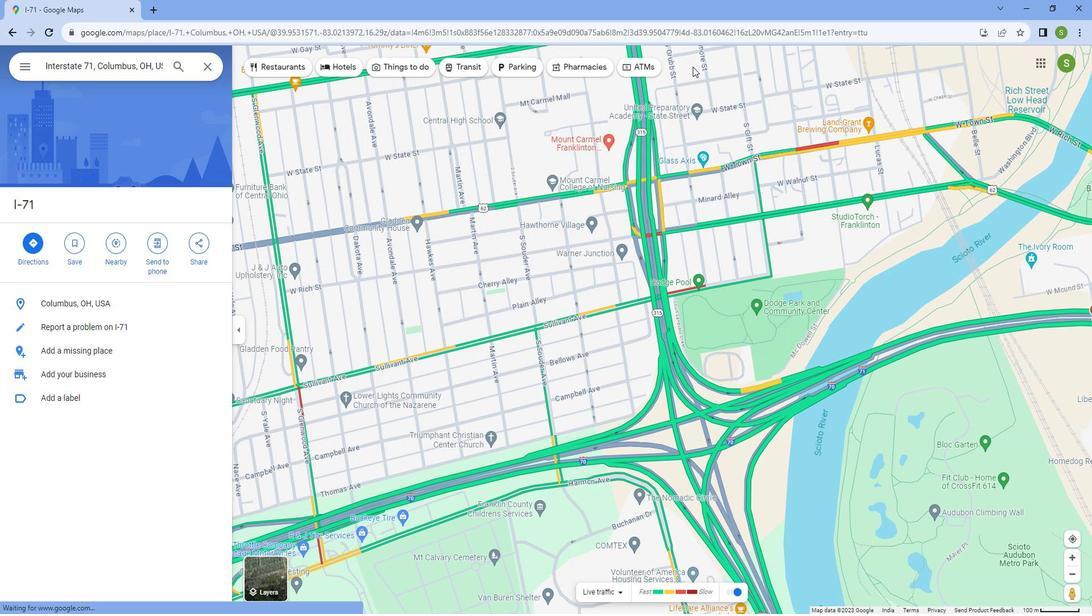 
Action: Mouse scrolled (692, 64) with delta (0, 0)
Screenshot: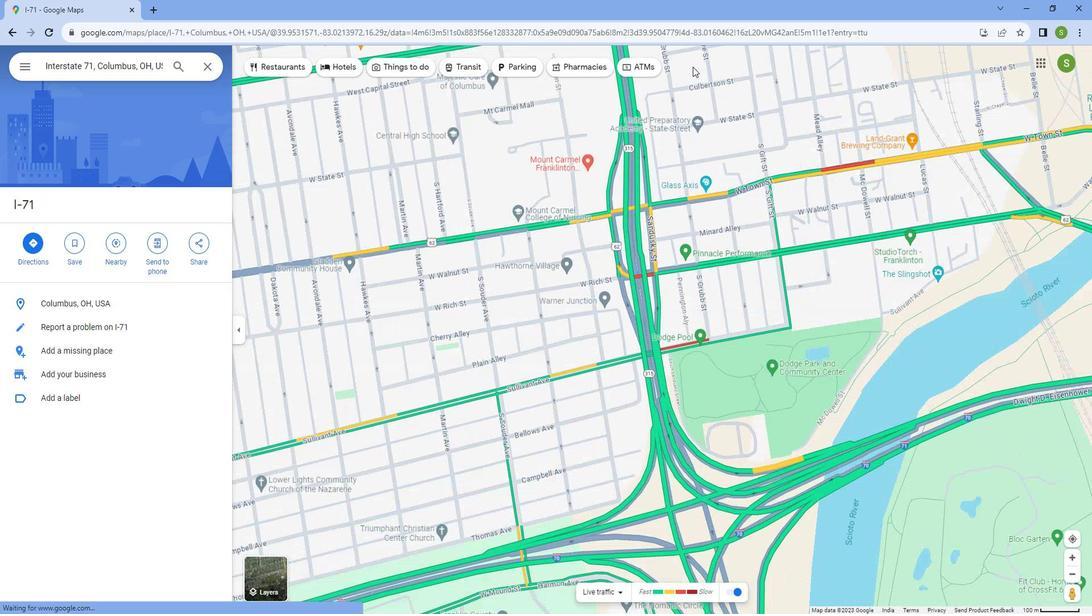 
Action: Mouse moved to (595, 156)
Screenshot: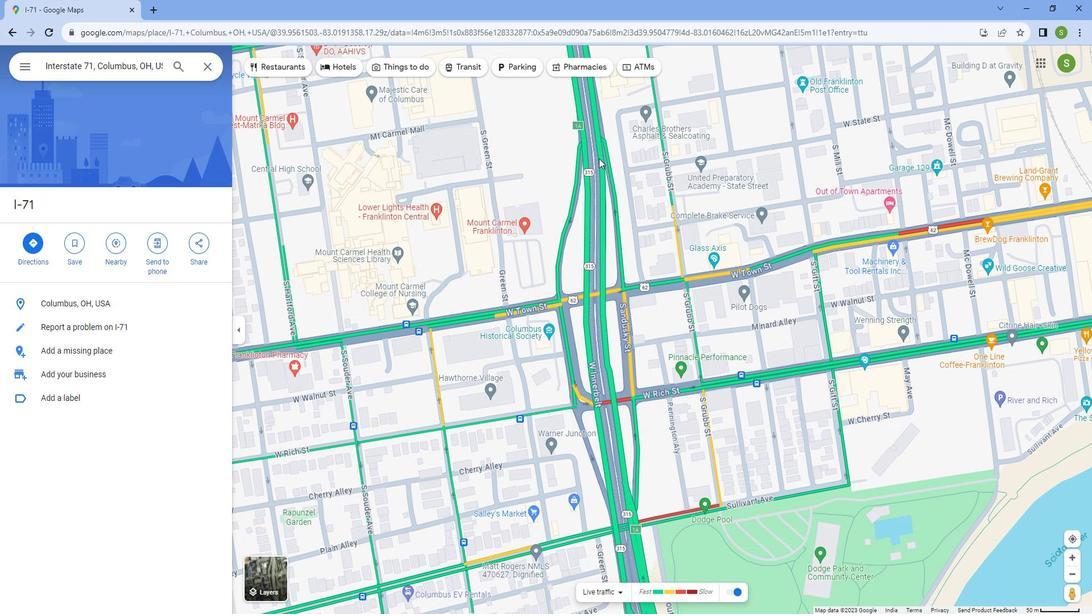 
Action: Mouse scrolled (595, 157) with delta (0, 0)
Screenshot: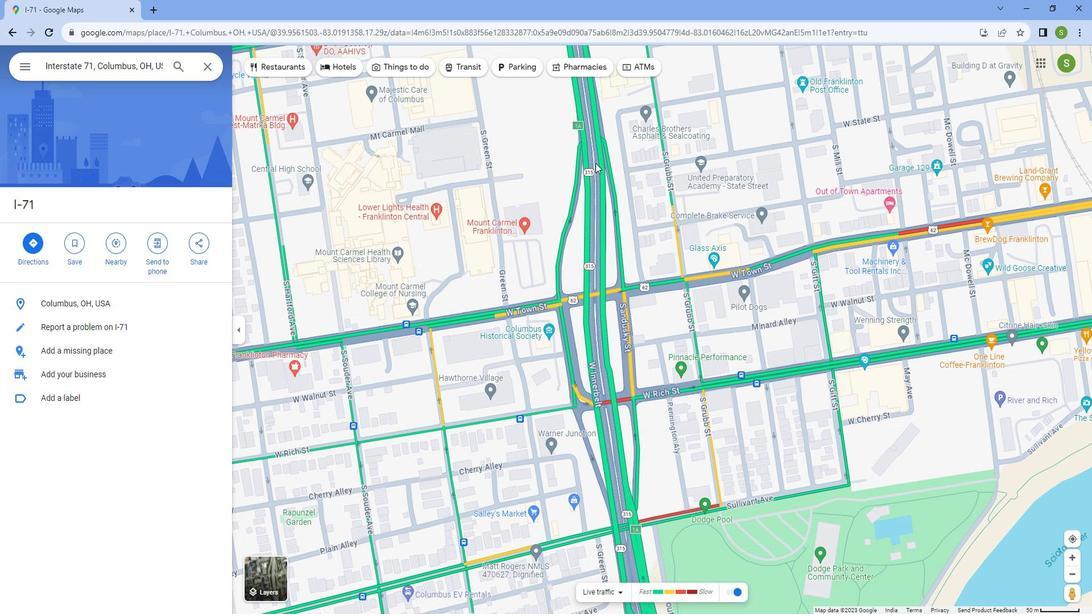 
Action: Mouse scrolled (595, 156) with delta (0, 0)
Screenshot: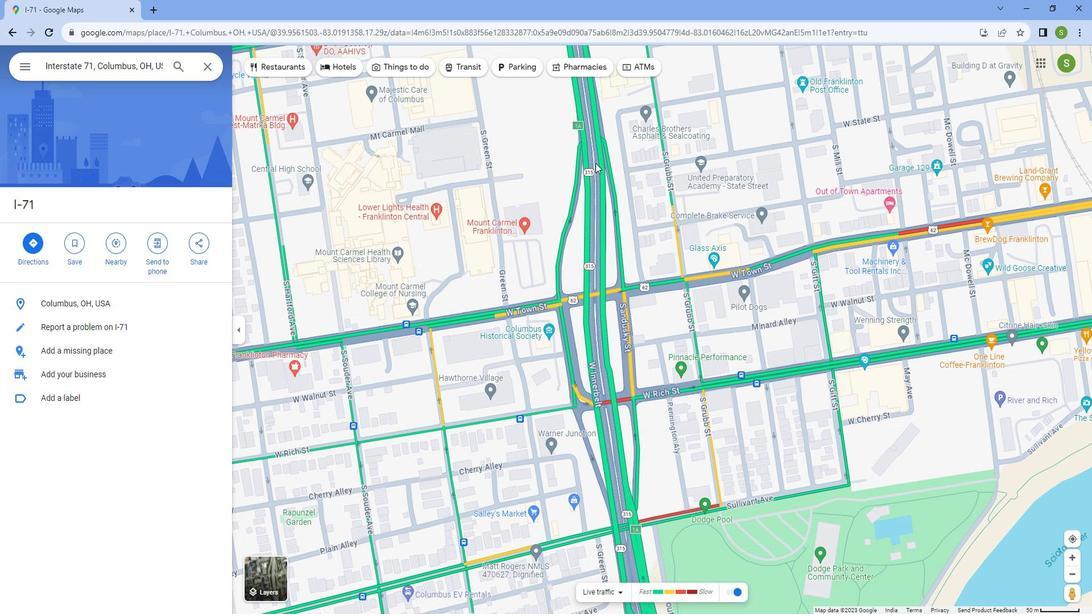 
Action: Mouse scrolled (595, 156) with delta (0, 0)
Screenshot: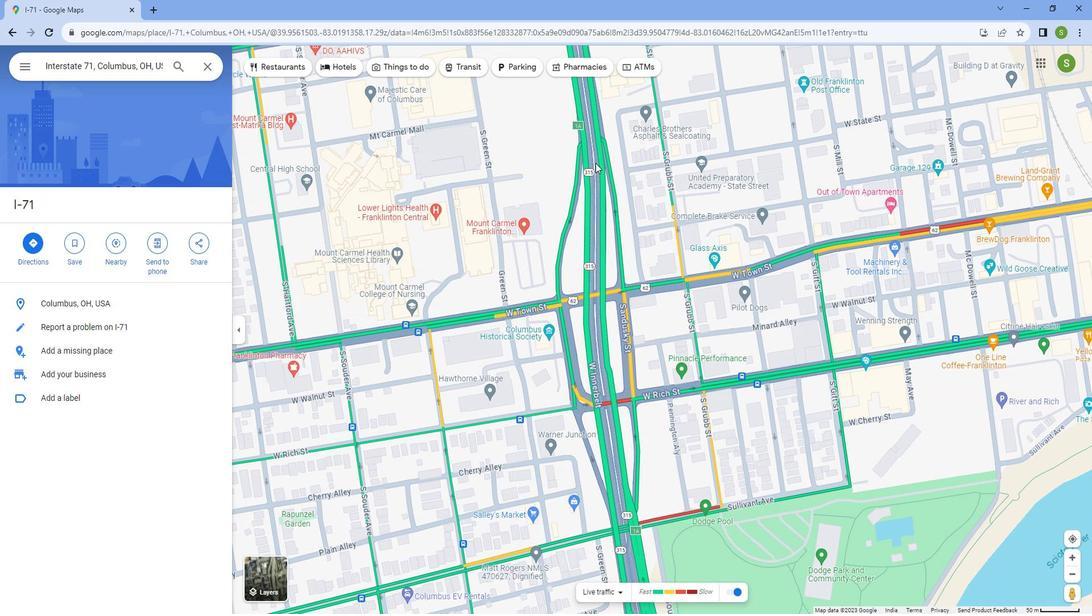 
Action: Mouse scrolled (595, 156) with delta (0, 0)
Screenshot: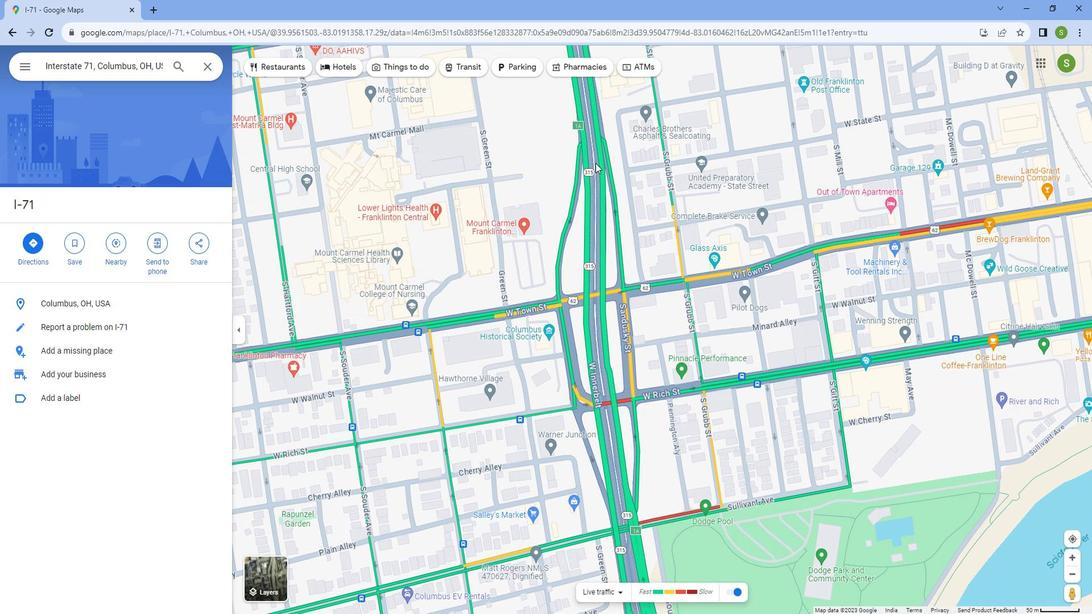
Action: Mouse moved to (593, 159)
Screenshot: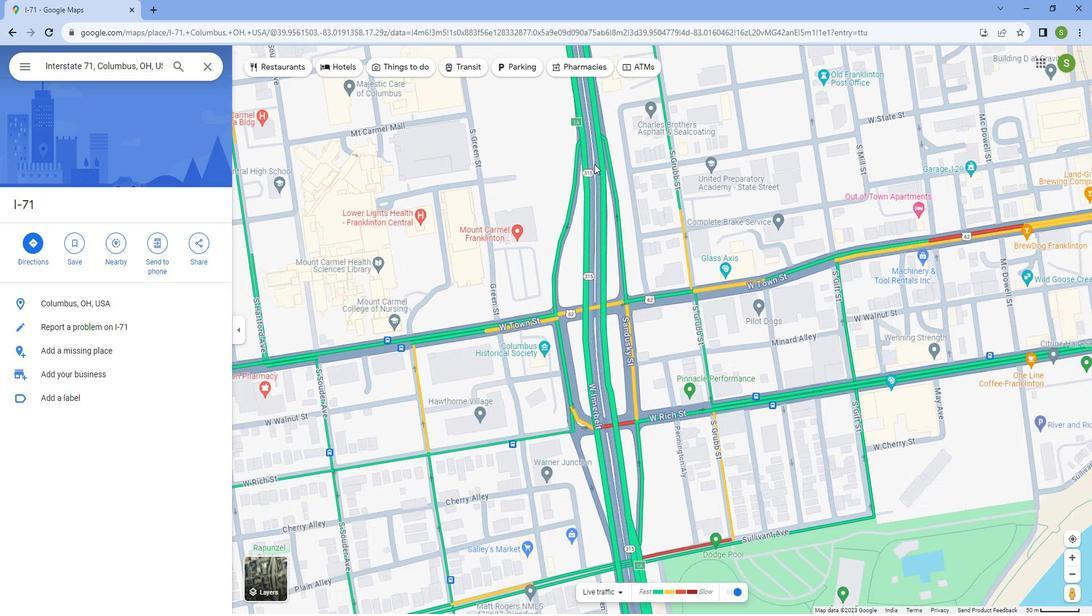 
Action: Mouse scrolled (593, 159) with delta (0, 0)
Screenshot: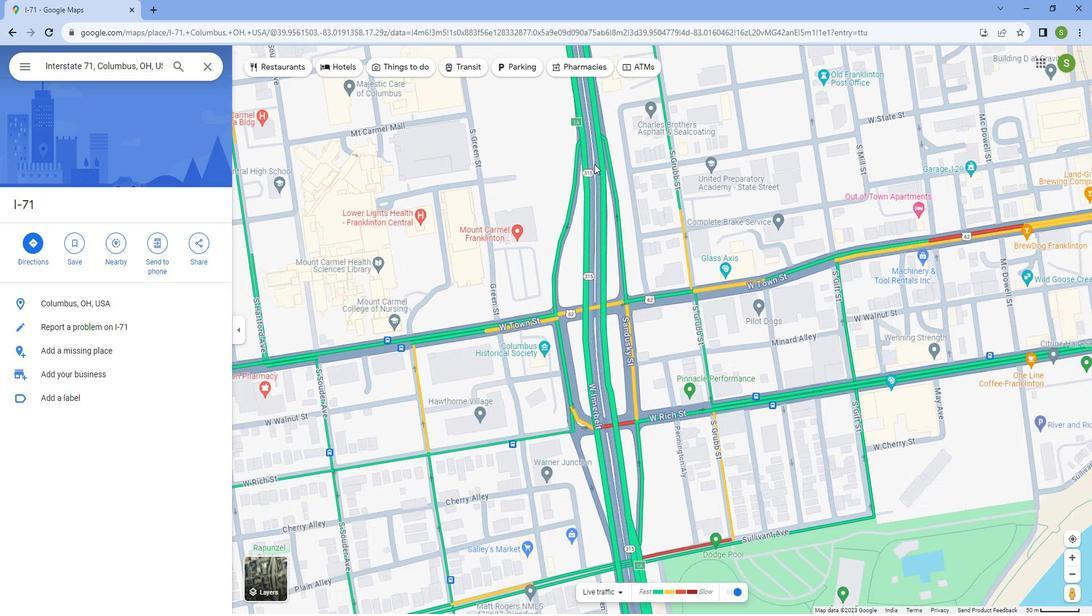 
Action: Mouse moved to (593, 161)
Screenshot: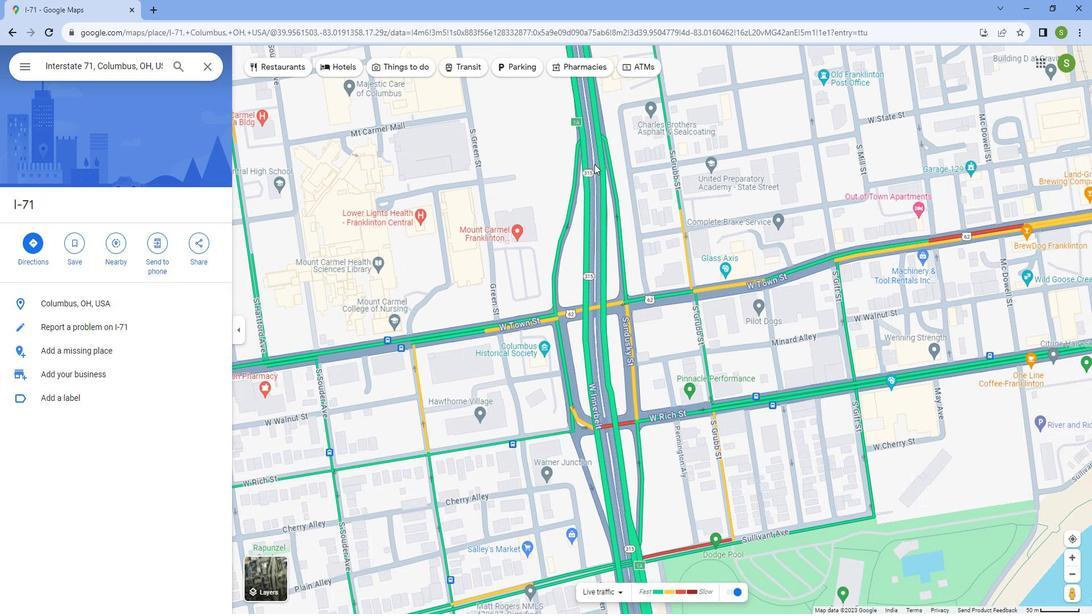 
Action: Mouse scrolled (593, 160) with delta (0, 0)
Screenshot: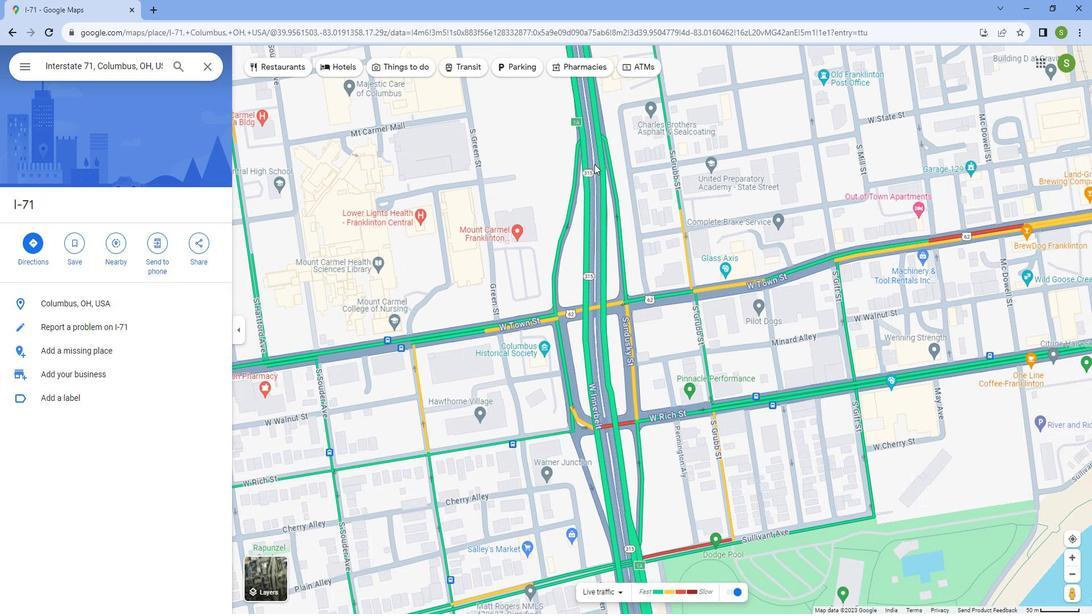 
Action: Mouse scrolled (593, 160) with delta (0, 0)
Screenshot: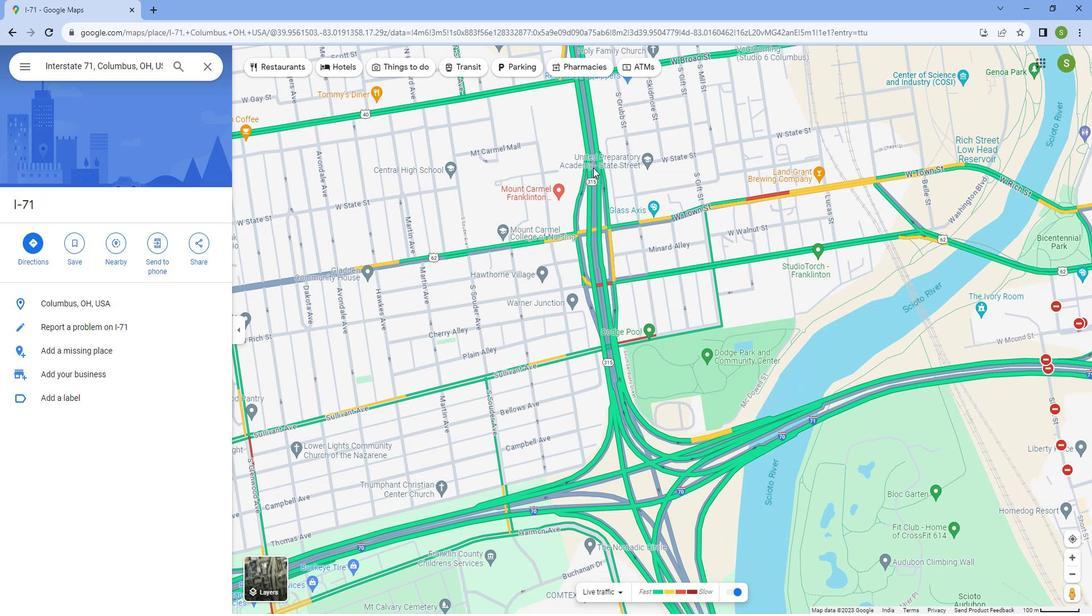 
Action: Mouse scrolled (593, 160) with delta (0, 0)
Screenshot: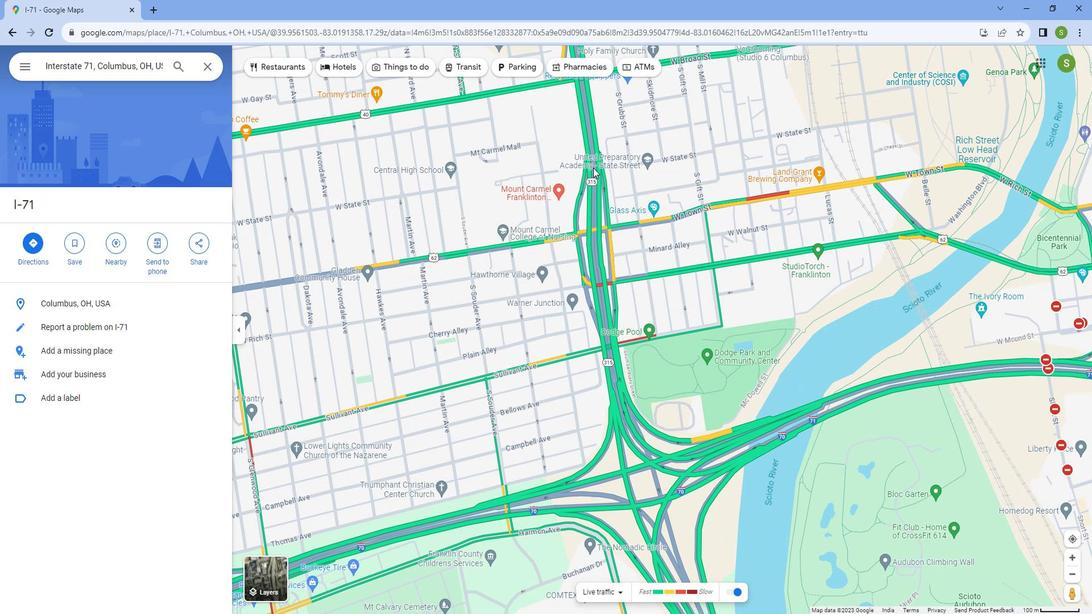 
Action: Mouse scrolled (593, 160) with delta (0, 0)
Screenshot: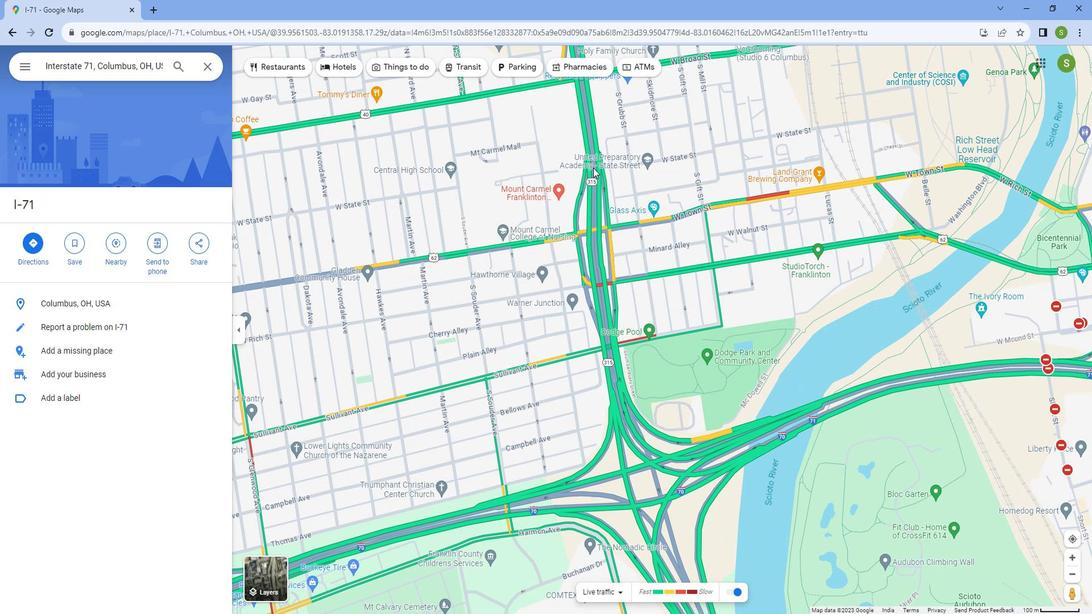 
Action: Mouse scrolled (593, 160) with delta (0, 0)
Screenshot: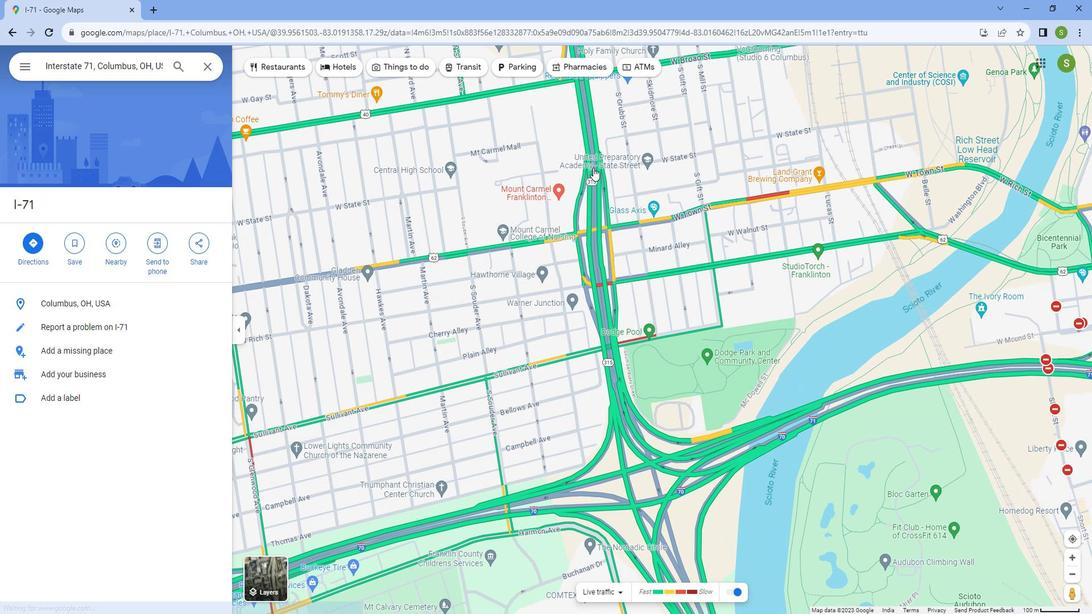 
Action: Mouse scrolled (593, 160) with delta (0, 0)
Screenshot: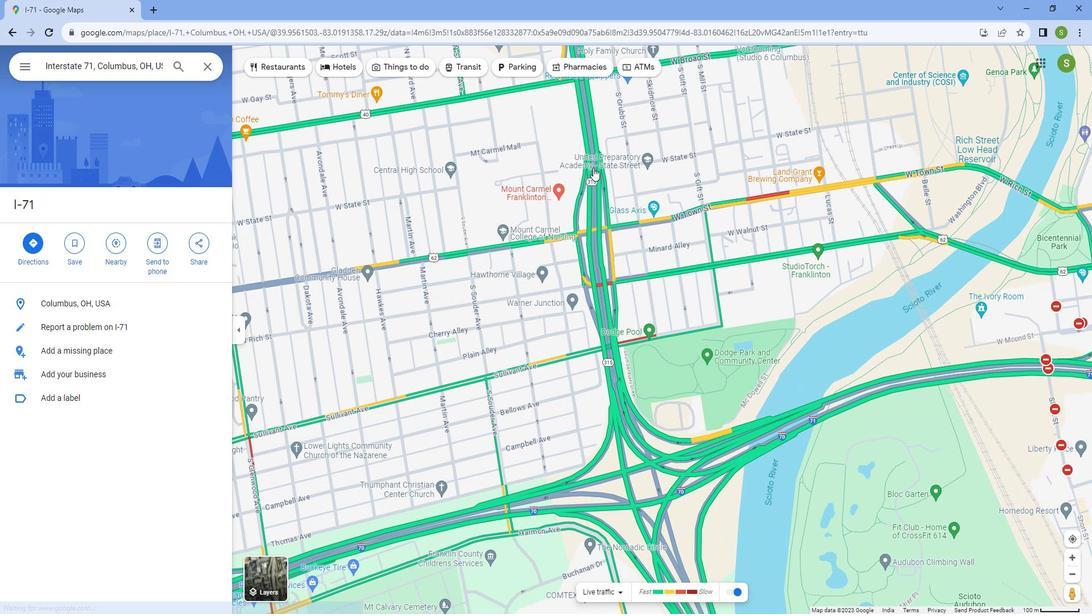 
Action: Mouse scrolled (593, 160) with delta (0, 0)
Screenshot: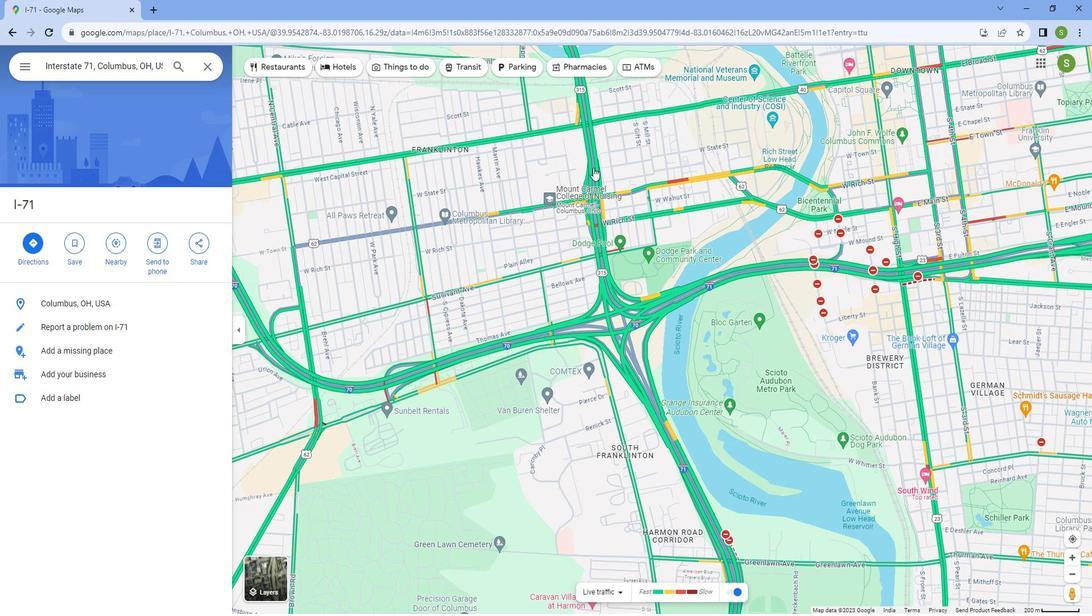 
Action: Mouse scrolled (593, 160) with delta (0, 0)
Screenshot: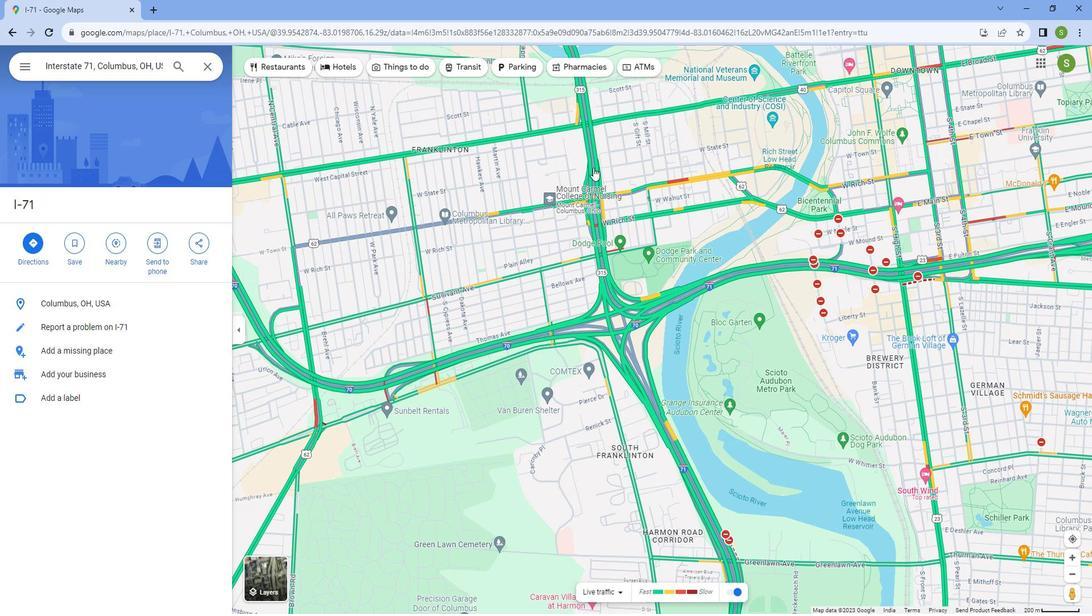 
Action: Mouse scrolled (593, 160) with delta (0, 0)
Screenshot: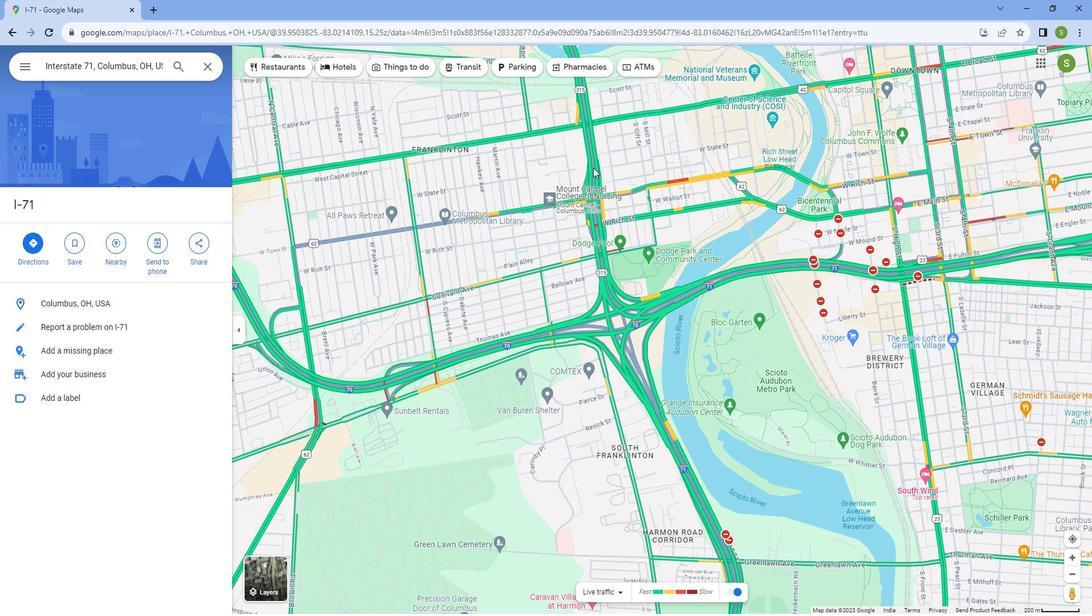 
Action: Mouse scrolled (593, 160) with delta (0, 0)
Screenshot: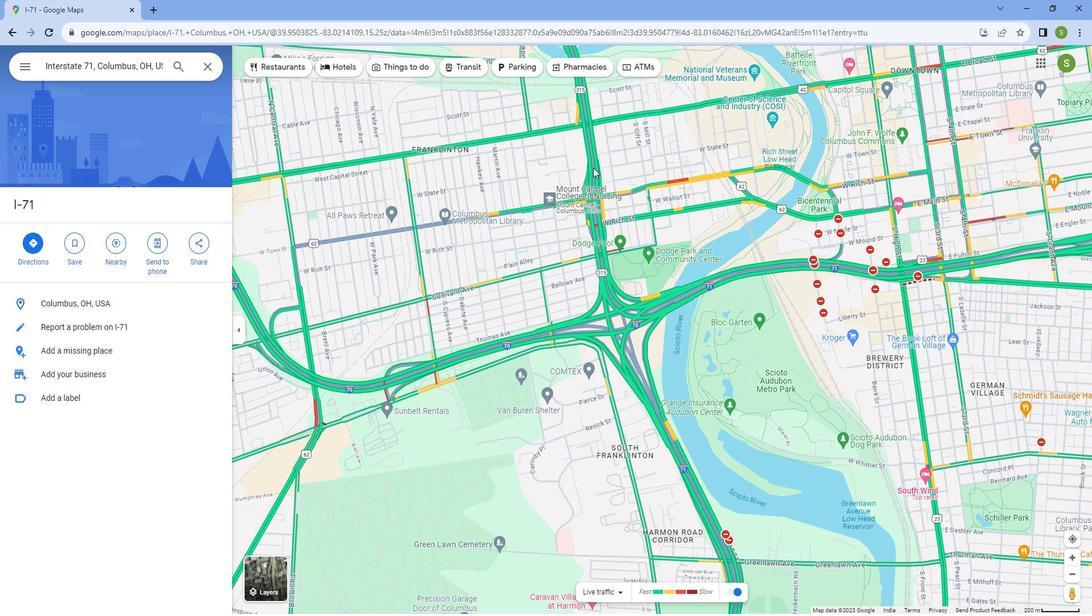 
Action: Mouse moved to (581, 193)
Screenshot: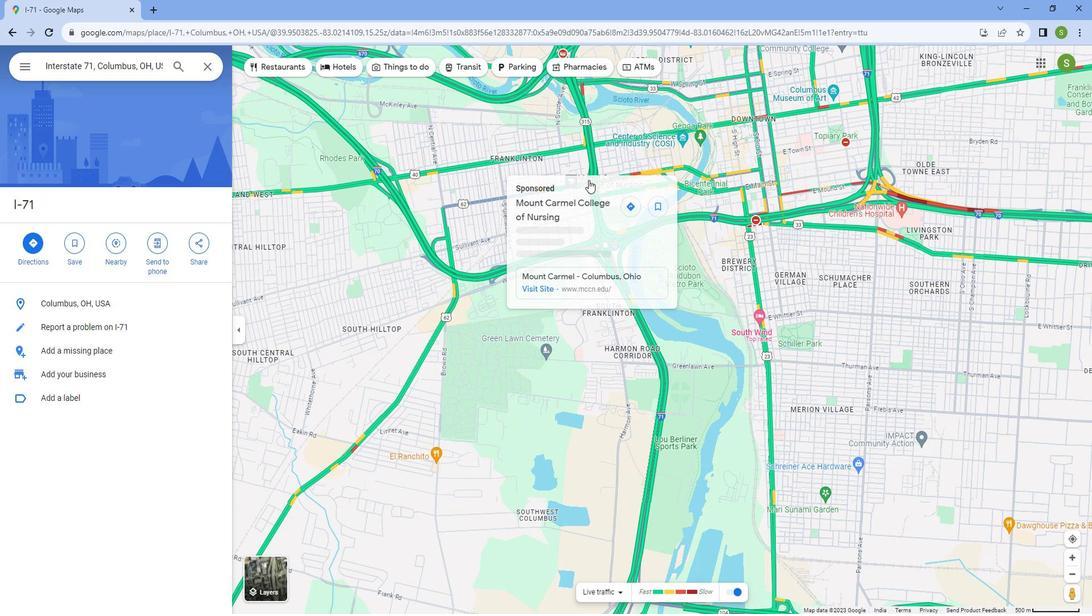 
Action: Mouse scrolled (581, 192) with delta (0, 0)
Screenshot: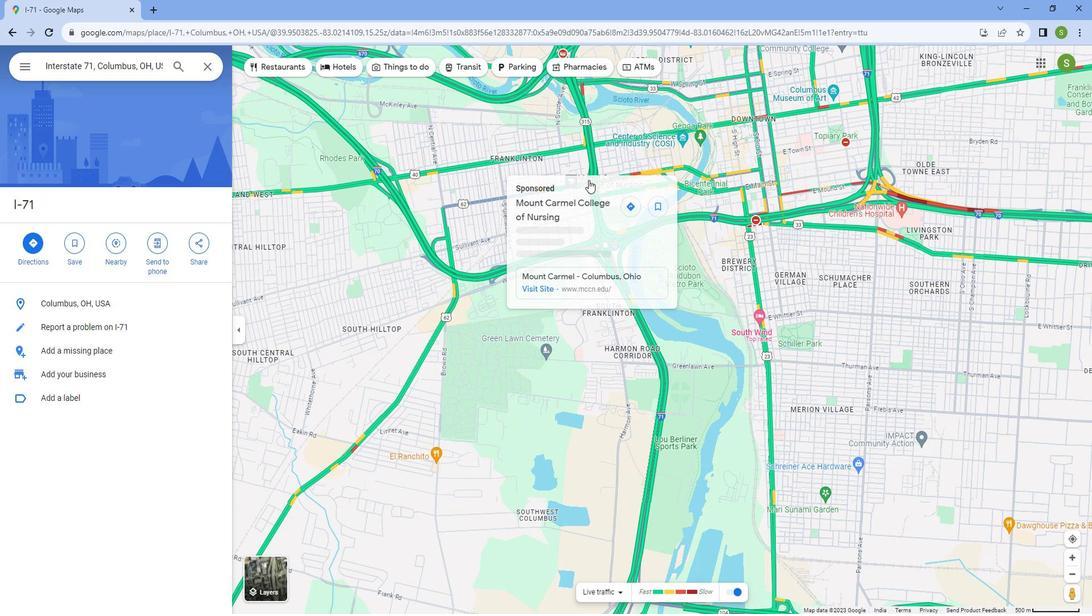 
Action: Mouse moved to (575, 233)
Screenshot: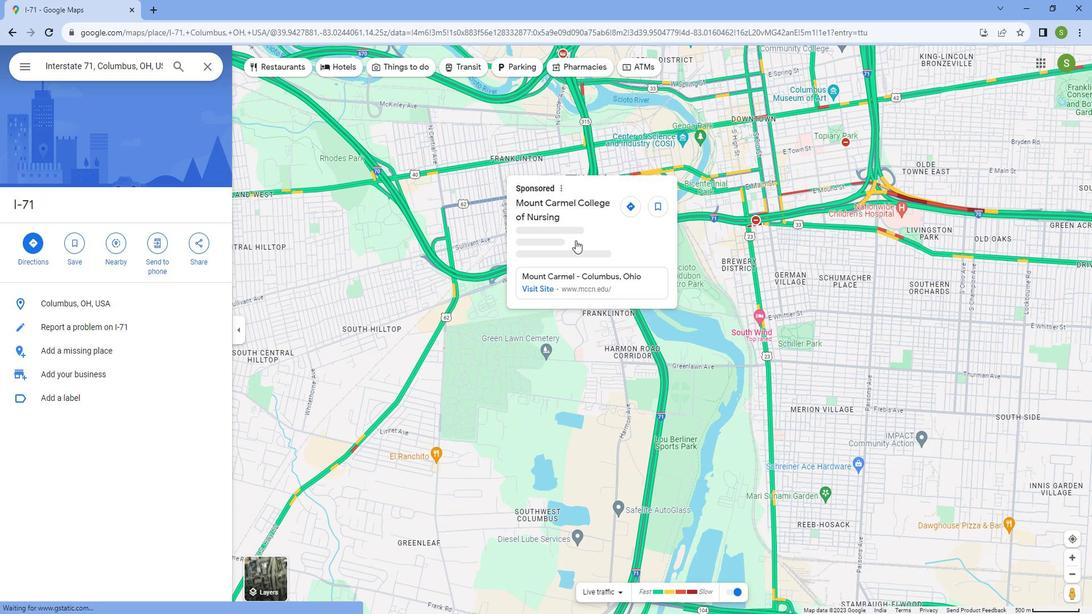 
Action: Mouse scrolled (575, 233) with delta (0, 0)
Screenshot: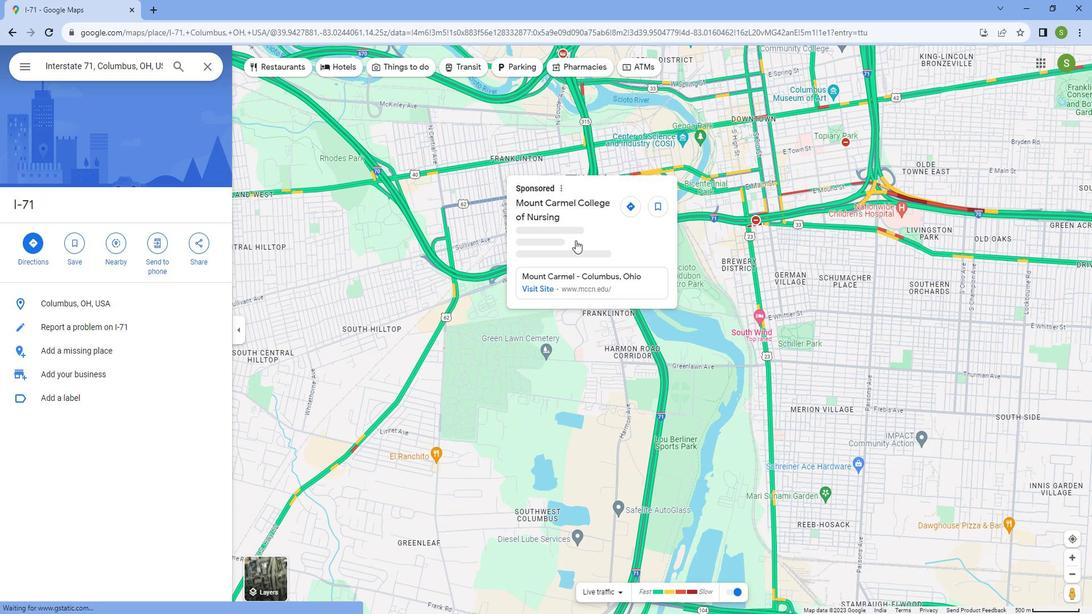 
Action: Mouse moved to (657, 310)
Screenshot: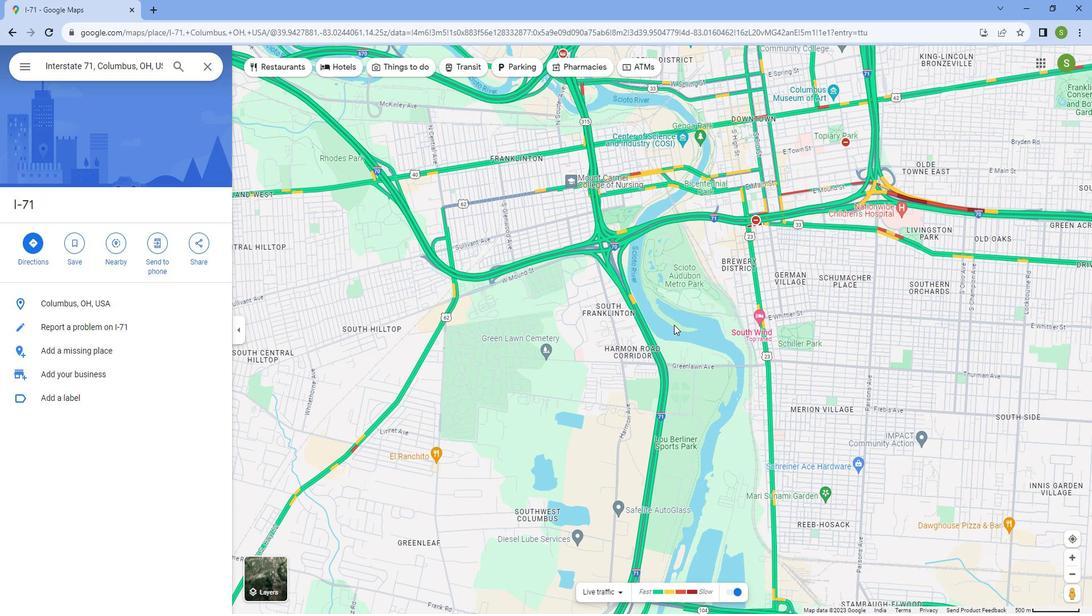 
Action: Mouse scrolled (657, 309) with delta (0, 0)
Screenshot: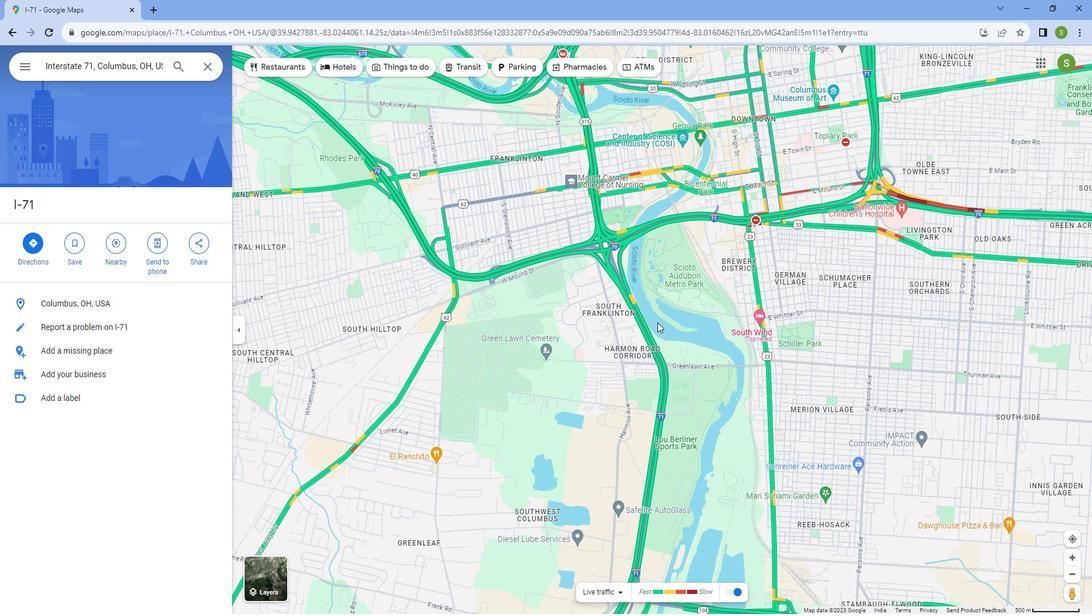 
Action: Mouse scrolled (657, 309) with delta (0, 0)
Screenshot: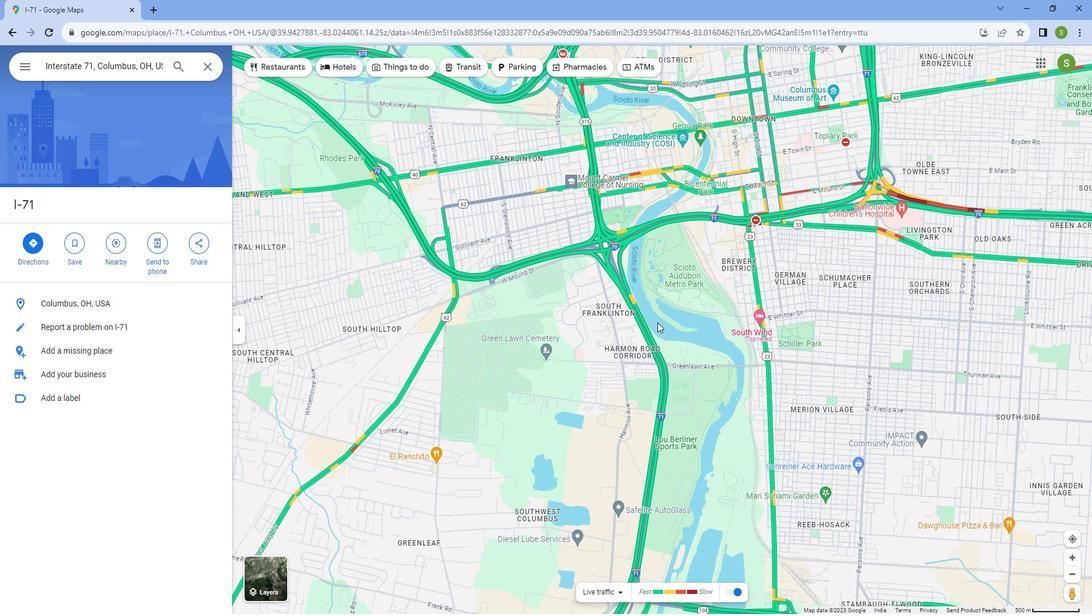 
Action: Mouse scrolled (657, 309) with delta (0, 0)
Screenshot: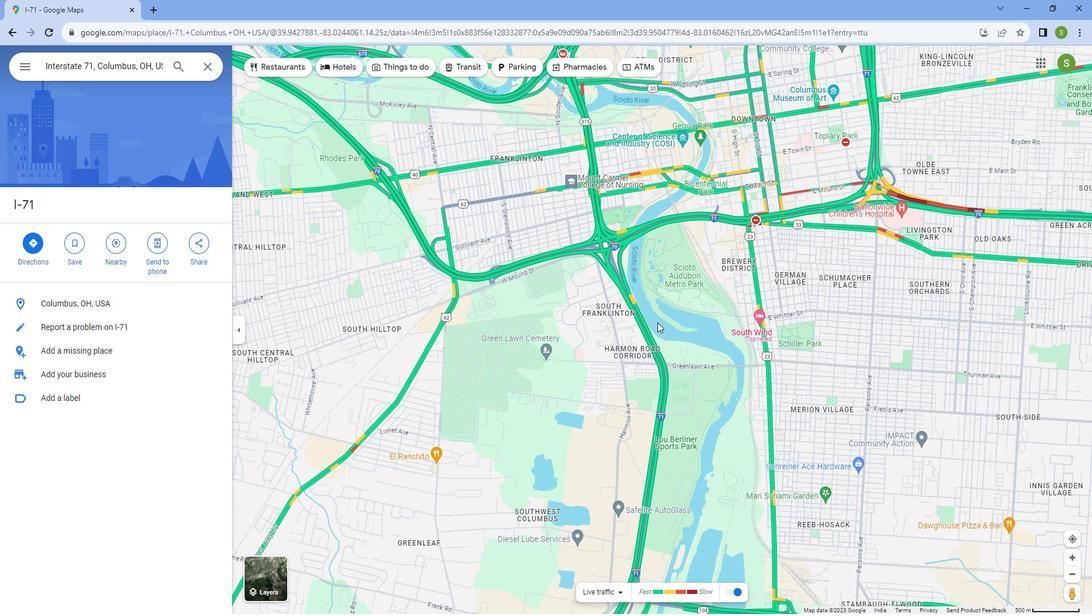 
Action: Mouse scrolled (657, 309) with delta (0, 0)
Screenshot: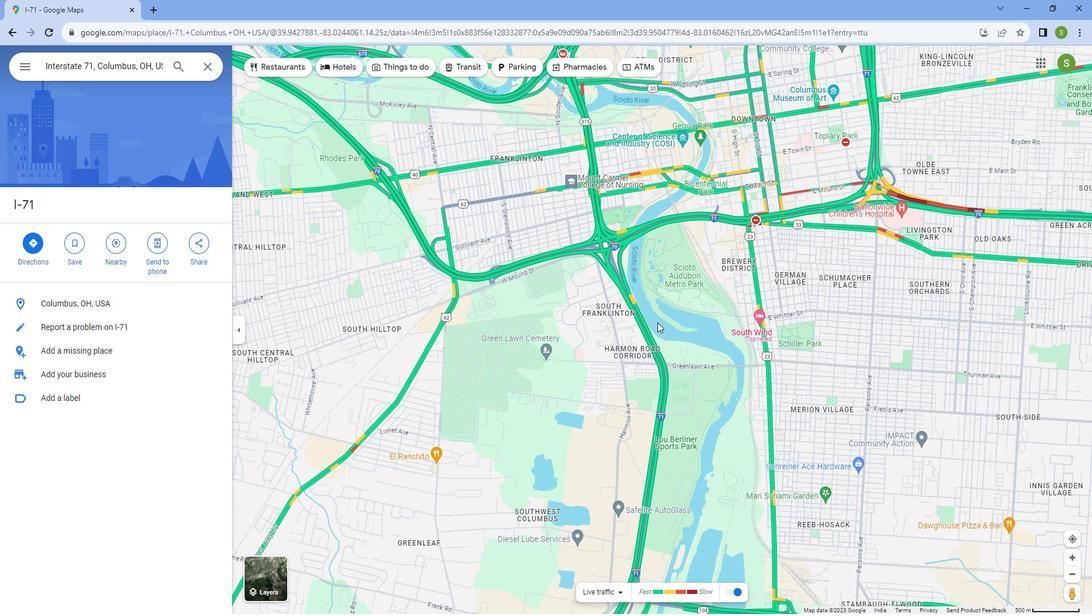 
Action: Mouse scrolled (657, 309) with delta (0, 0)
Screenshot: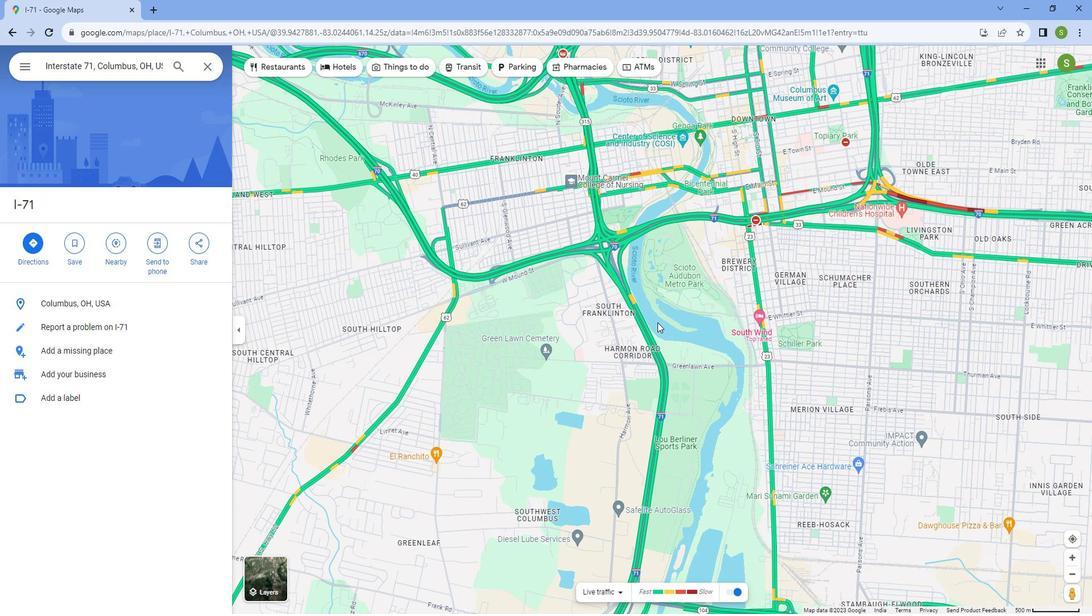 
Action: Mouse moved to (823, 224)
Screenshot: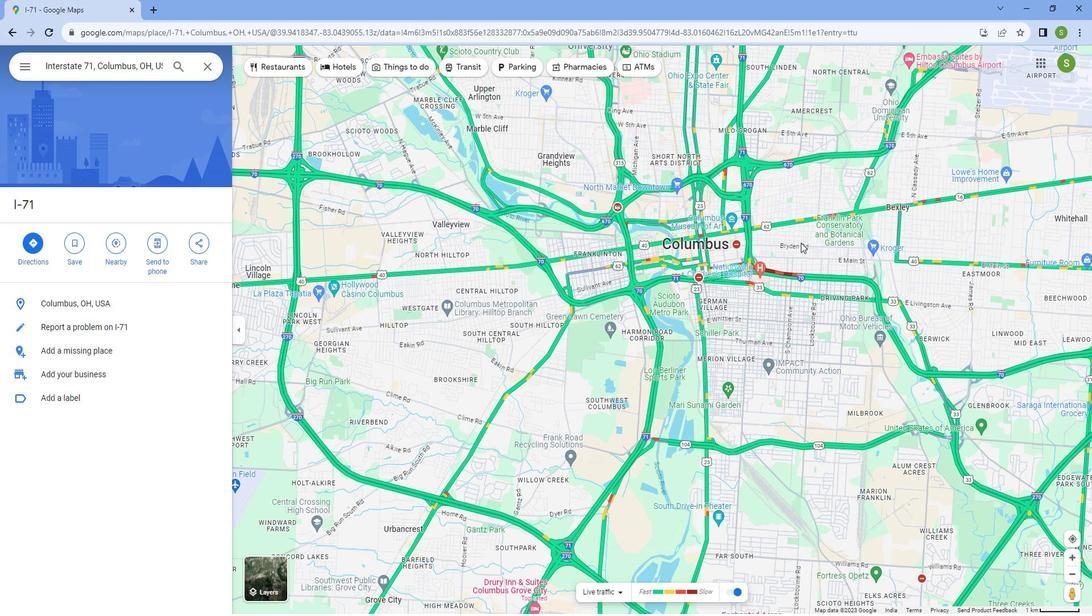 
Action: Mouse scrolled (823, 224) with delta (0, 0)
Screenshot: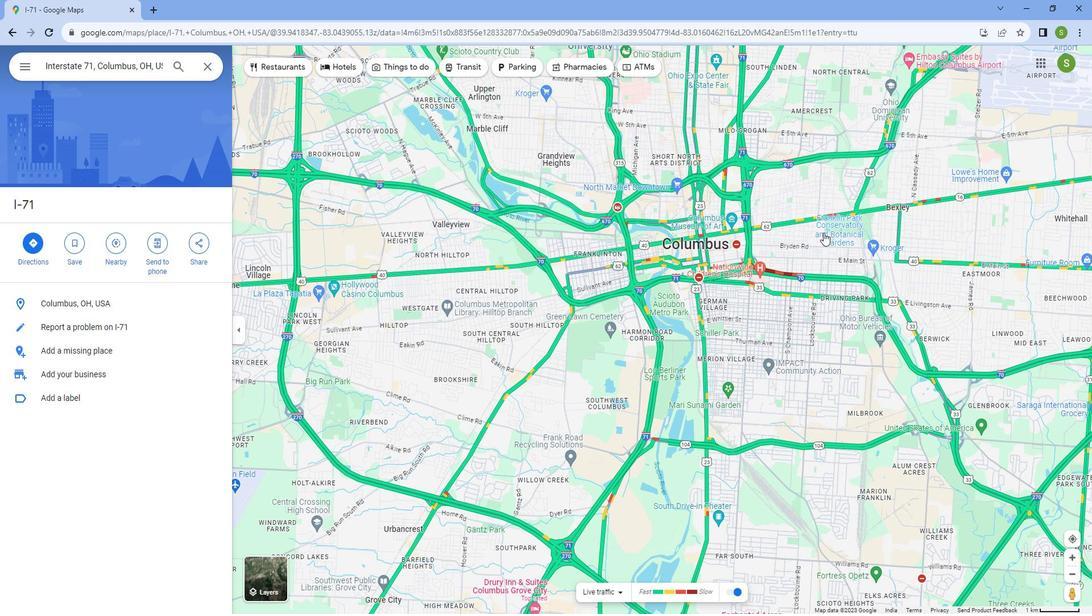 
Action: Mouse scrolled (823, 224) with delta (0, 0)
Screenshot: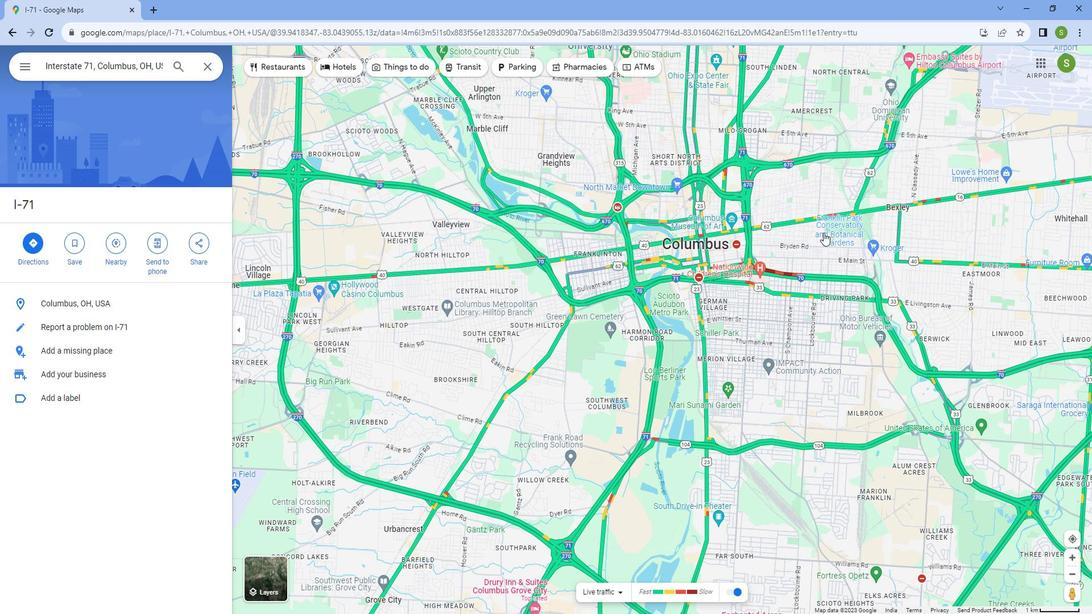 
Action: Mouse scrolled (823, 224) with delta (0, 0)
Screenshot: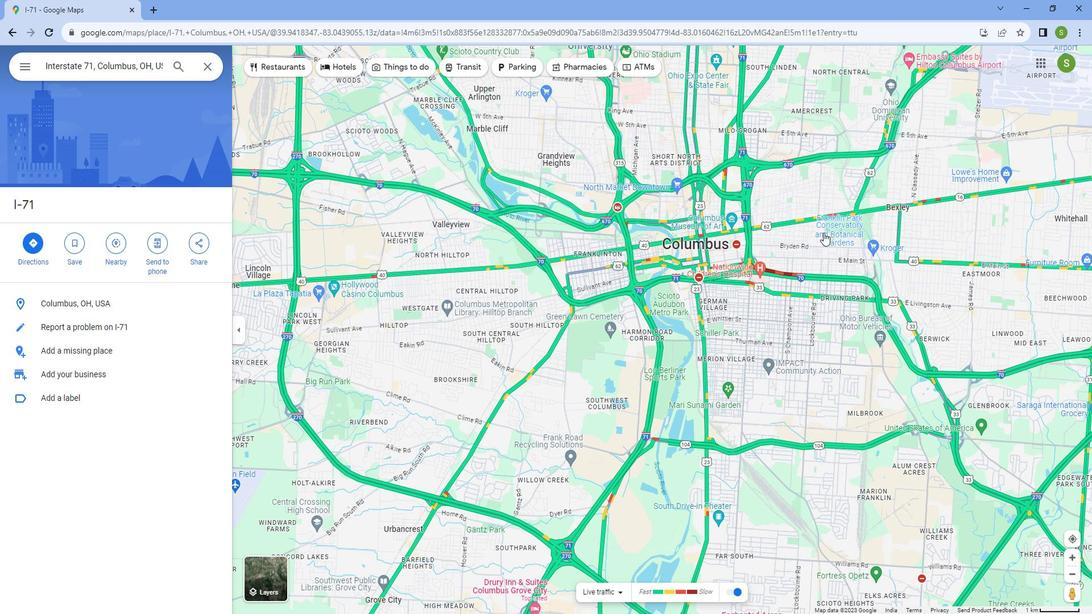 
Action: Mouse moved to (758, 241)
Screenshot: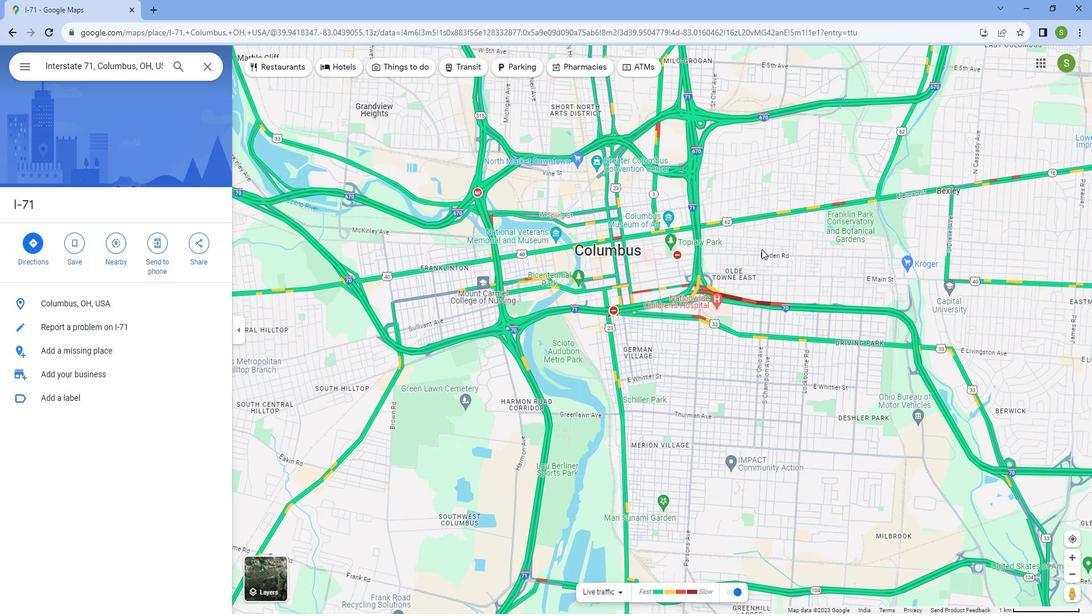 
Action: Mouse scrolled (758, 242) with delta (0, 0)
Screenshot: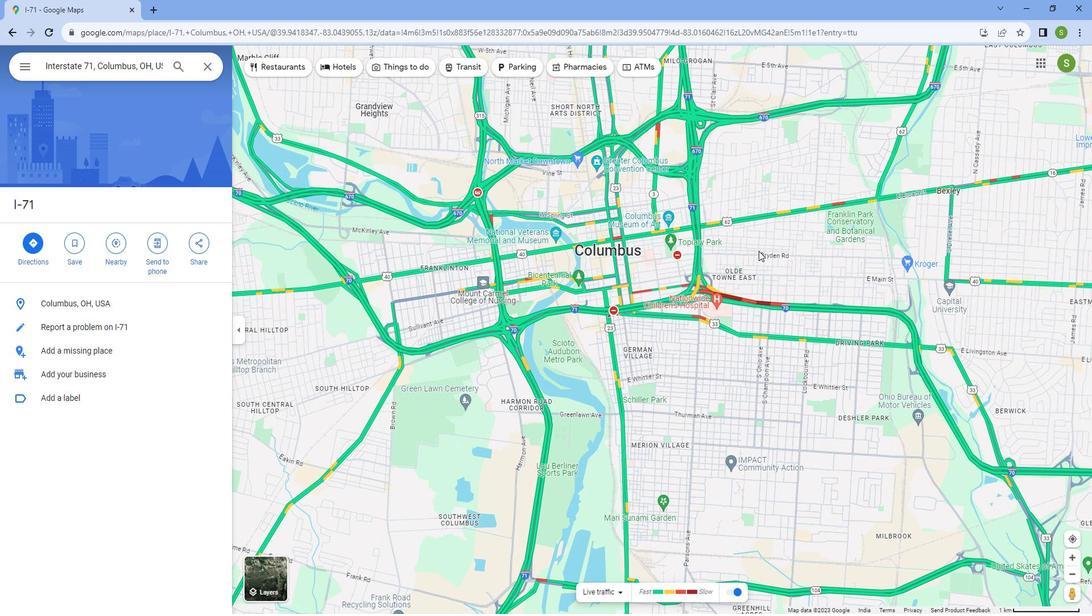 
Action: Mouse scrolled (758, 242) with delta (0, 0)
Screenshot: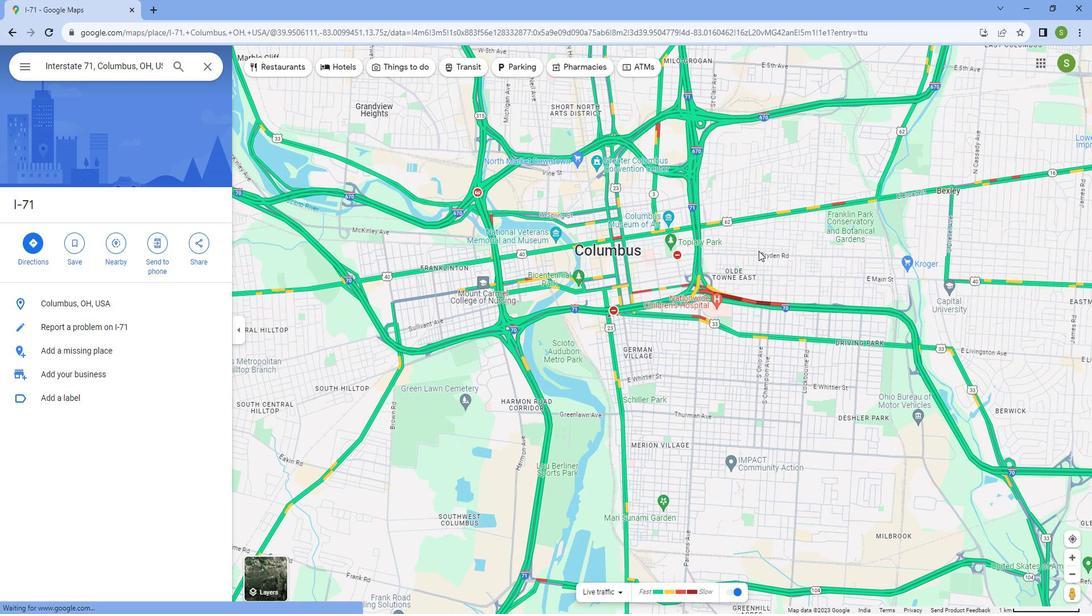 
Action: Mouse scrolled (758, 242) with delta (0, 0)
Screenshot: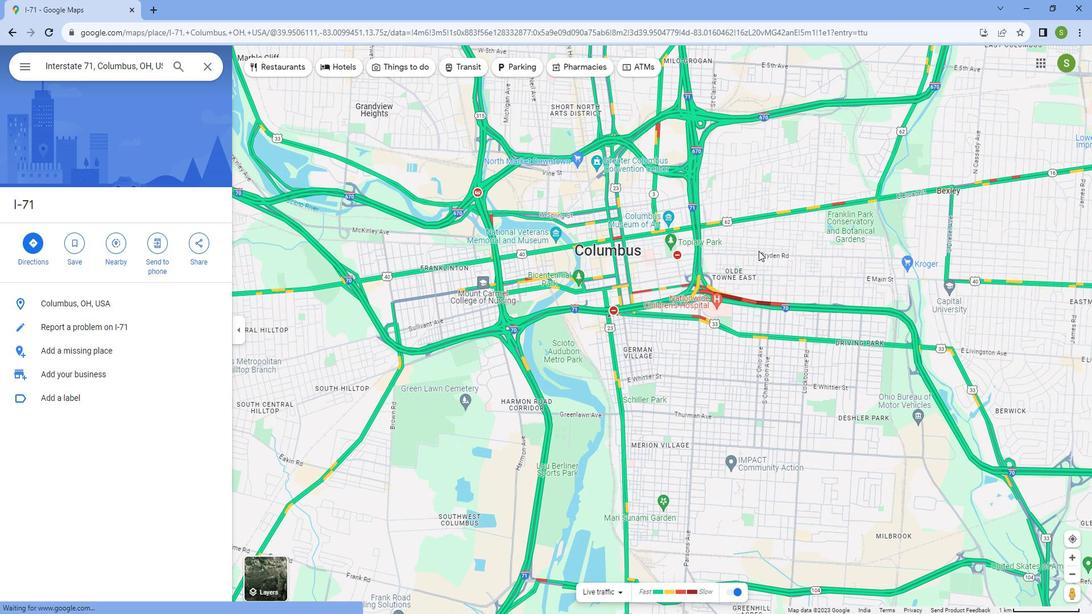 
Action: Mouse scrolled (758, 242) with delta (0, 0)
Screenshot: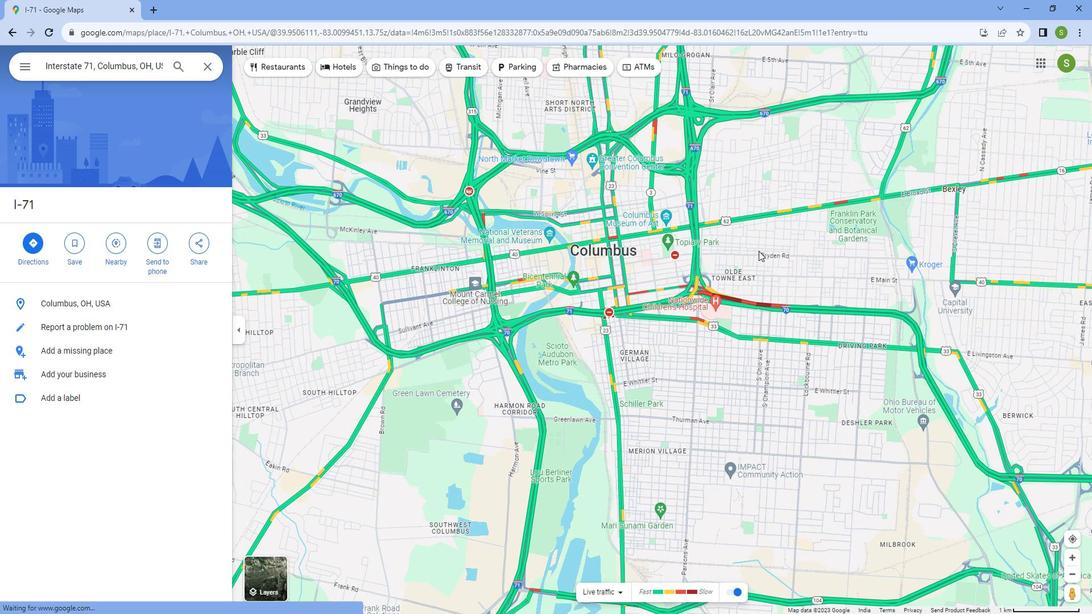 
Action: Mouse scrolled (758, 241) with delta (0, 0)
Screenshot: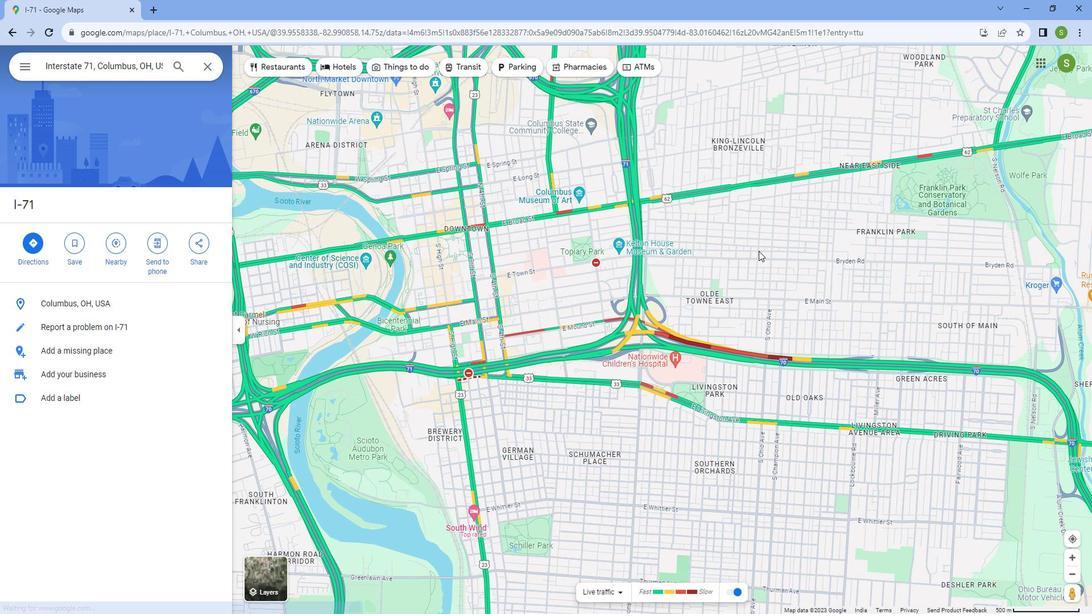 
Action: Mouse scrolled (758, 241) with delta (0, 0)
Screenshot: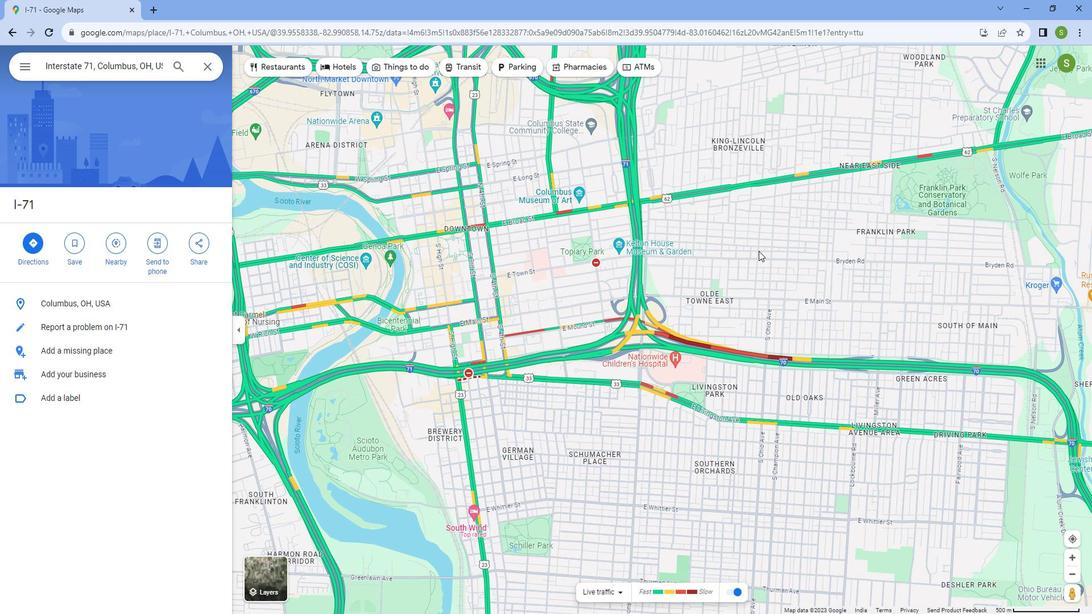 
Action: Mouse scrolled (758, 241) with delta (0, 0)
Screenshot: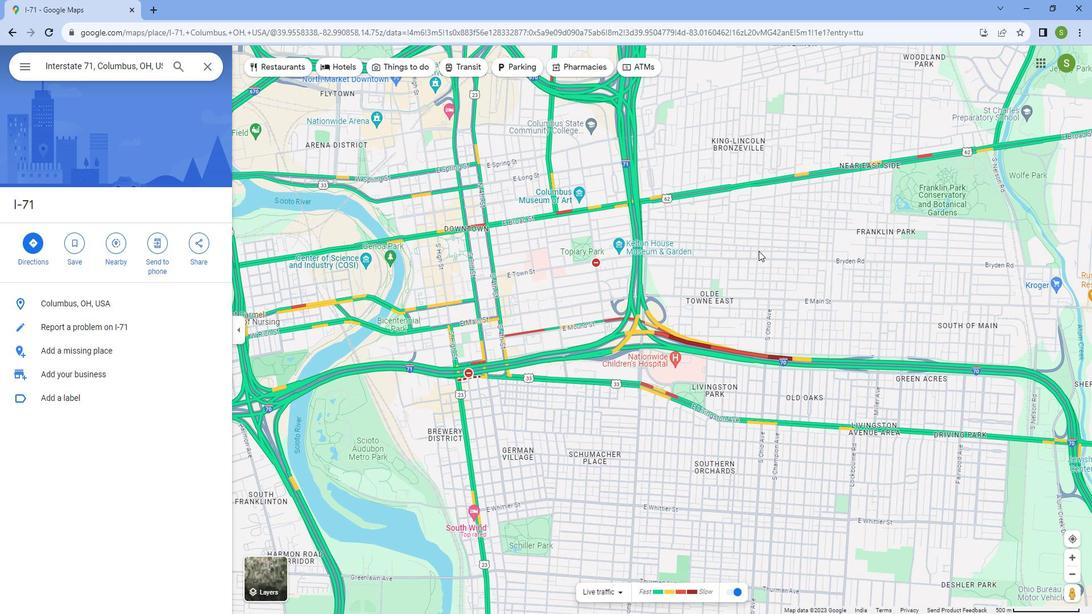 
Action: Mouse scrolled (758, 241) with delta (0, 0)
Screenshot: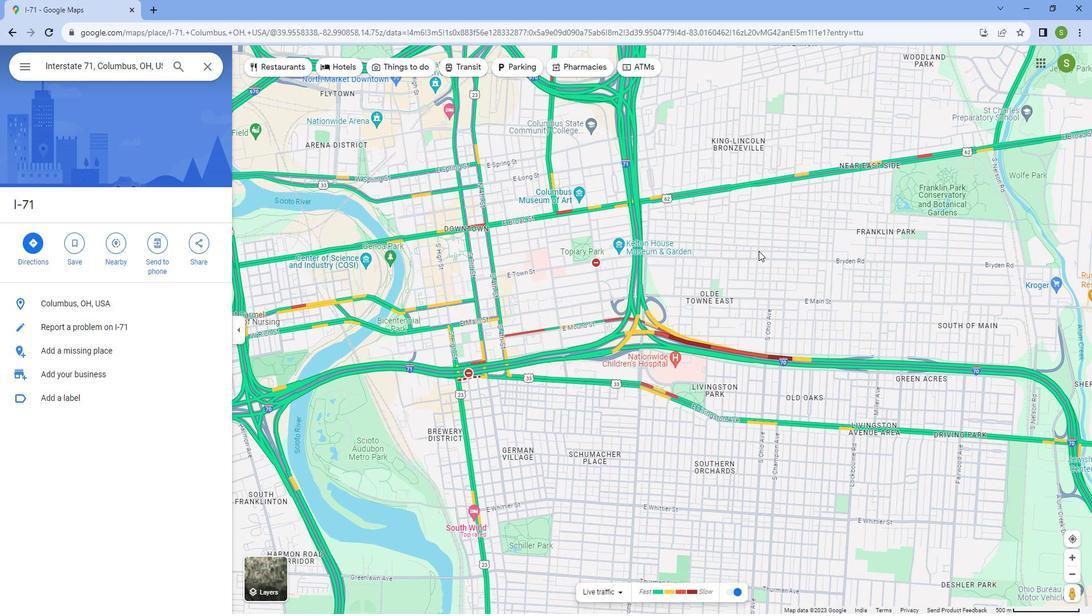 
Action: Mouse scrolled (758, 241) with delta (0, 0)
Screenshot: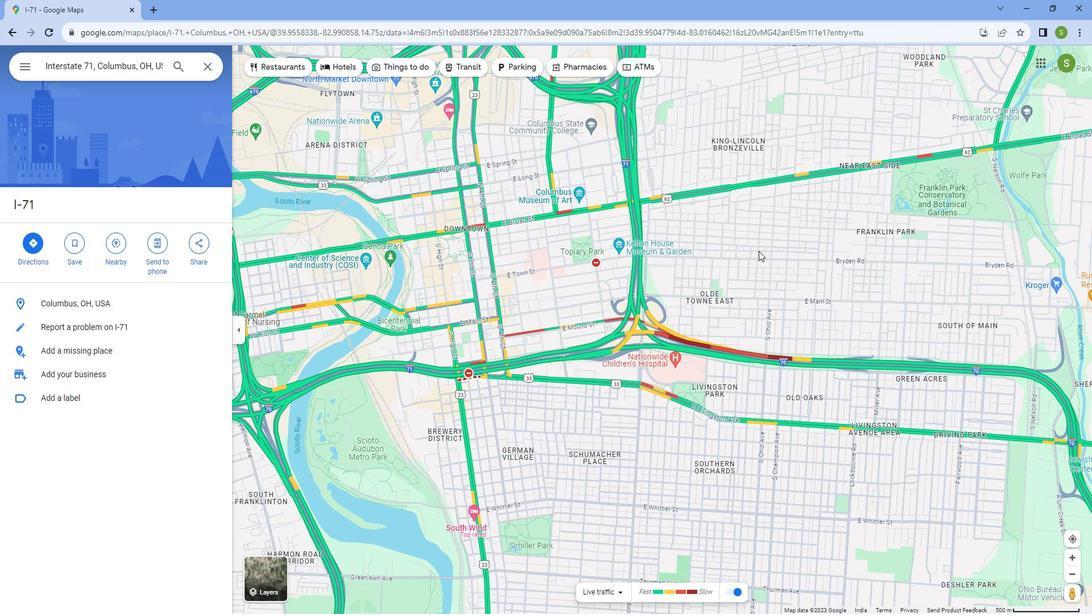 
Action: Mouse moved to (680, 240)
Screenshot: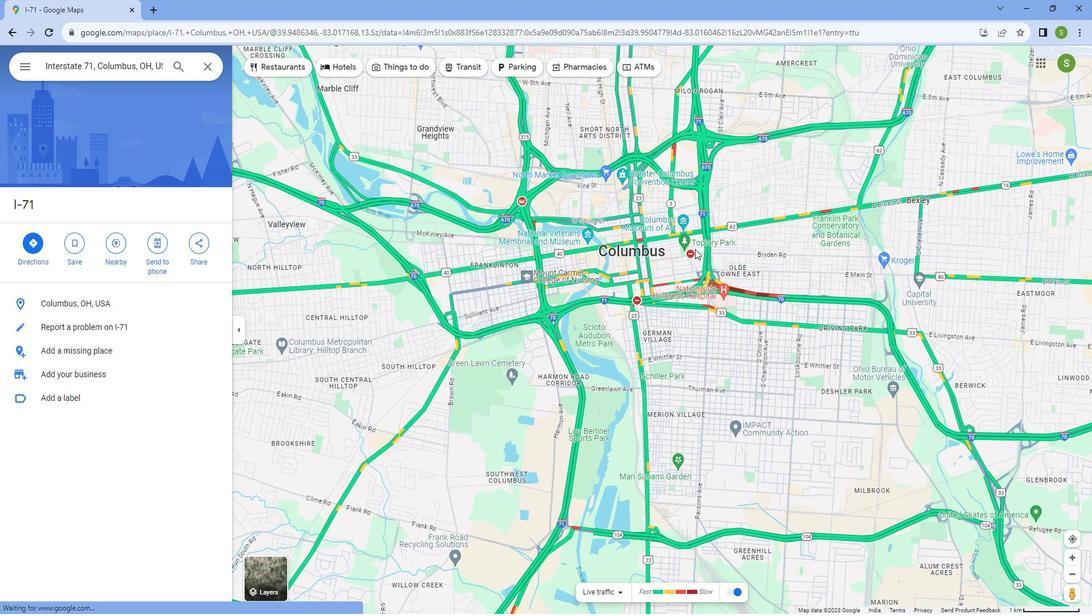 
Action: Mouse scrolled (680, 239) with delta (0, 0)
Screenshot: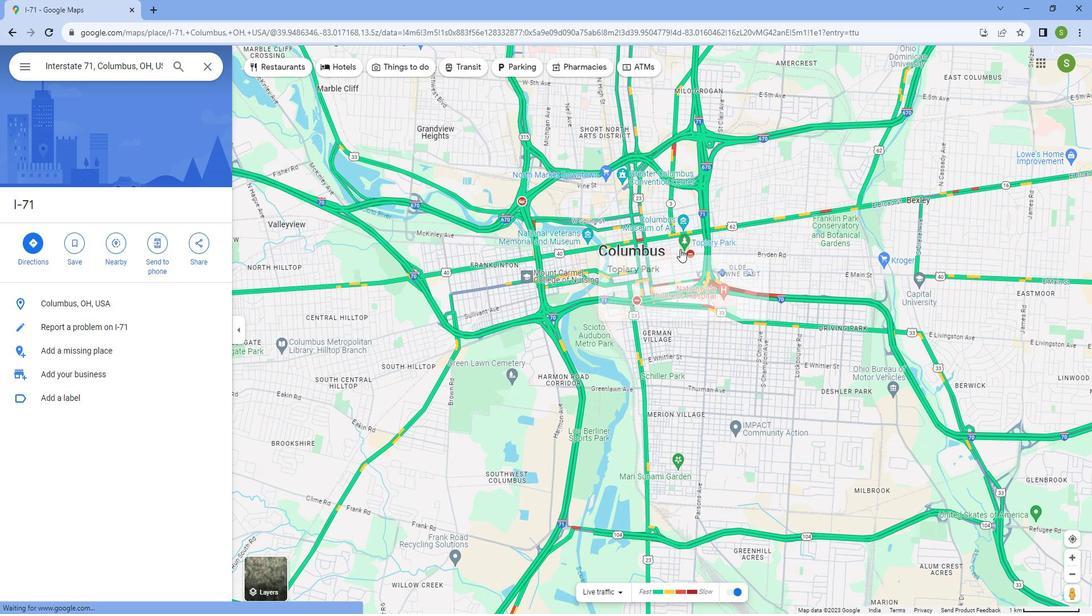 
Action: Mouse scrolled (680, 239) with delta (0, 0)
Screenshot: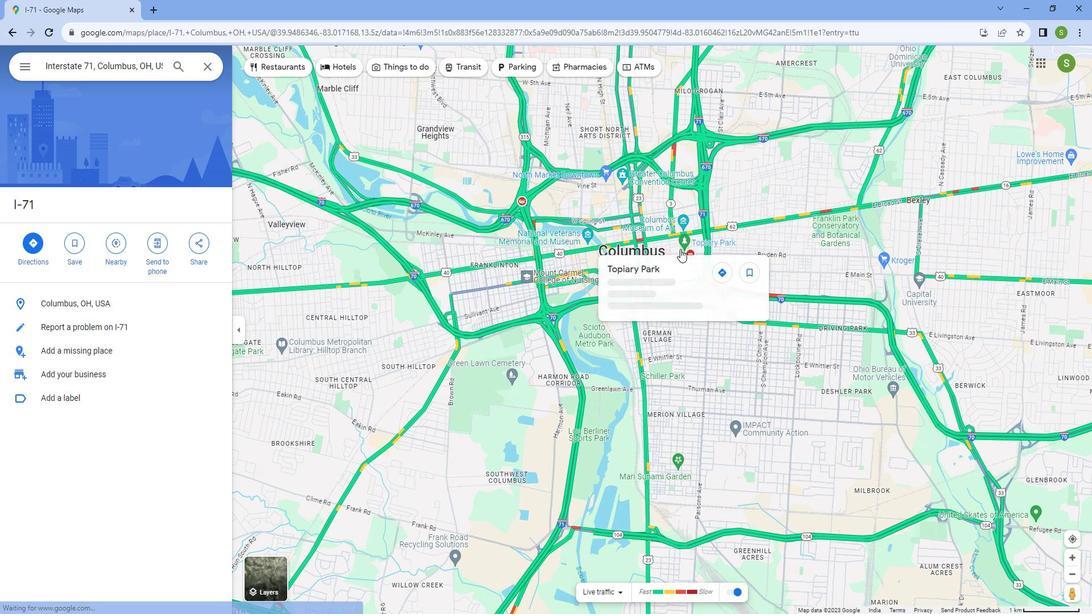 
Action: Mouse scrolled (680, 239) with delta (0, 0)
Screenshot: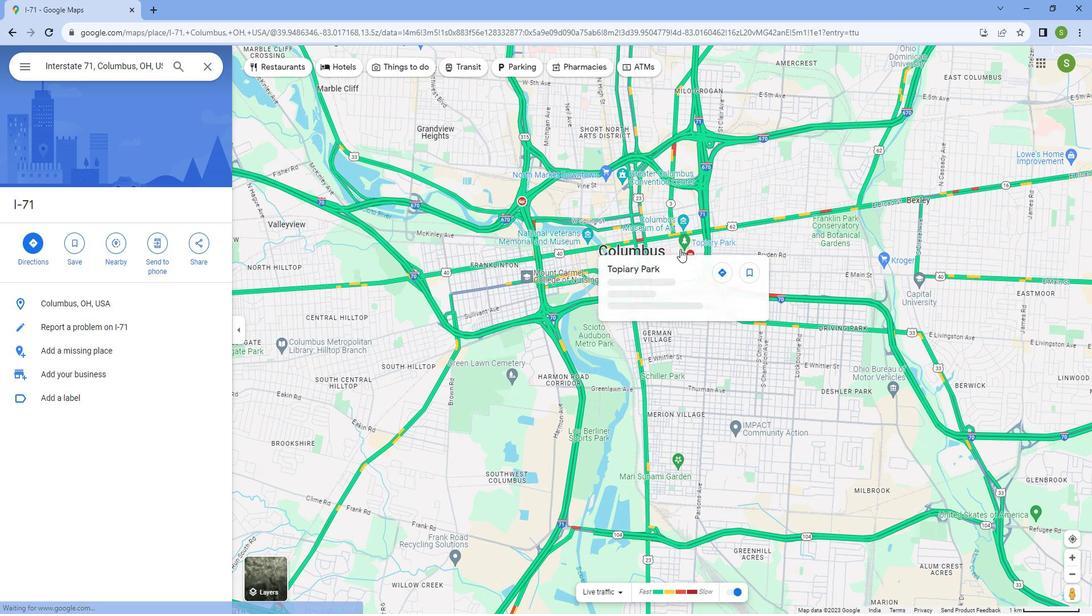
Action: Mouse scrolled (680, 239) with delta (0, 0)
Screenshot: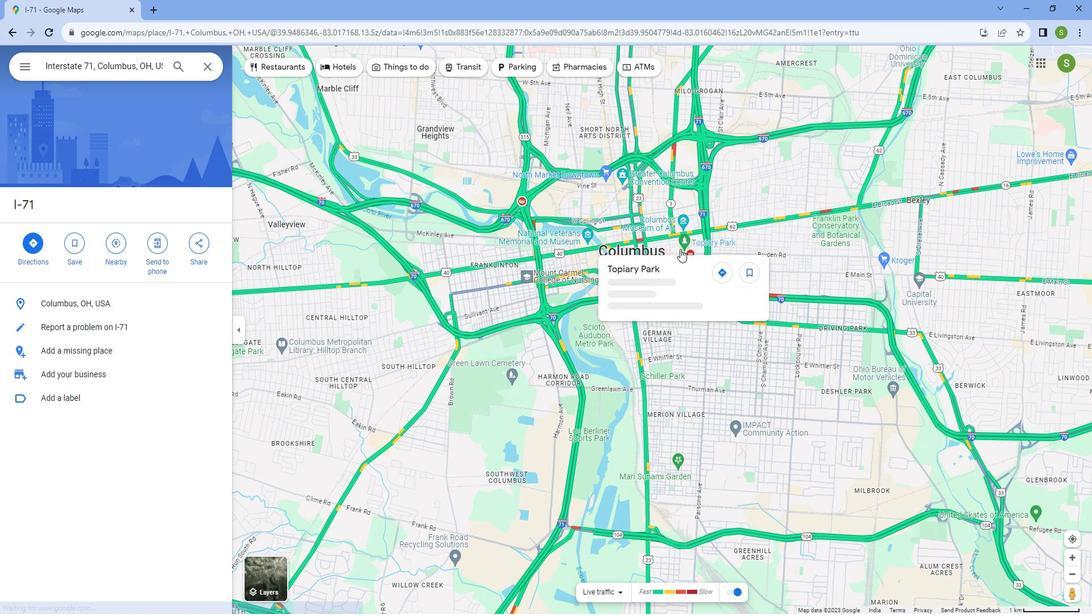 
Action: Mouse moved to (683, 237)
Screenshot: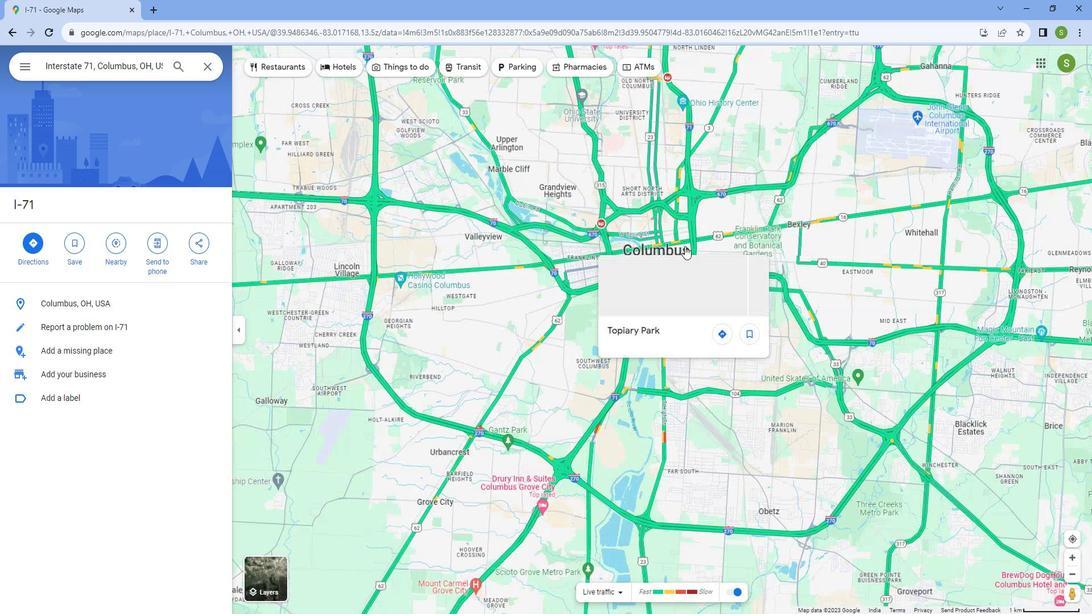 
Action: Mouse scrolled (683, 238) with delta (0, 0)
Screenshot: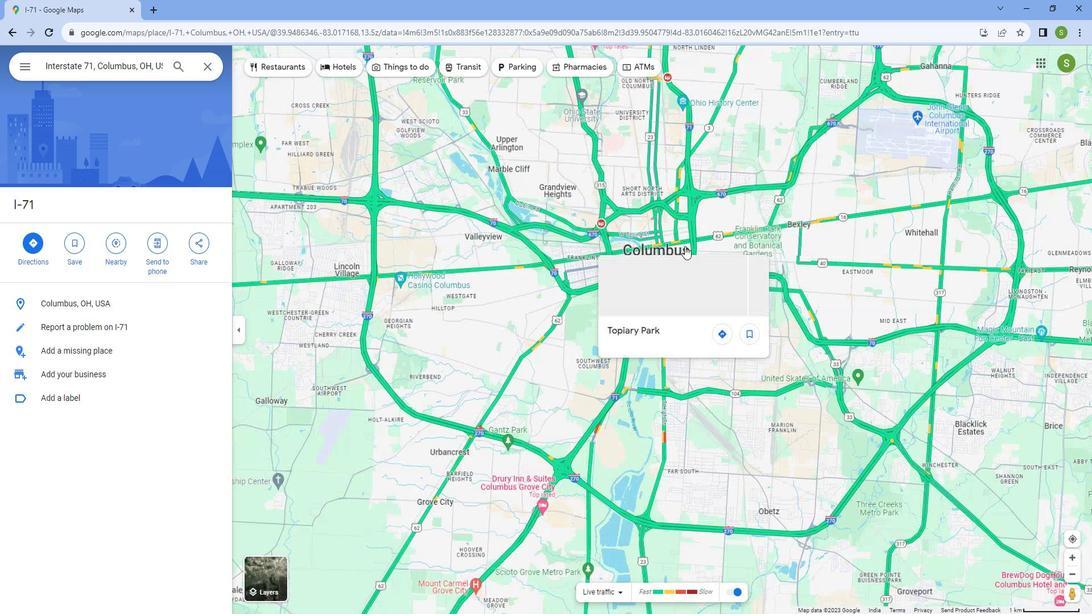 
Action: Mouse moved to (788, 212)
Screenshot: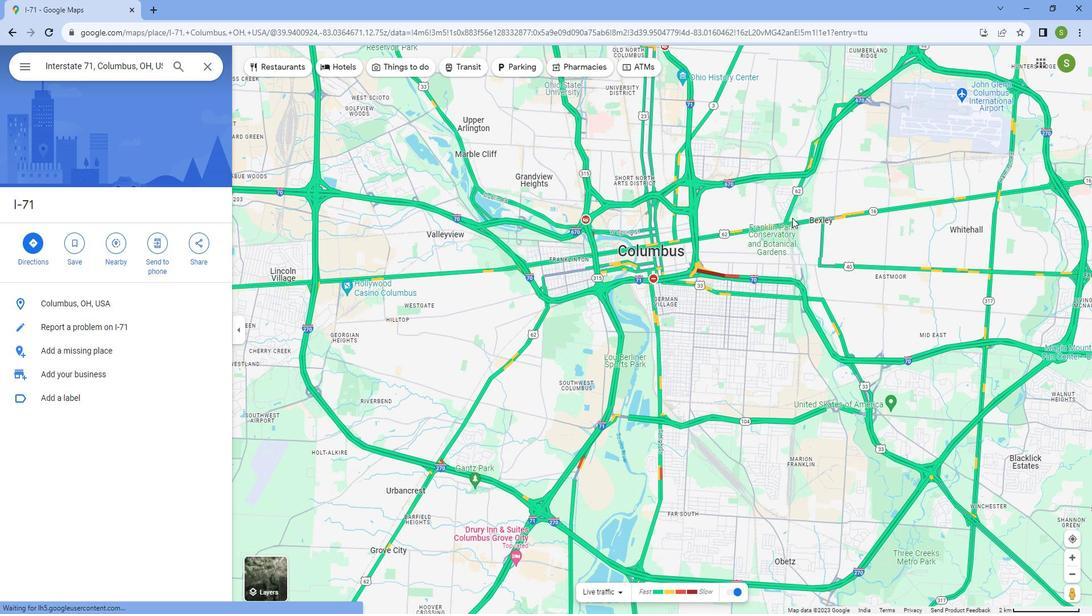 
Action: Mouse scrolled (788, 211) with delta (0, 0)
Screenshot: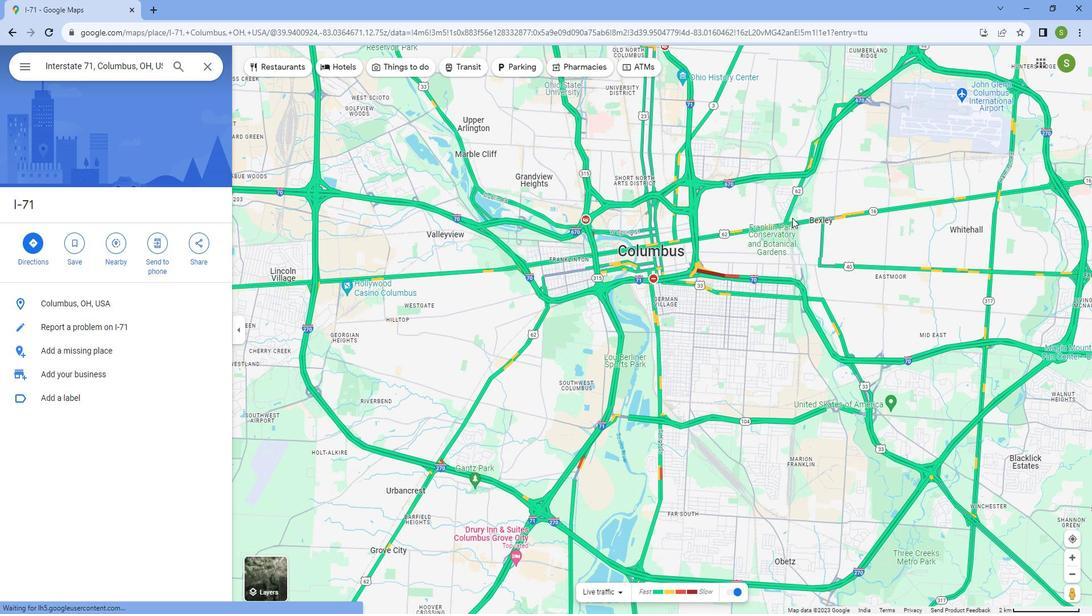 
Action: Mouse moved to (786, 213)
Screenshot: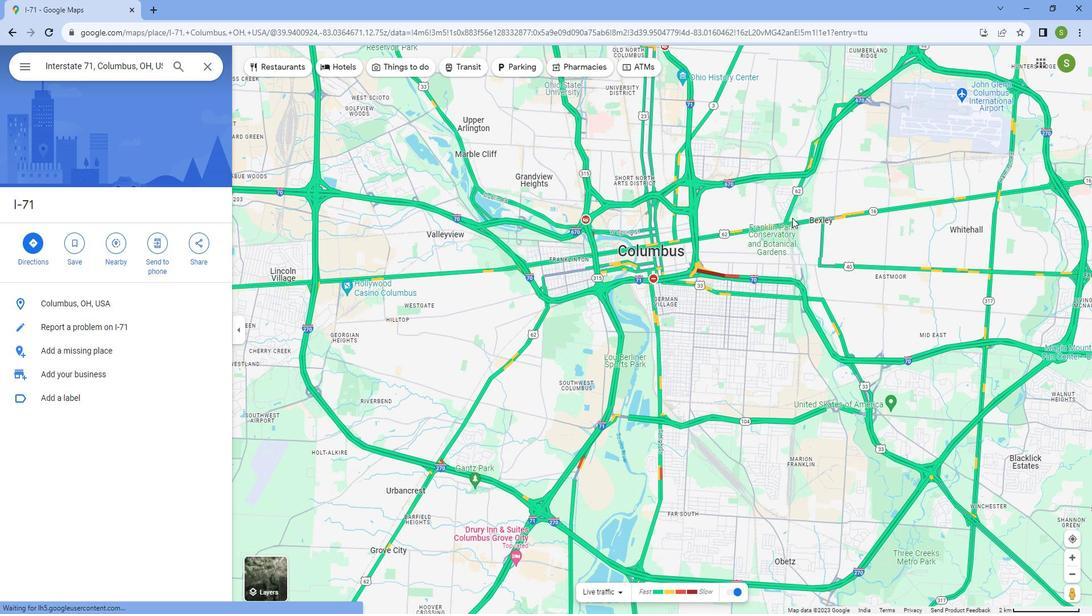 
Action: Mouse scrolled (786, 212) with delta (0, 0)
Screenshot: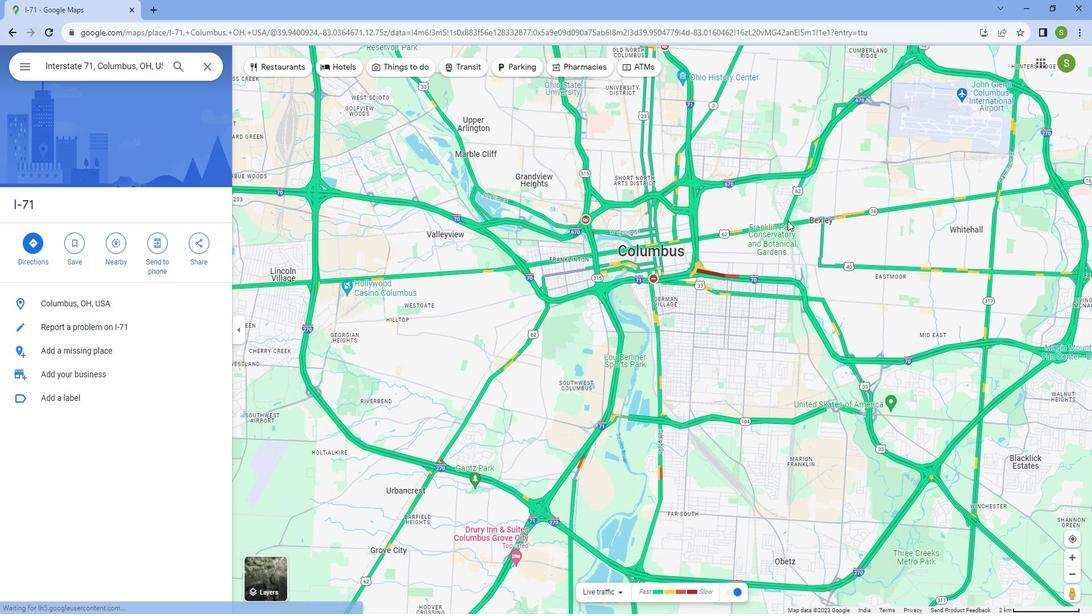 
Action: Mouse scrolled (786, 212) with delta (0, 0)
Screenshot: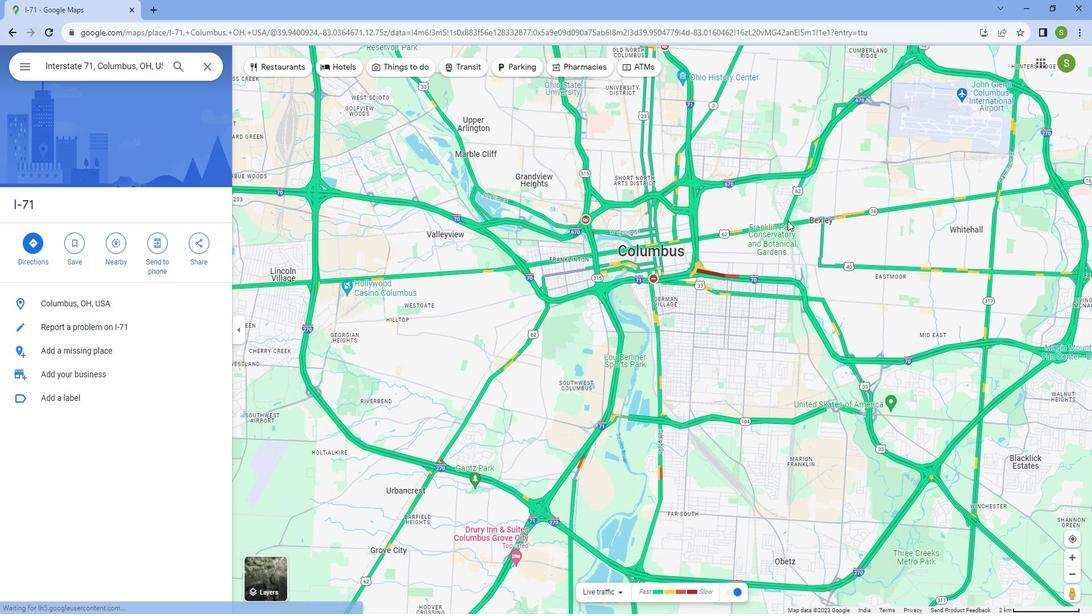 
Action: Mouse moved to (786, 213)
Screenshot: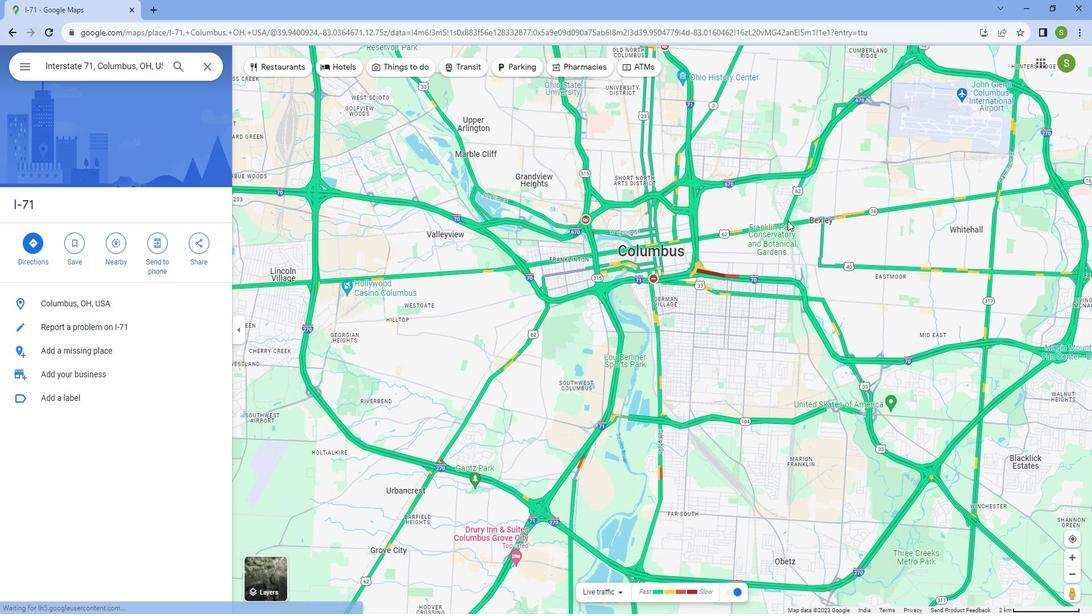 
Action: Mouse scrolled (786, 213) with delta (0, 0)
Screenshot: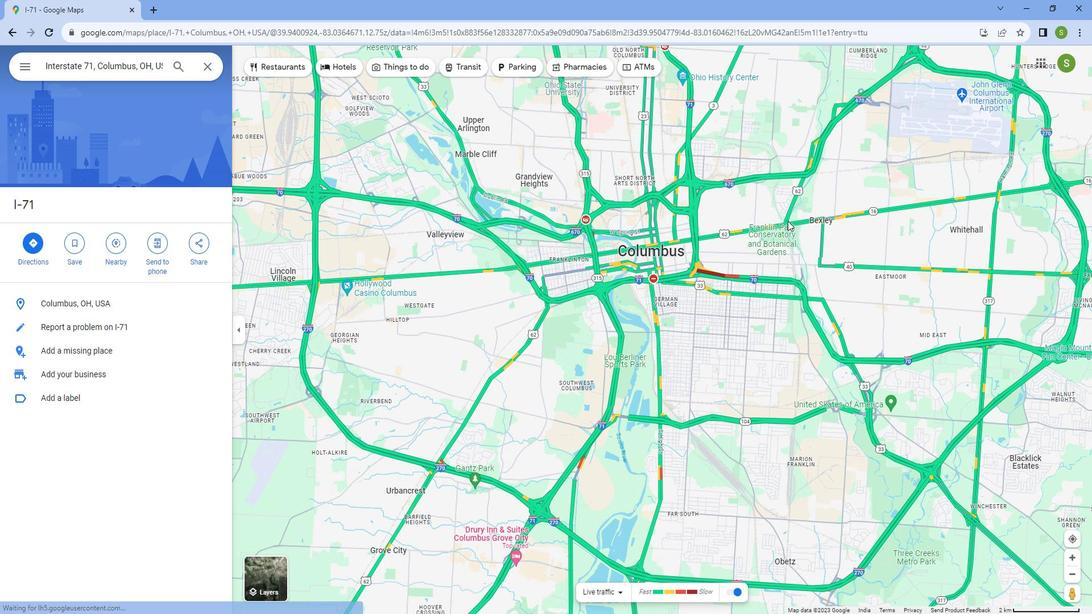 
Action: Mouse scrolled (786, 213) with delta (0, 0)
Screenshot: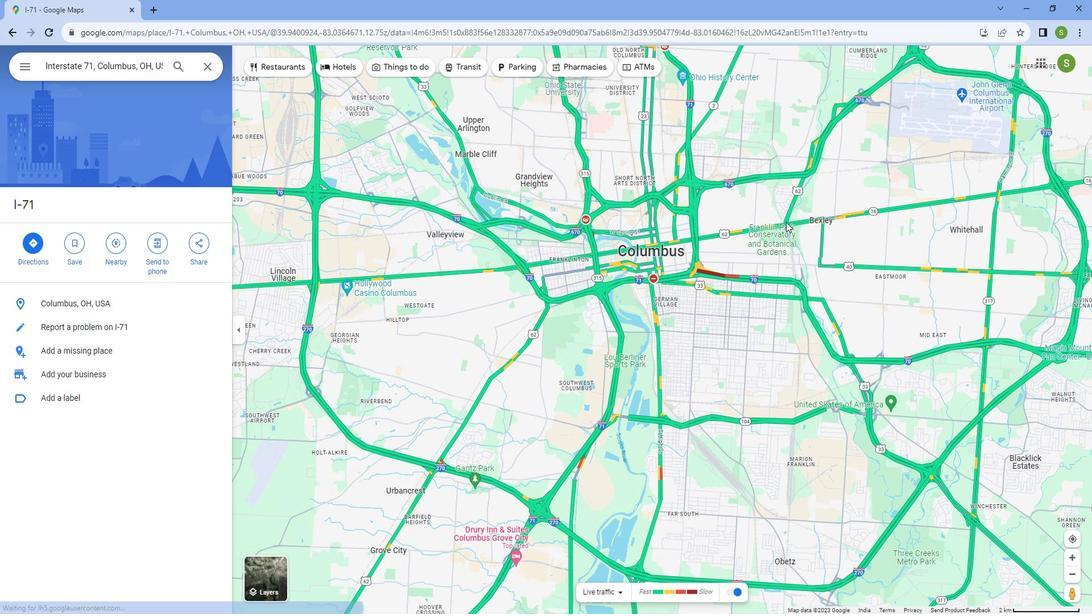 
Action: Mouse scrolled (786, 214) with delta (0, 0)
Screenshot: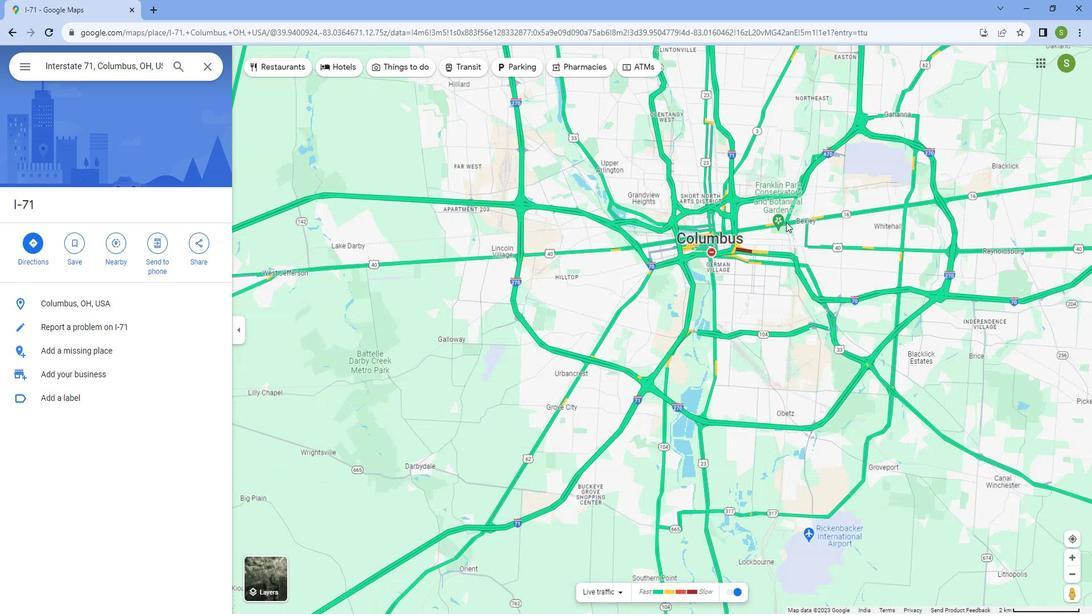 
Action: Mouse scrolled (786, 214) with delta (0, 0)
Screenshot: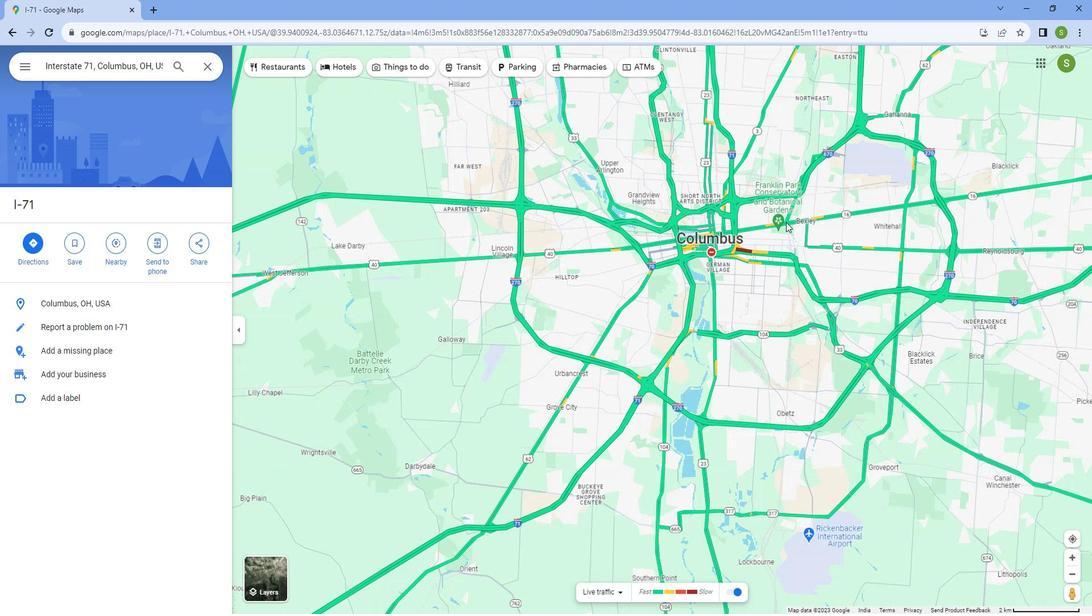 
Action: Mouse scrolled (786, 214) with delta (0, 0)
Screenshot: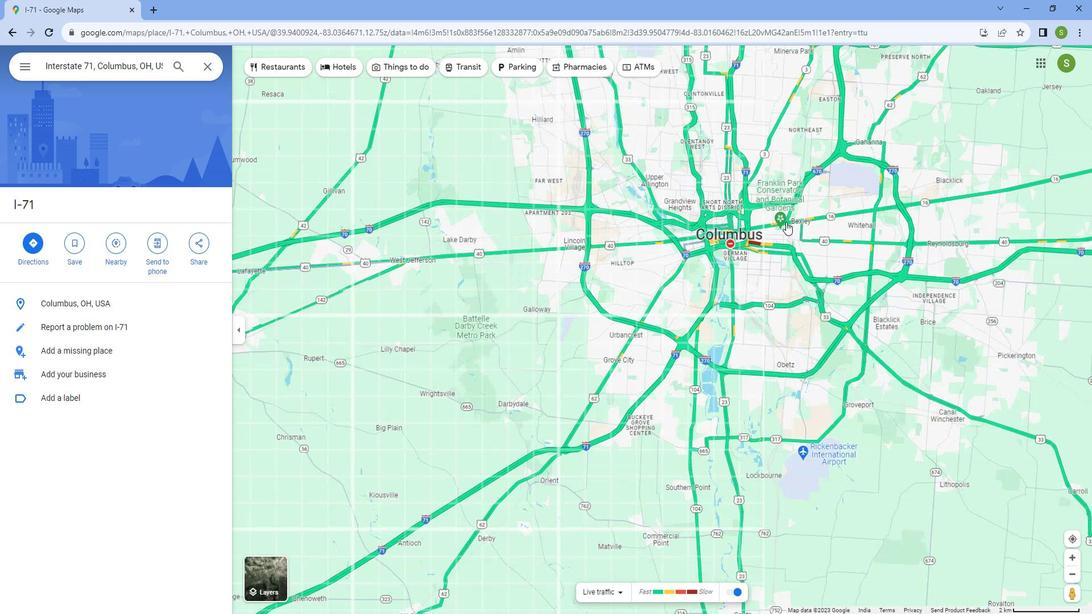 
Action: Mouse scrolled (786, 214) with delta (0, 0)
Screenshot: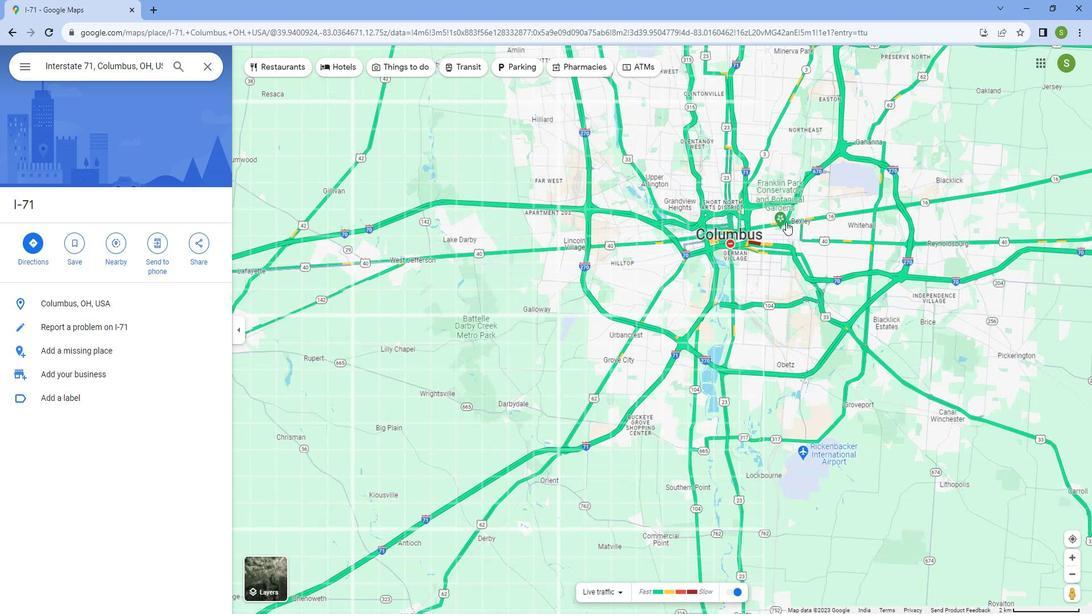 
Action: Mouse scrolled (786, 214) with delta (0, 0)
Screenshot: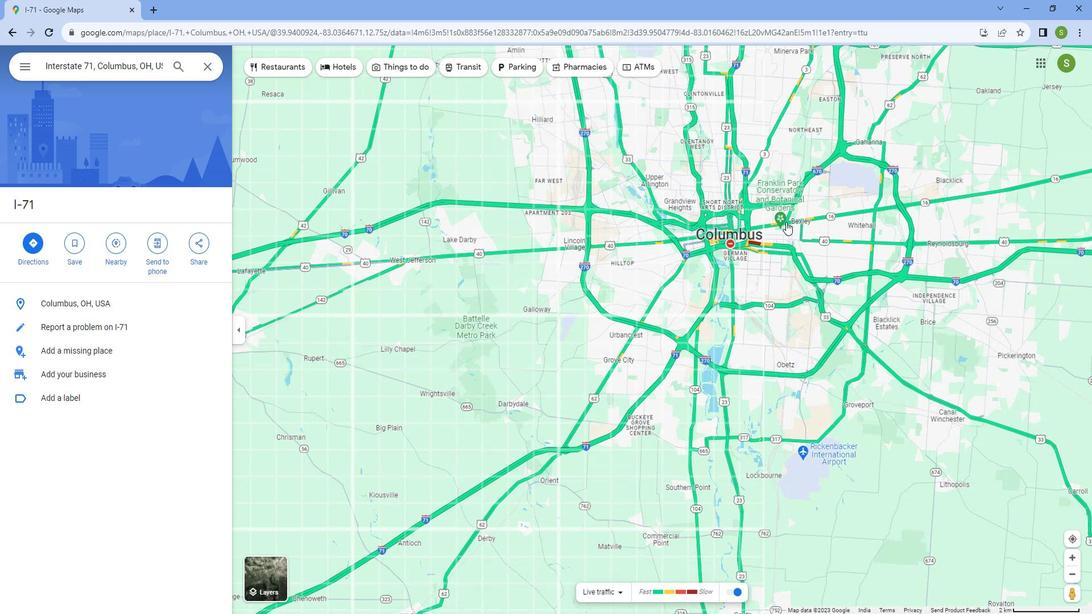 
Action: Mouse scrolled (786, 214) with delta (0, 0)
Screenshot: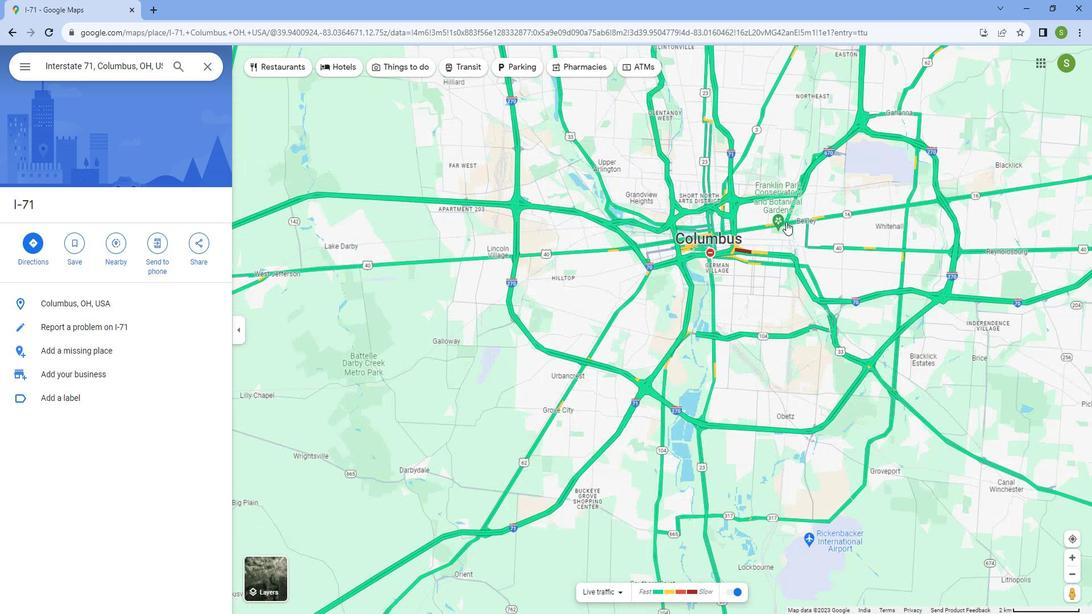 
Action: Mouse moved to (785, 213)
Screenshot: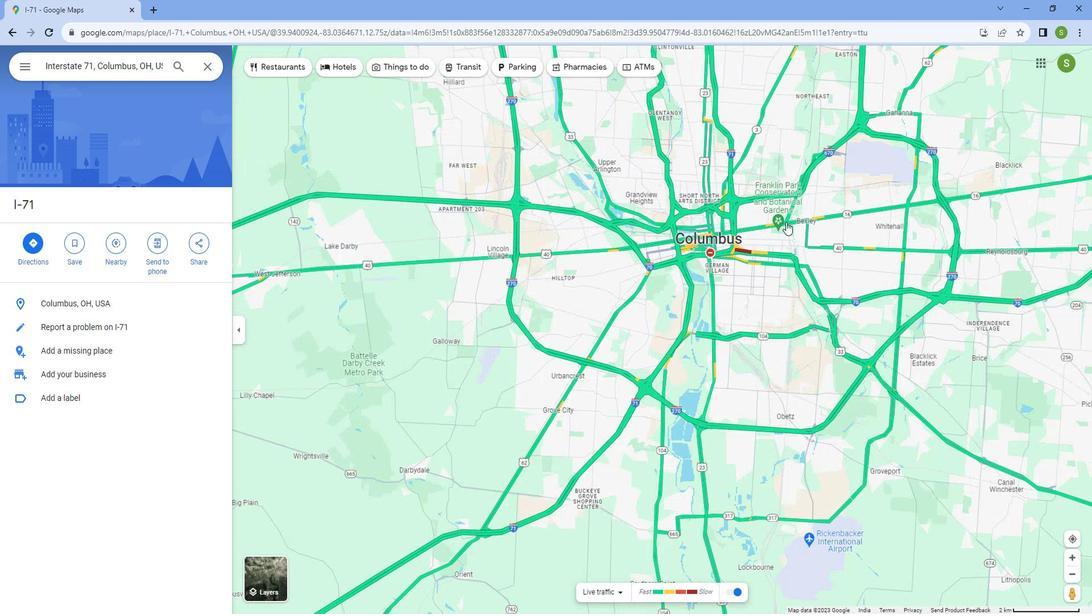 
Action: Mouse scrolled (785, 214) with delta (0, 0)
Screenshot: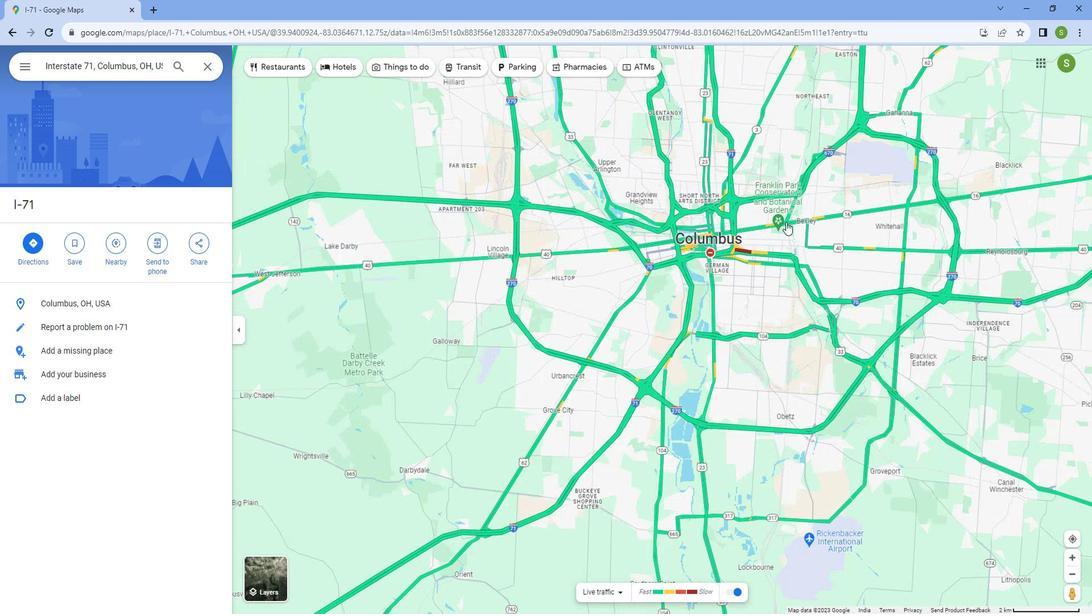 
Action: Mouse moved to (763, 221)
Screenshot: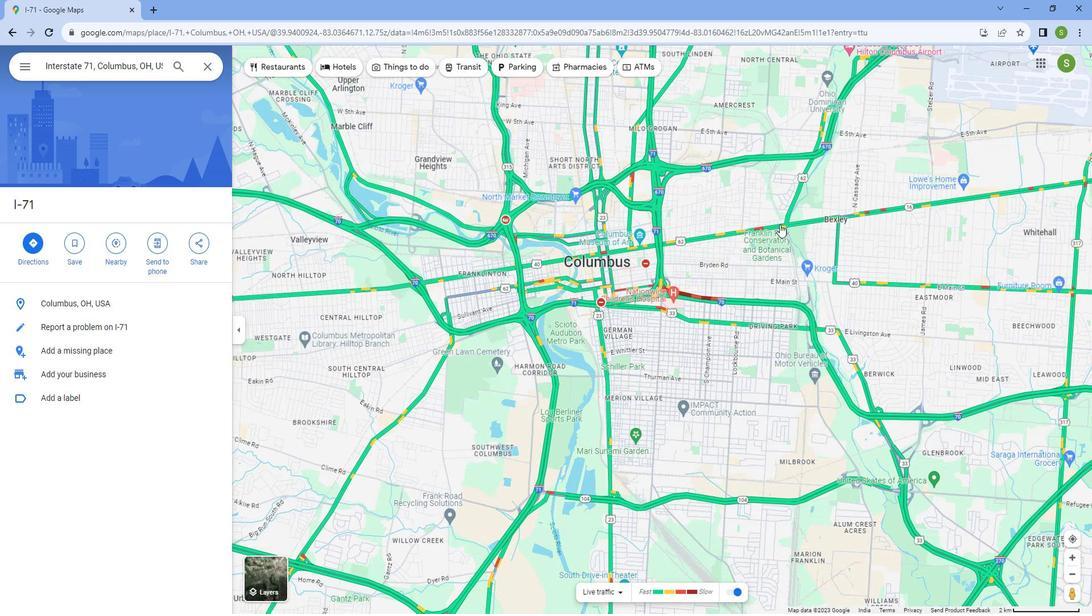 
Action: Mouse scrolled (763, 221) with delta (0, 0)
Screenshot: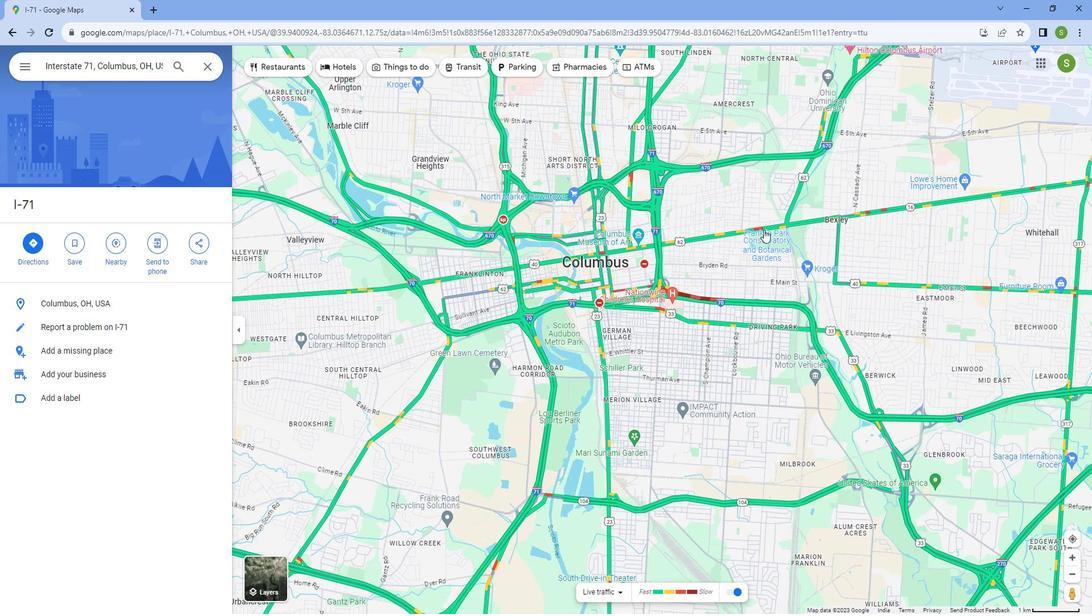 
Action: Mouse scrolled (763, 221) with delta (0, 0)
Screenshot: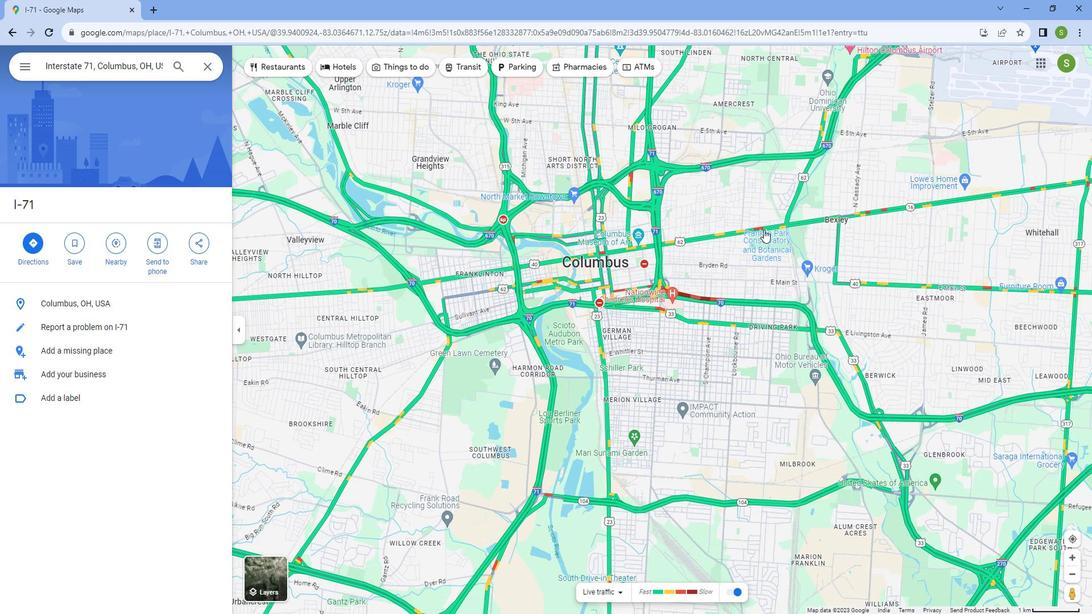 
Action: Mouse scrolled (763, 221) with delta (0, 0)
Screenshot: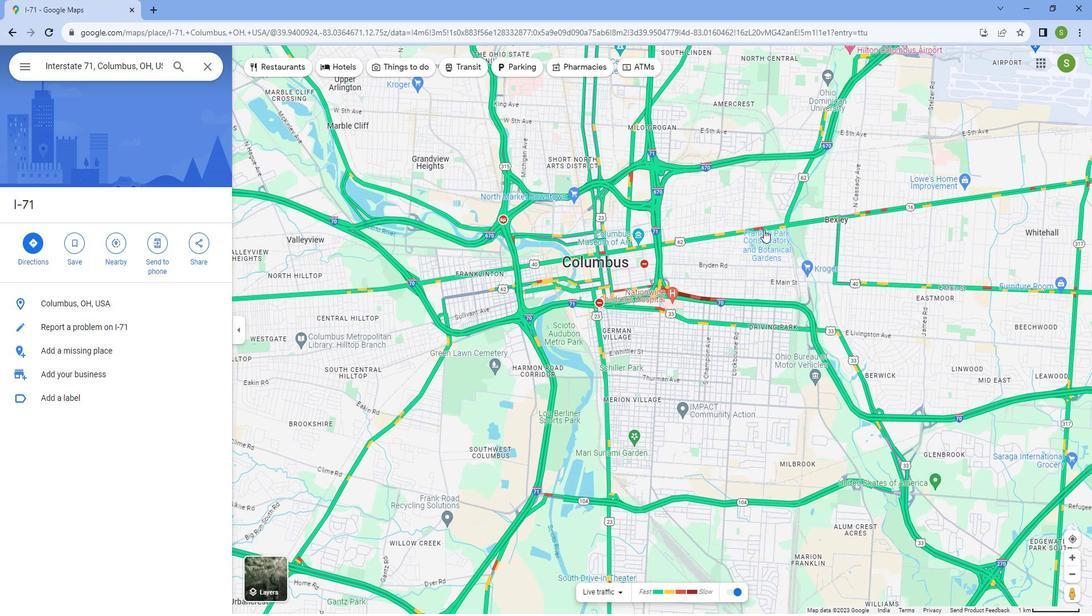 
Action: Mouse moved to (763, 221)
Screenshot: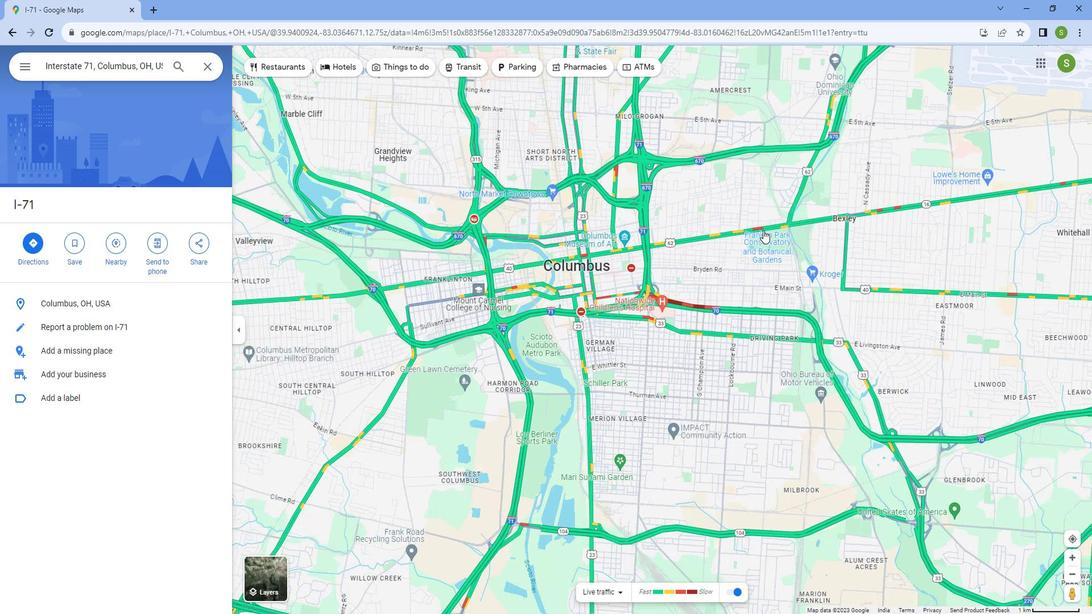 
Action: Mouse scrolled (763, 222) with delta (0, 0)
Screenshot: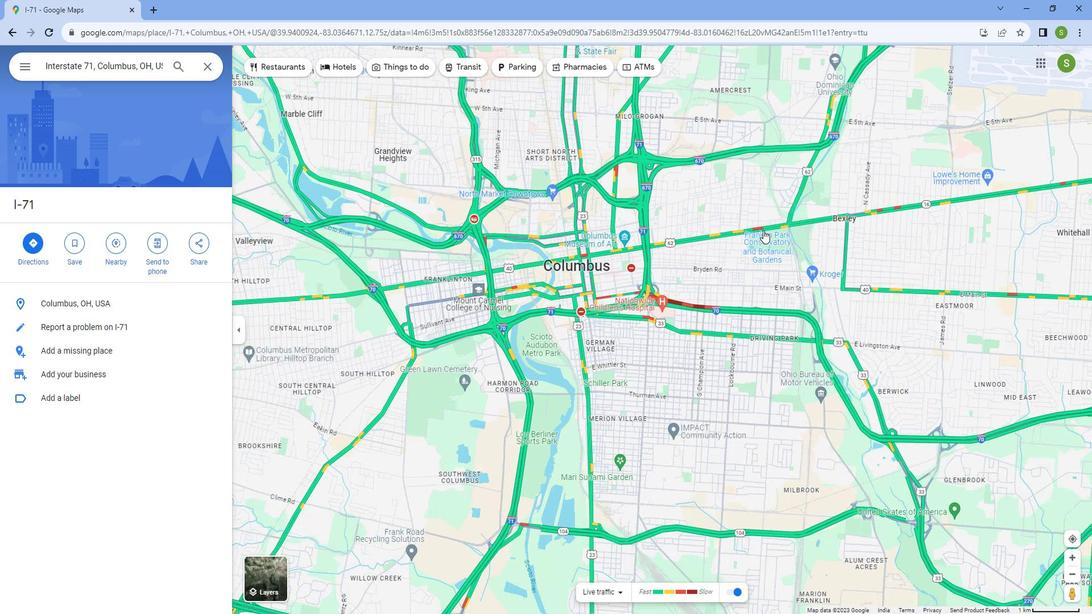 
Action: Mouse moved to (634, 257)
Screenshot: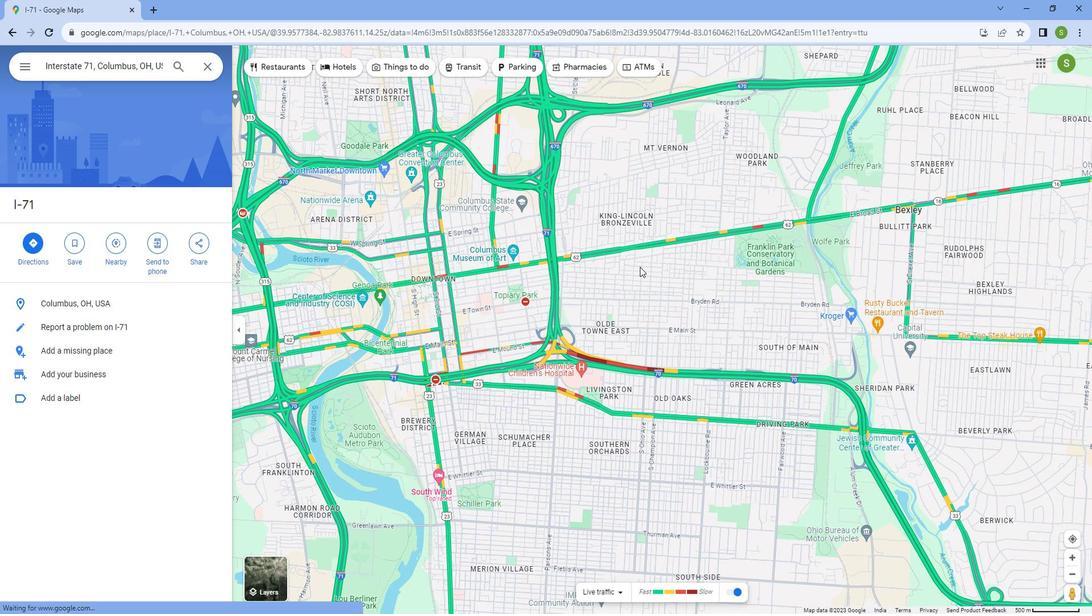 
Action: Mouse scrolled (634, 258) with delta (0, 0)
Screenshot: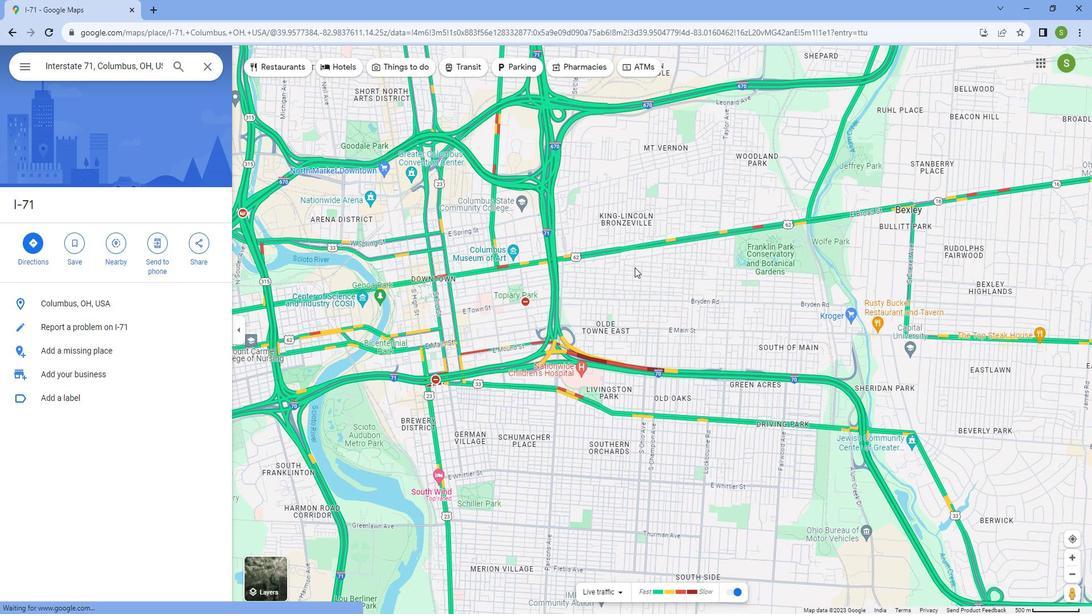 
Action: Mouse scrolled (634, 258) with delta (0, 0)
Screenshot: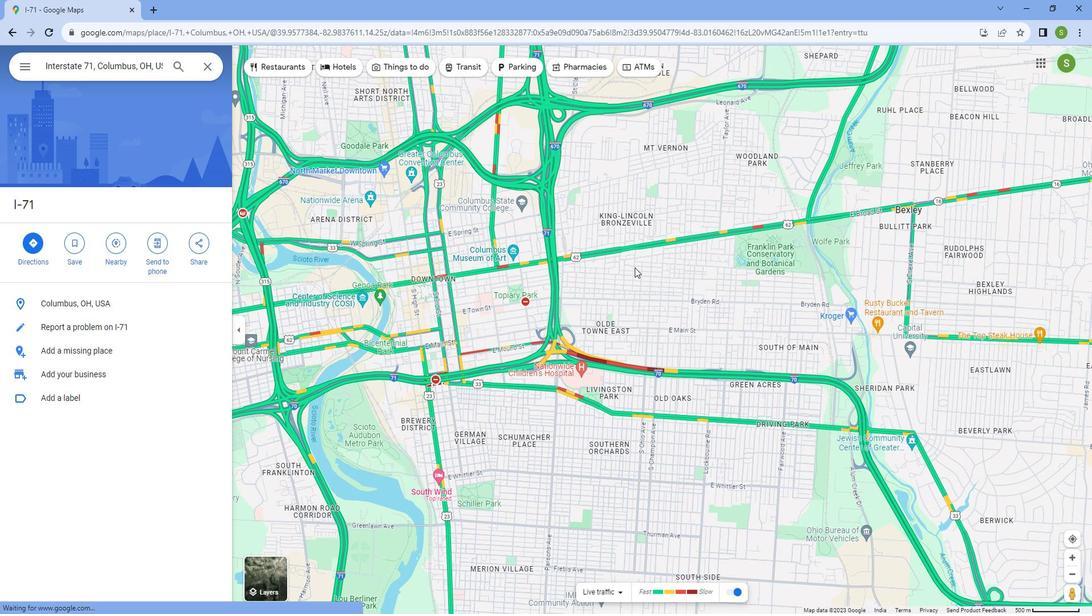 
Action: Mouse scrolled (634, 257) with delta (0, 0)
Screenshot: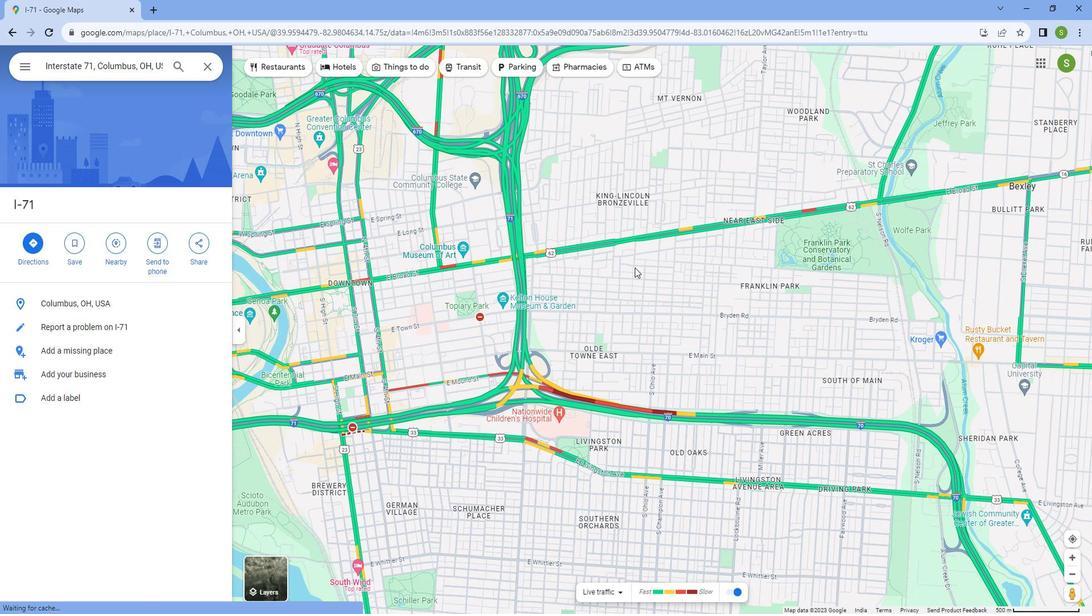 
Action: Mouse scrolled (634, 257) with delta (0, 0)
Screenshot: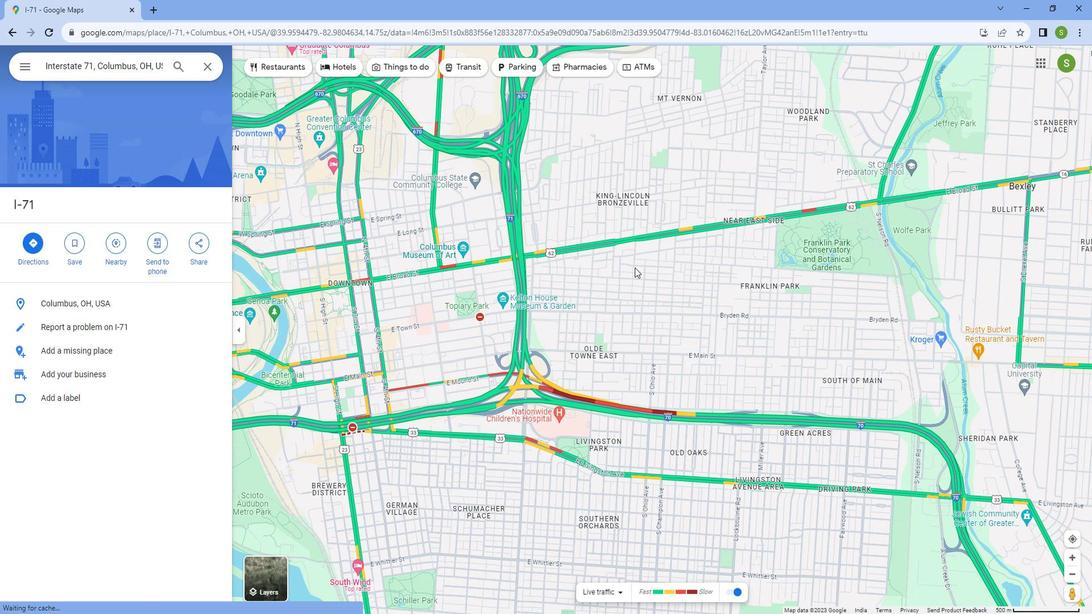 
Action: Mouse scrolled (634, 257) with delta (0, 0)
Screenshot: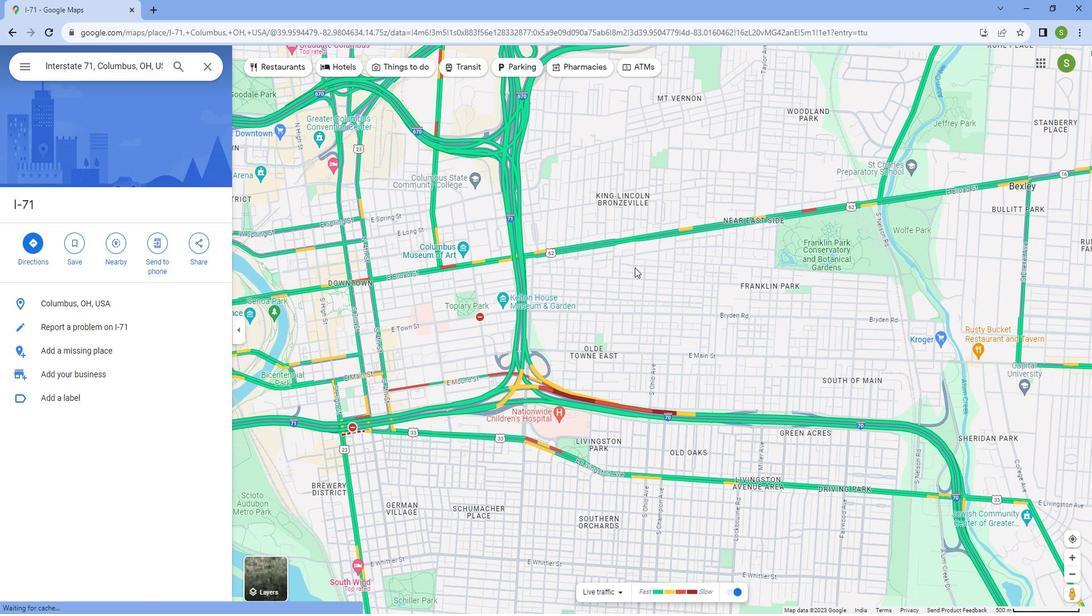 
Action: Mouse scrolled (634, 257) with delta (0, 0)
Screenshot: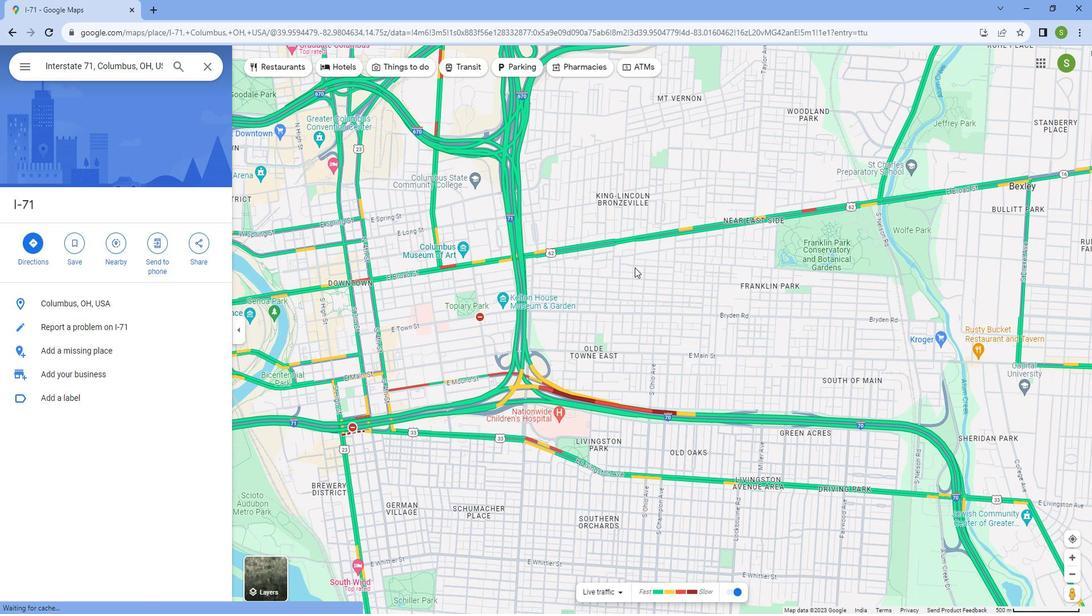 
Action: Mouse scrolled (634, 257) with delta (0, 0)
Screenshot: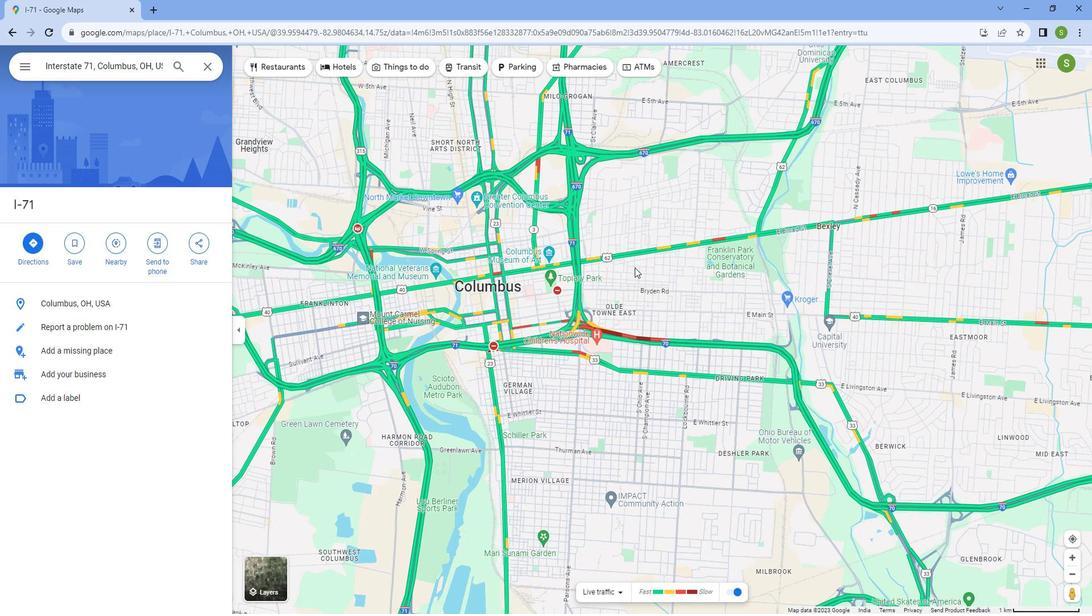 
Action: Mouse scrolled (634, 257) with delta (0, 0)
Screenshot: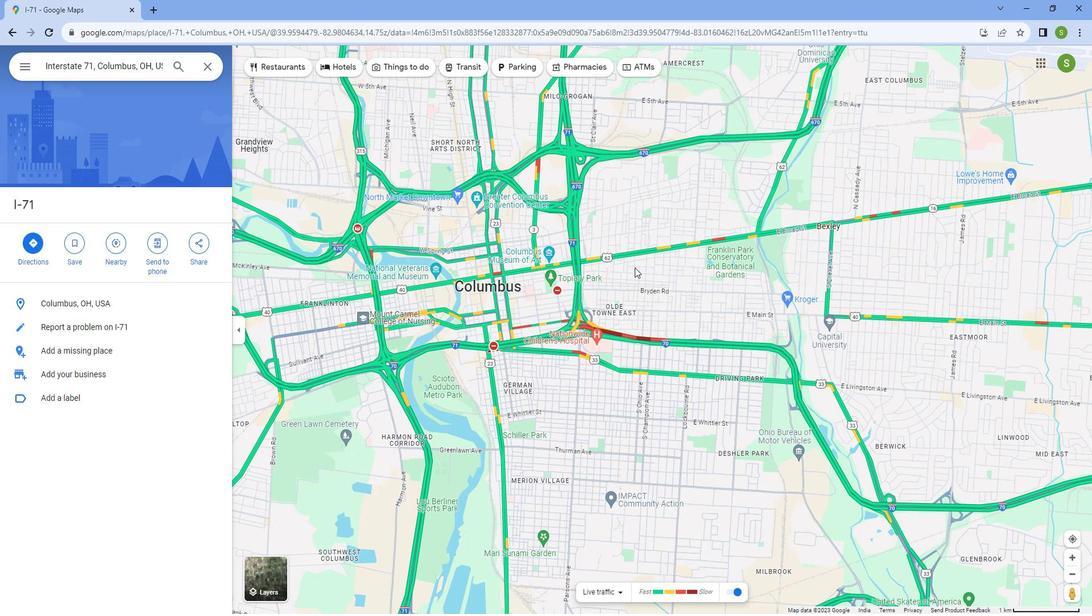 
Action: Mouse scrolled (634, 257) with delta (0, 0)
Screenshot: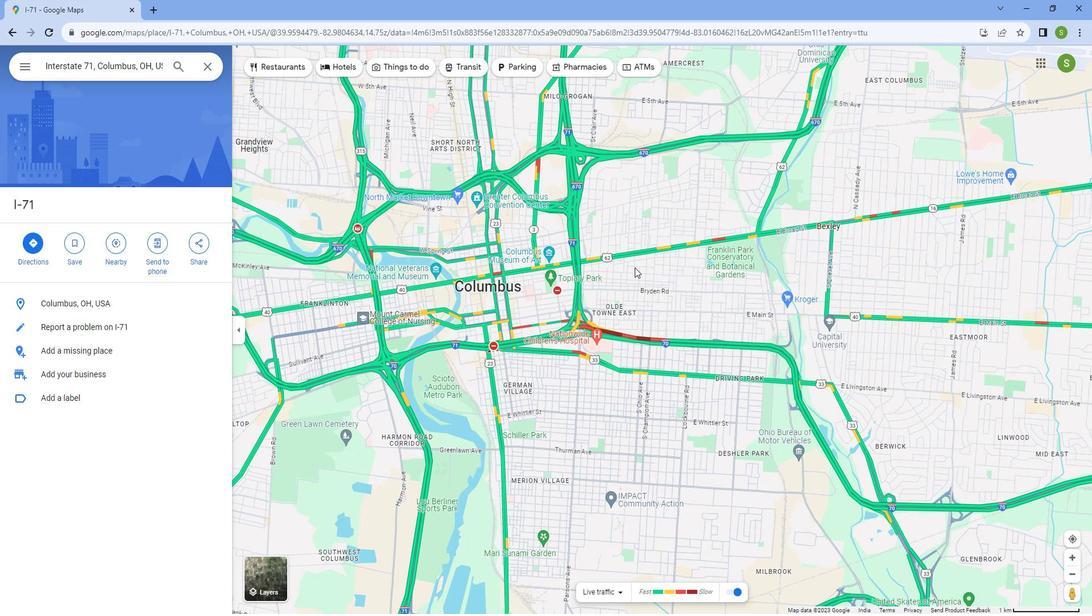 
Action: Mouse moved to (447, 234)
Screenshot: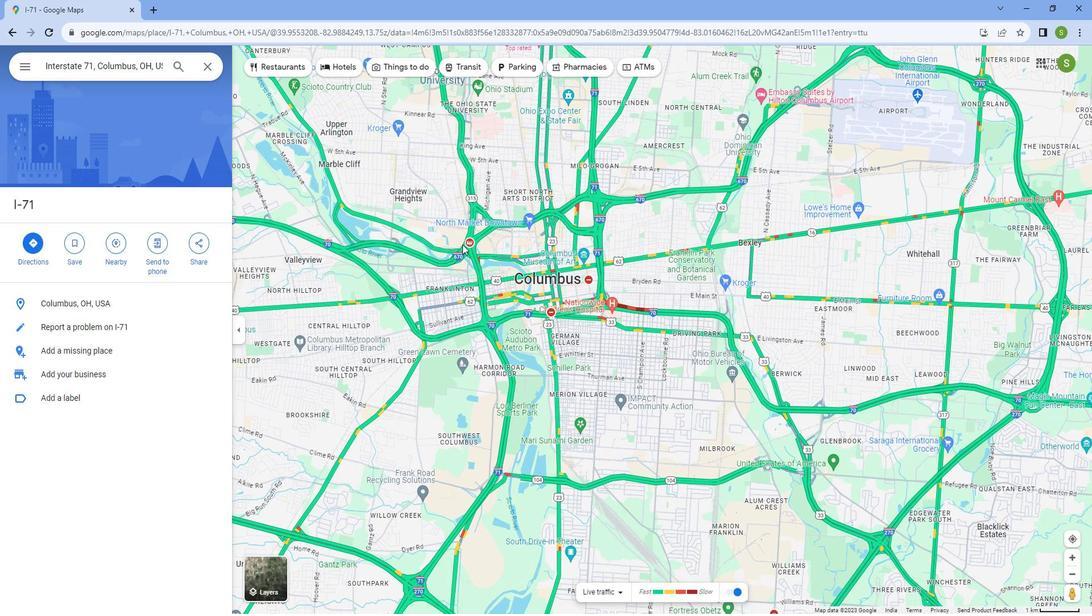 
Action: Mouse scrolled (447, 235) with delta (0, 0)
Screenshot: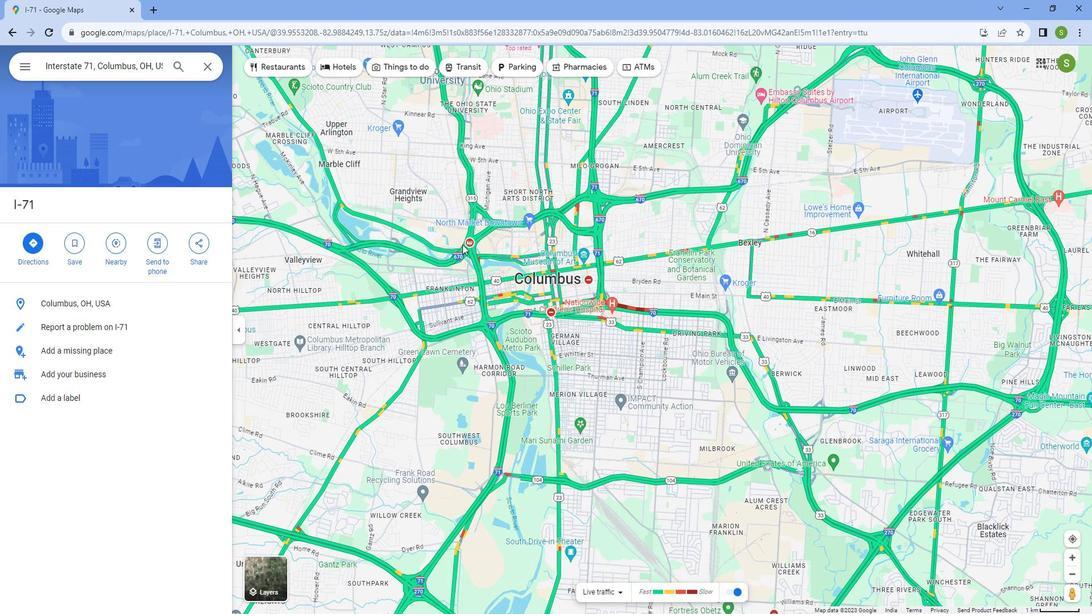 
Action: Mouse moved to (441, 236)
Screenshot: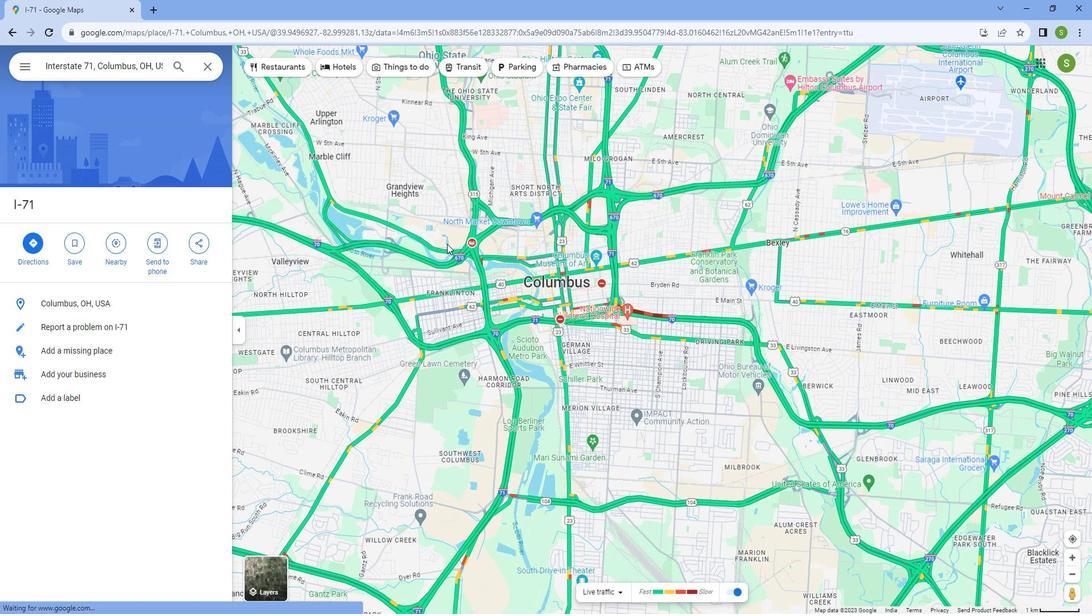 
Action: Mouse scrolled (441, 236) with delta (0, 0)
Screenshot: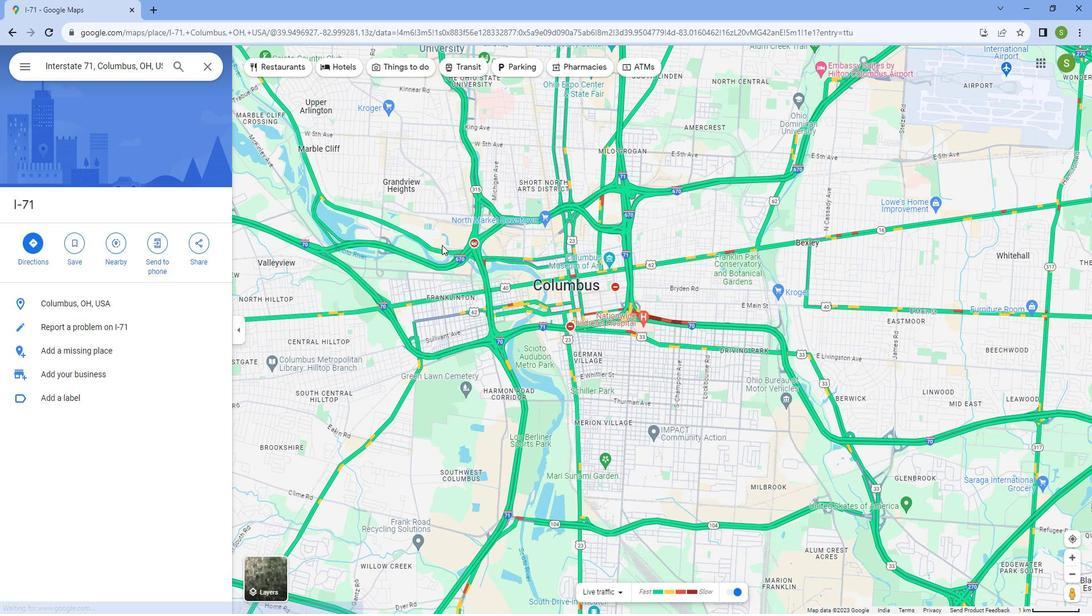 
Action: Mouse scrolled (441, 236) with delta (0, 0)
Screenshot: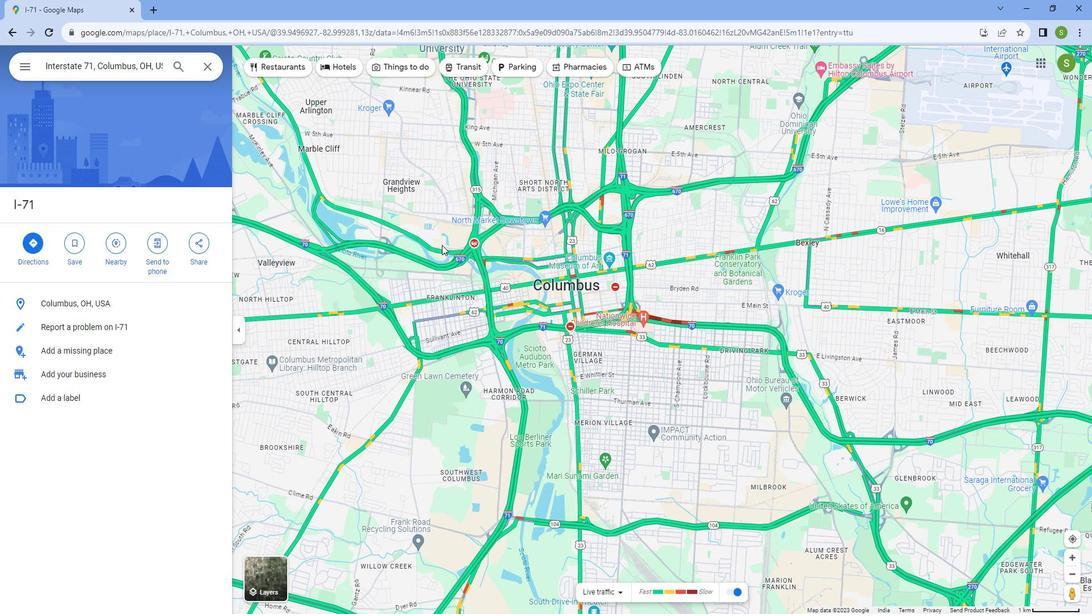 
Action: Mouse scrolled (441, 236) with delta (0, 0)
Screenshot: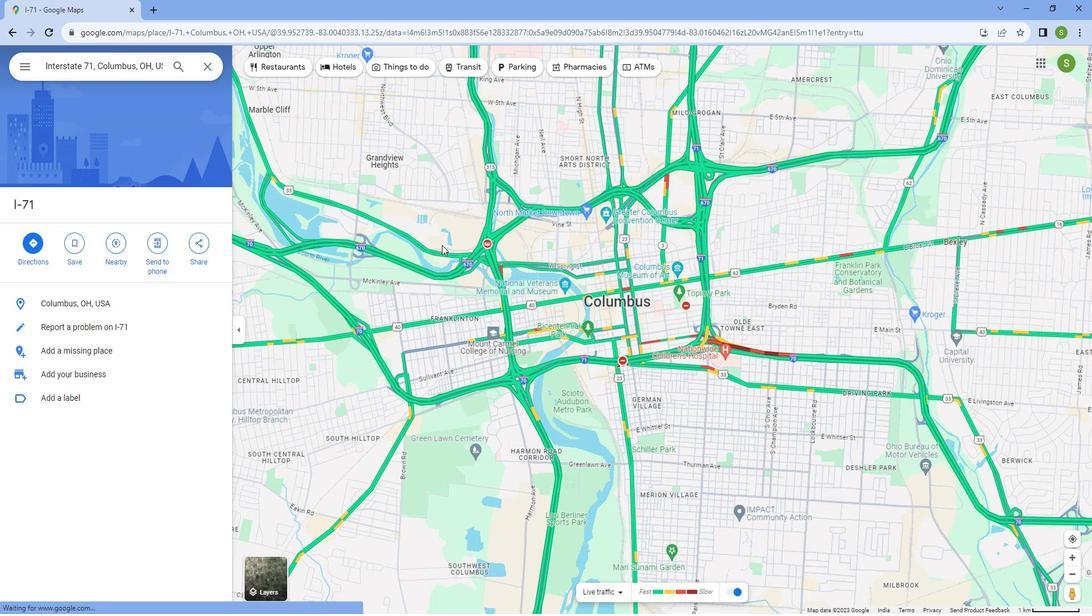 
Action: Mouse scrolled (441, 236) with delta (0, 0)
Screenshot: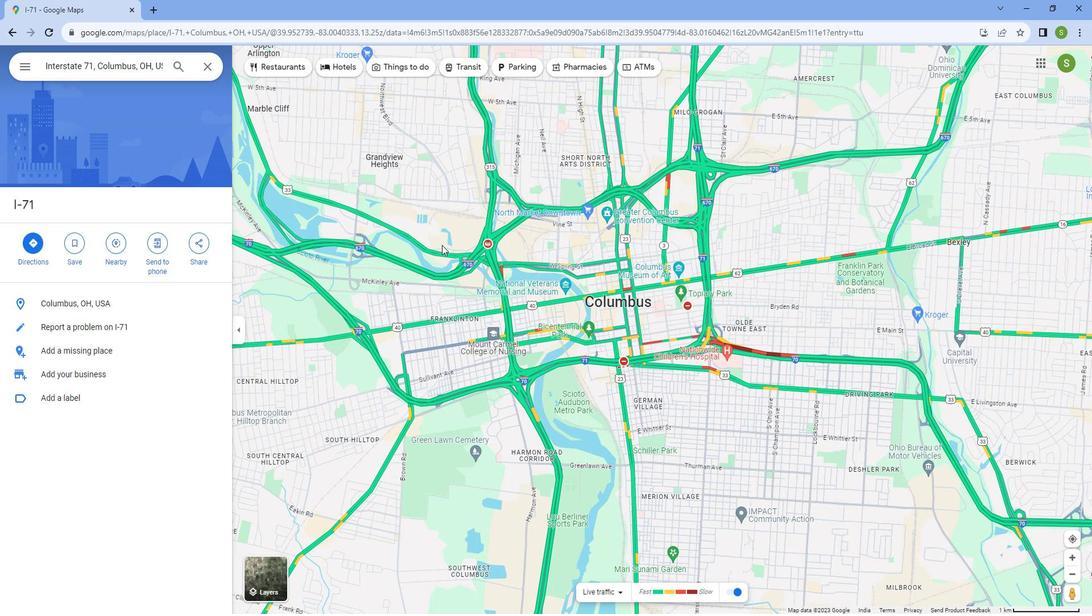 
Action: Mouse scrolled (441, 236) with delta (0, 0)
Screenshot: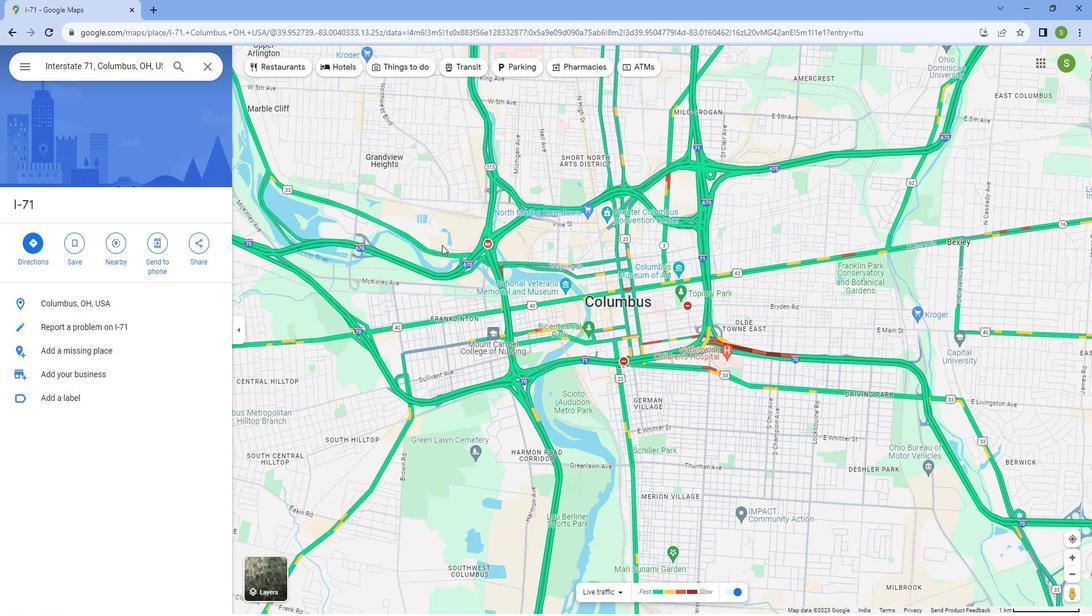 
